 Task: Find connections with filter location Farīdpur with filter topic #Personalbrandingwith filter profile language French with filter current company Iris Software Inc. with filter school KLE College of Engineering & Technology with filter industry Medical and Diagnostic Laboratories with filter service category Tax Law with filter keywords title Taper
Action: Mouse moved to (198, 261)
Screenshot: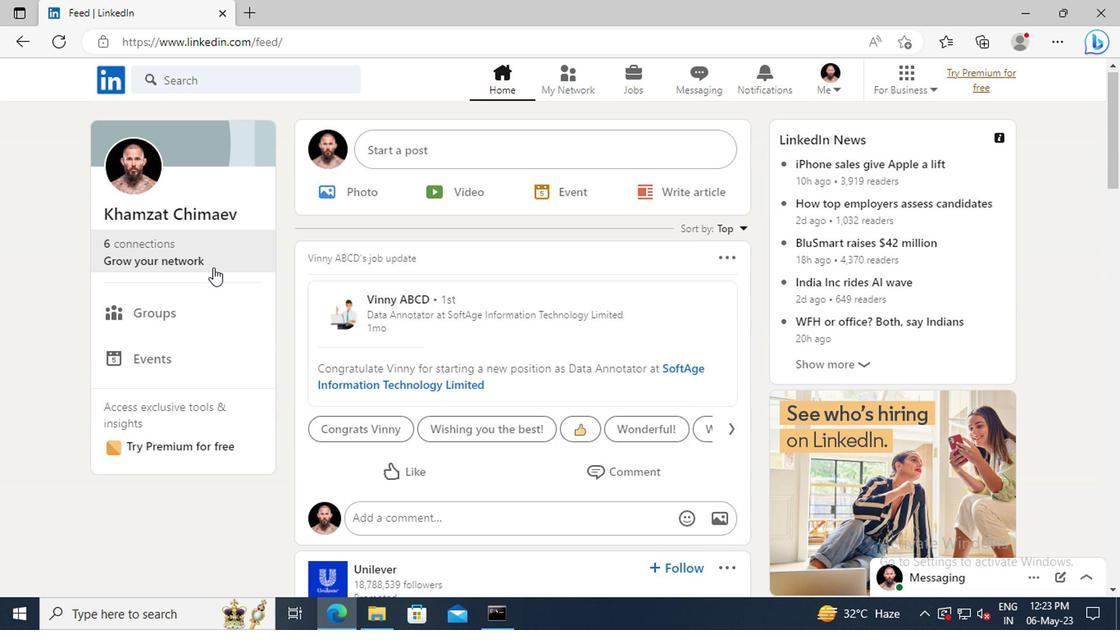 
Action: Mouse pressed left at (198, 261)
Screenshot: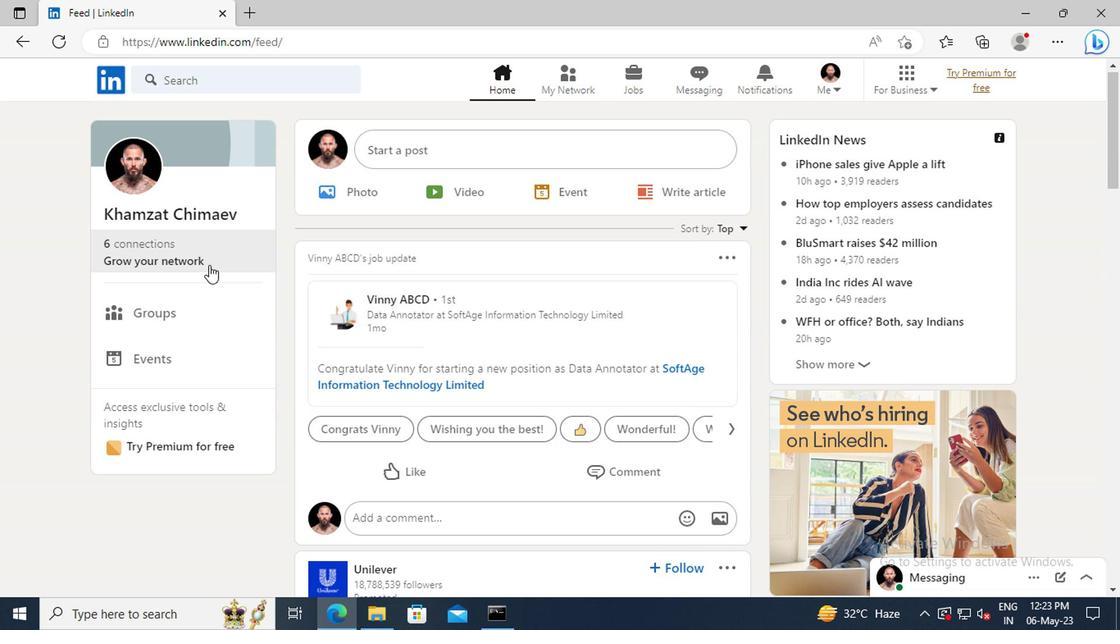 
Action: Mouse moved to (189, 177)
Screenshot: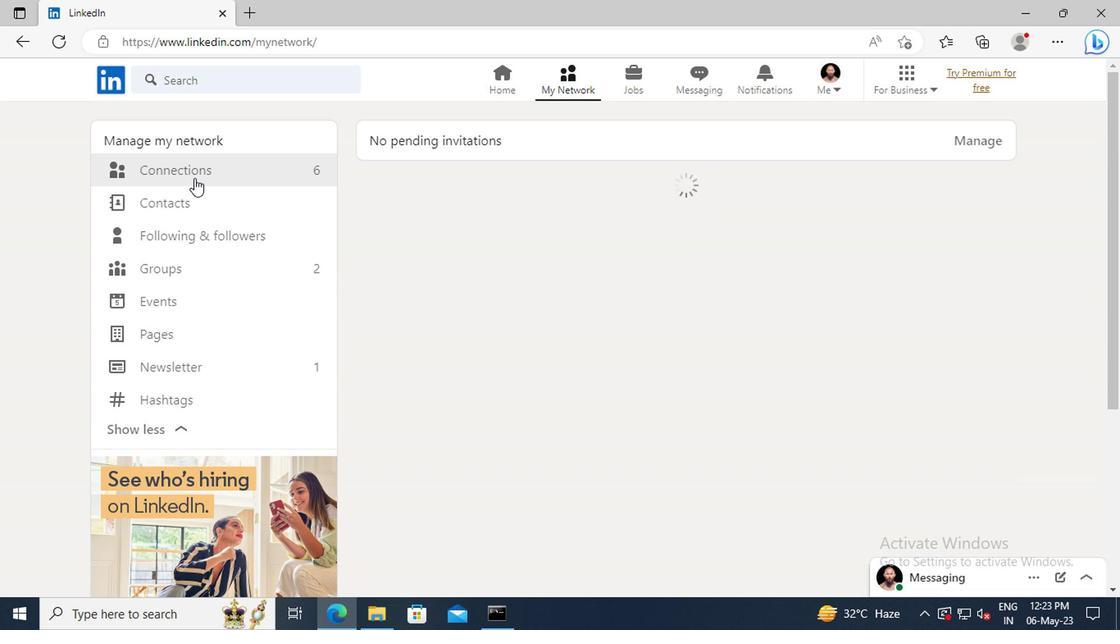 
Action: Mouse pressed left at (189, 177)
Screenshot: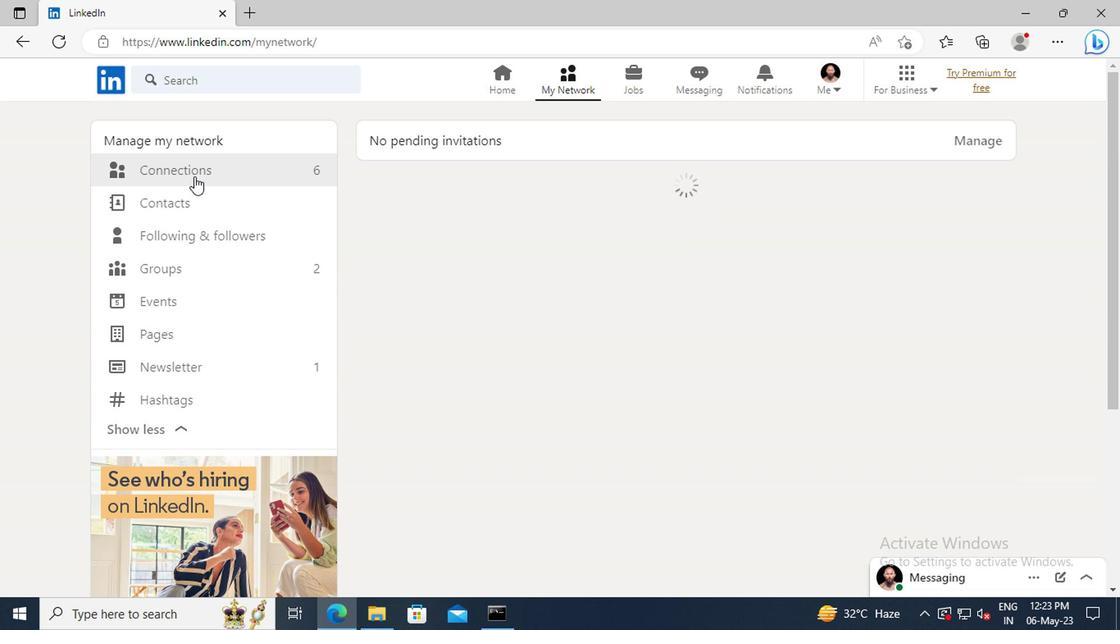 
Action: Mouse moved to (705, 177)
Screenshot: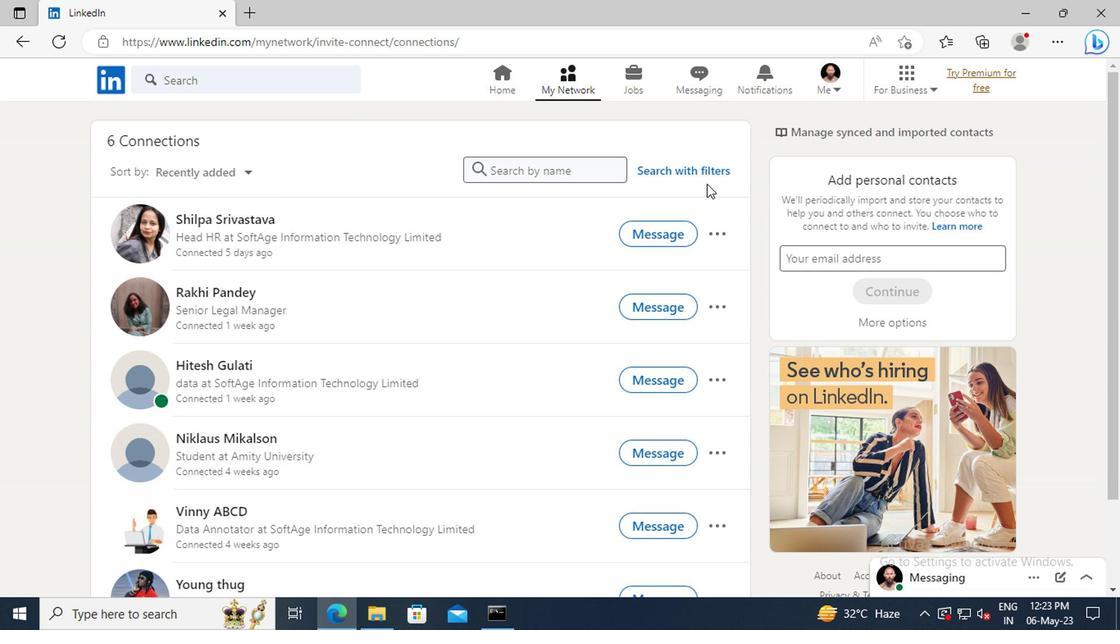 
Action: Mouse pressed left at (705, 177)
Screenshot: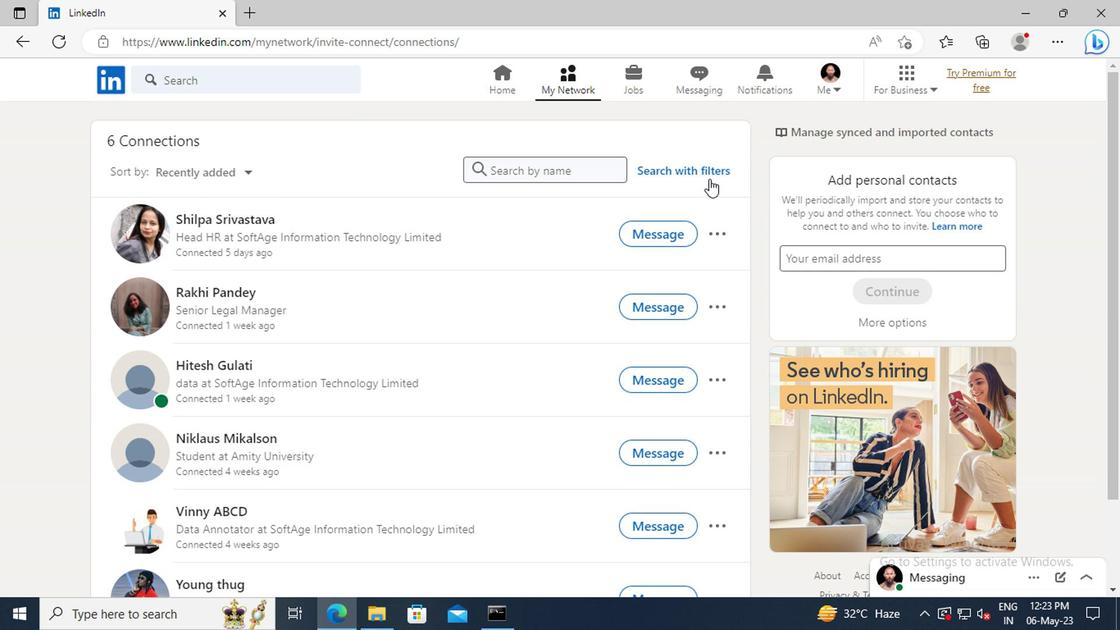 
Action: Mouse moved to (620, 129)
Screenshot: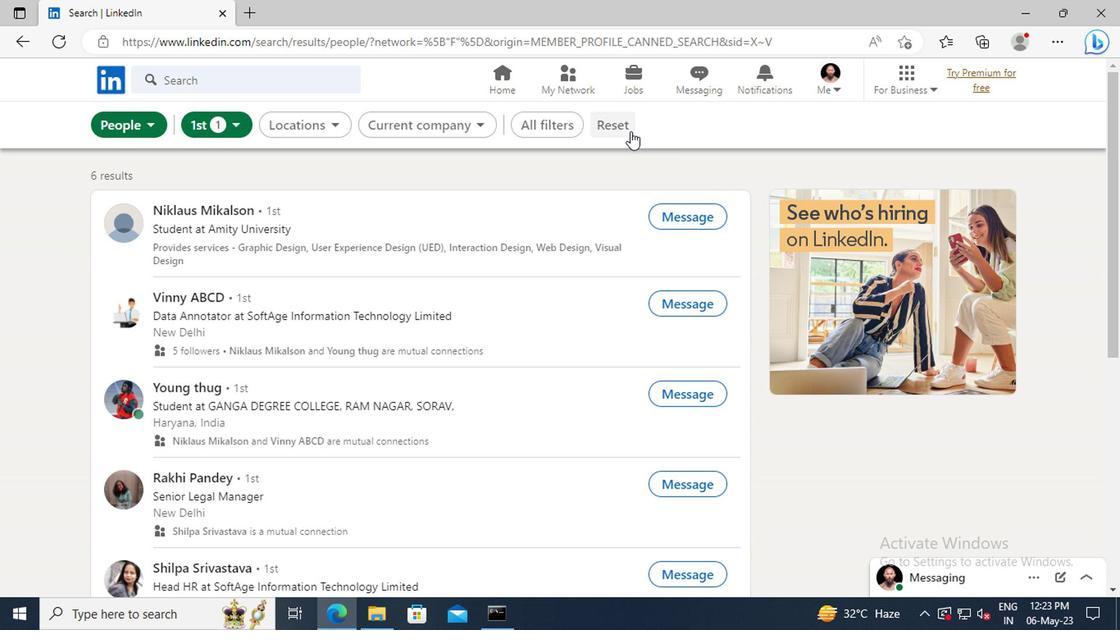 
Action: Mouse pressed left at (620, 129)
Screenshot: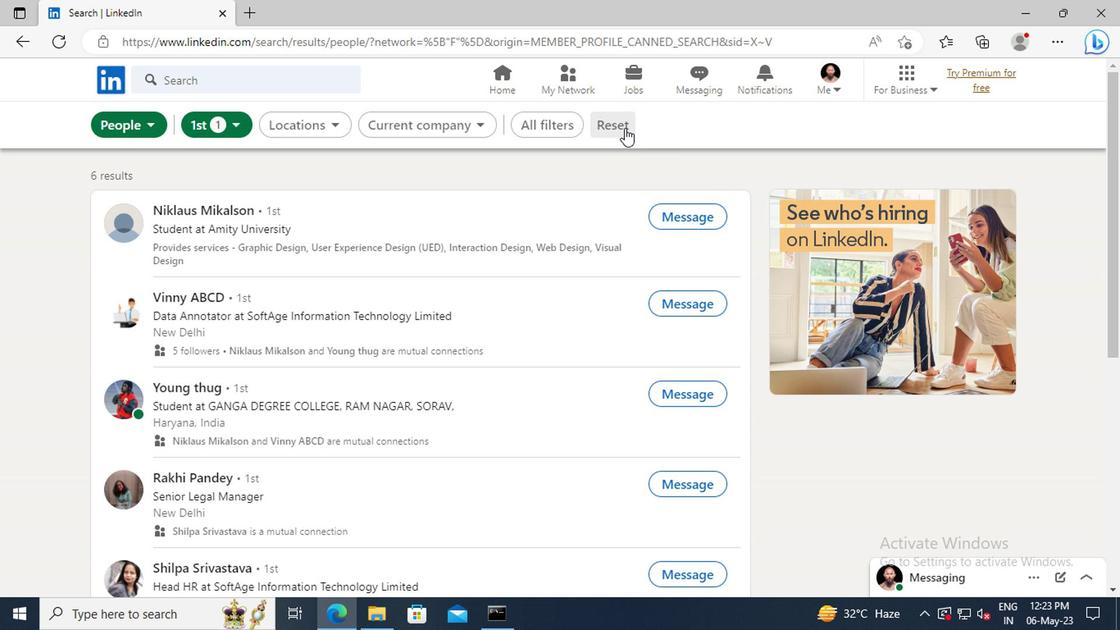
Action: Mouse moved to (589, 129)
Screenshot: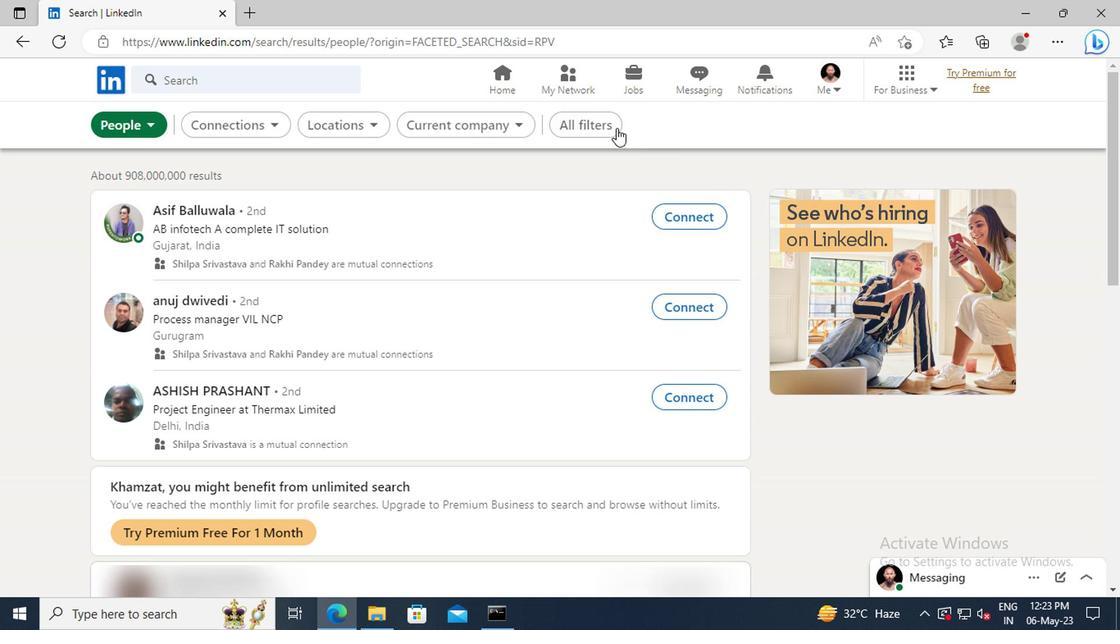 
Action: Mouse pressed left at (589, 129)
Screenshot: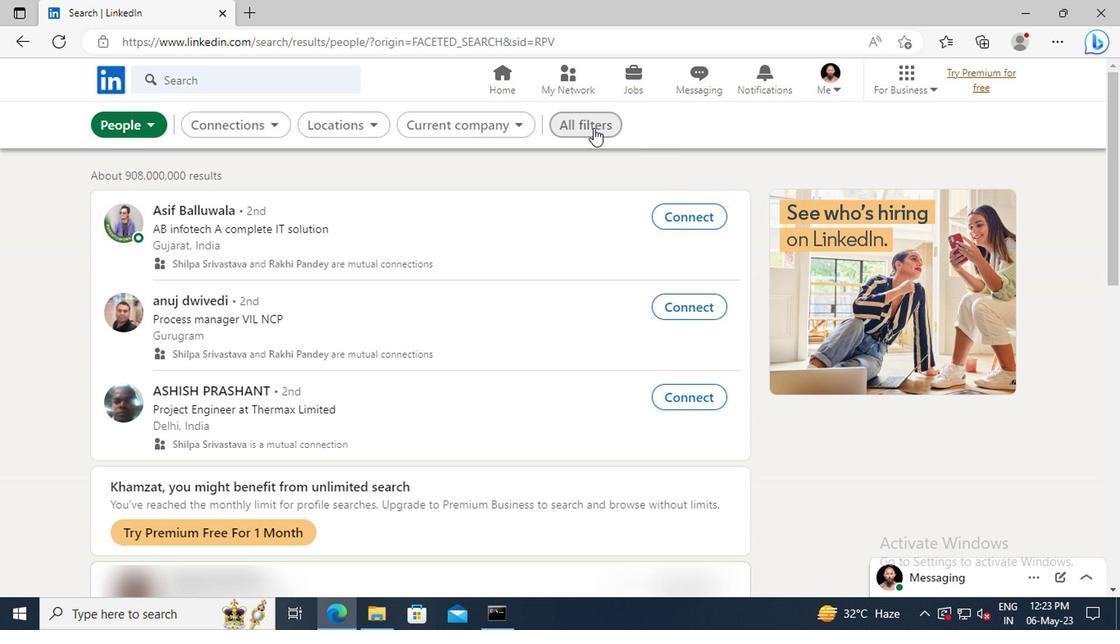 
Action: Mouse moved to (920, 320)
Screenshot: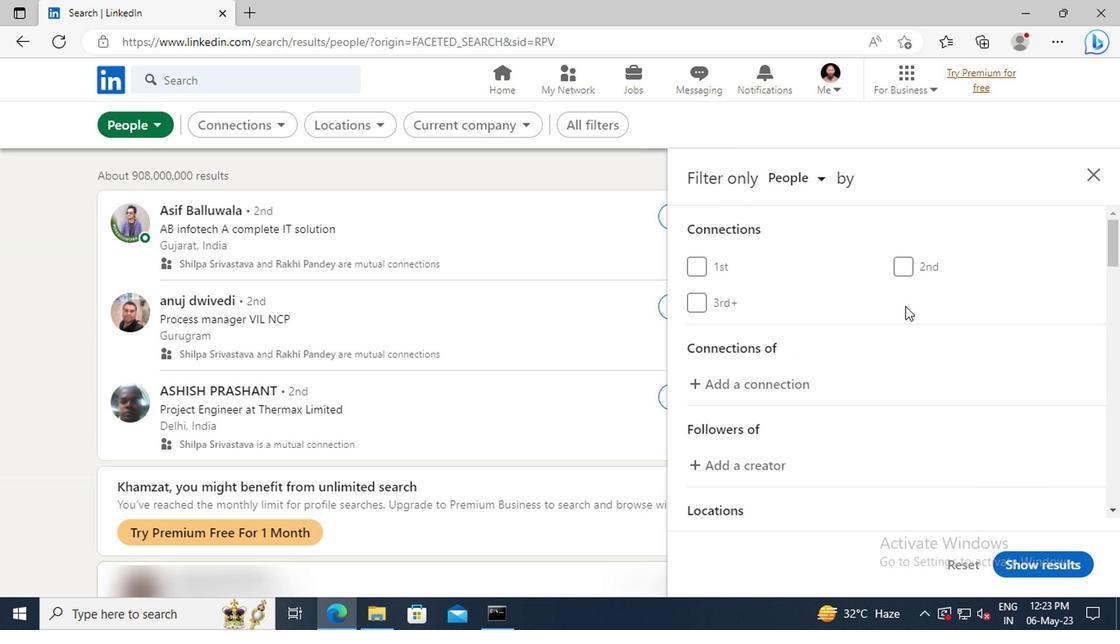 
Action: Mouse scrolled (920, 319) with delta (0, -1)
Screenshot: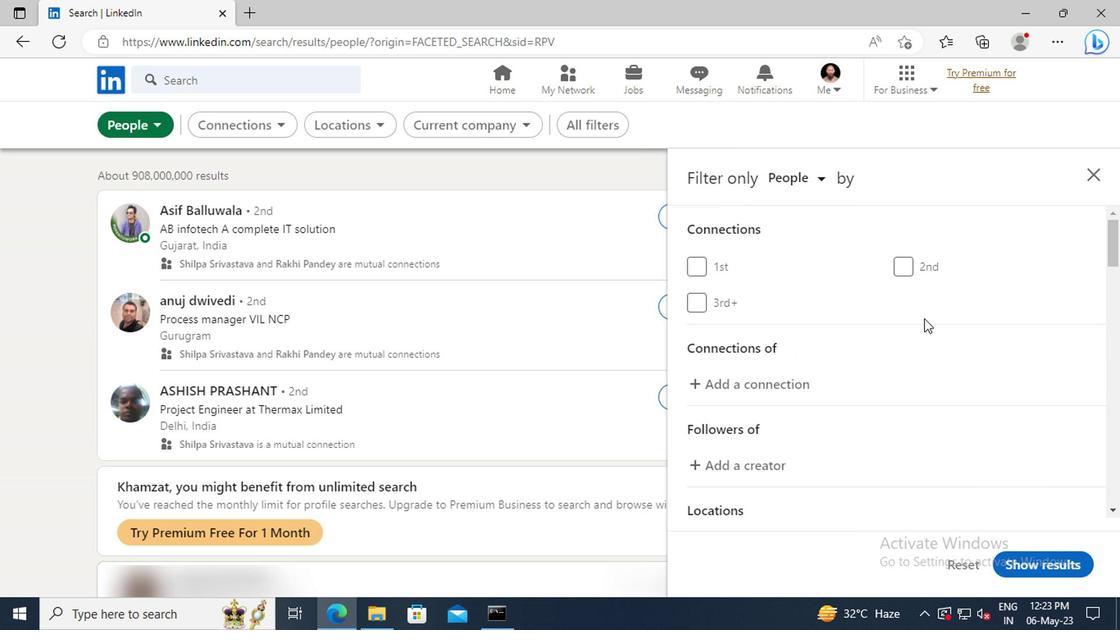 
Action: Mouse scrolled (920, 319) with delta (0, -1)
Screenshot: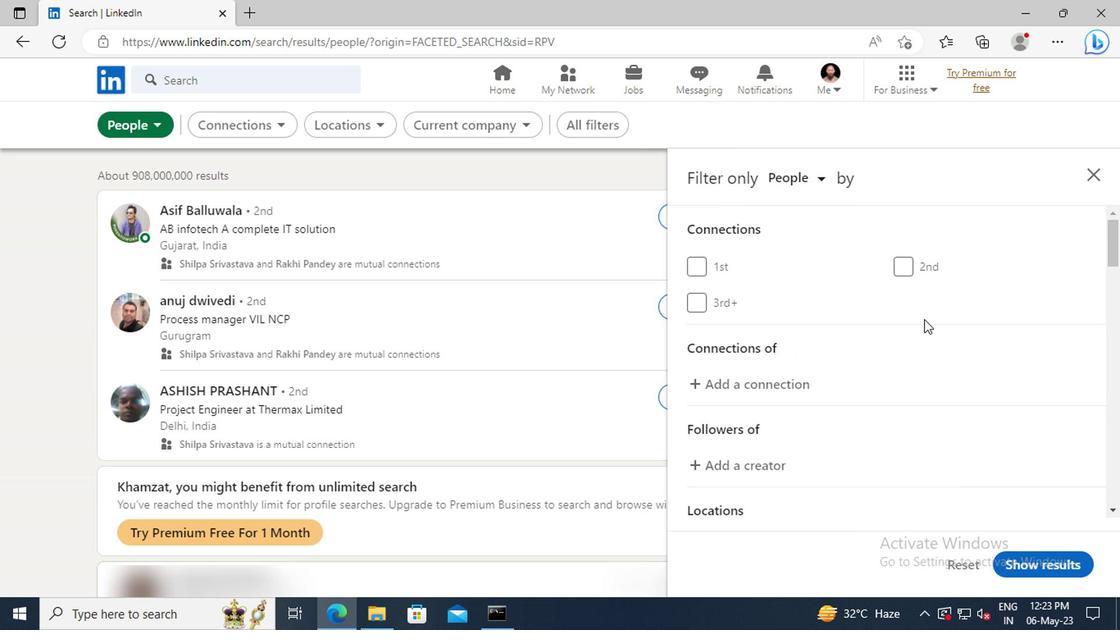 
Action: Mouse scrolled (920, 319) with delta (0, -1)
Screenshot: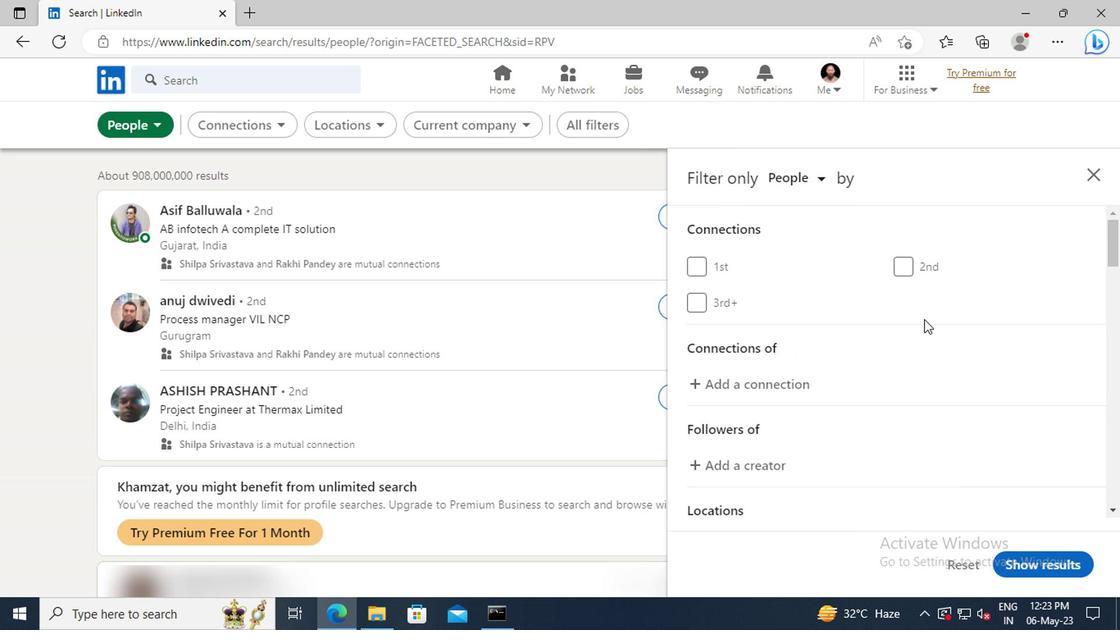 
Action: Mouse scrolled (920, 319) with delta (0, -1)
Screenshot: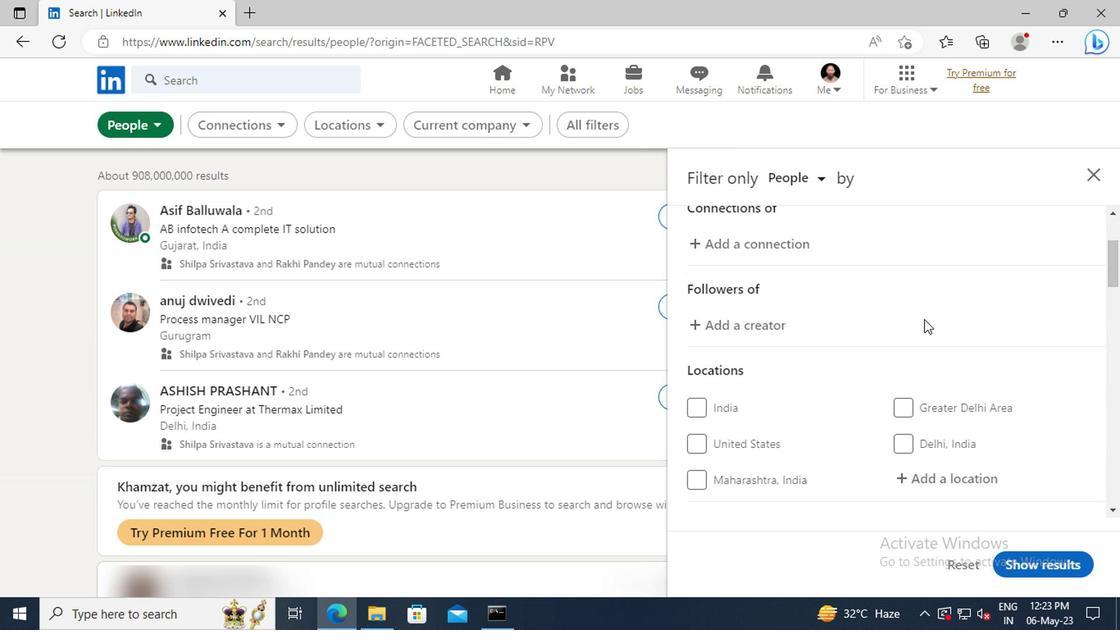 
Action: Mouse scrolled (920, 319) with delta (0, -1)
Screenshot: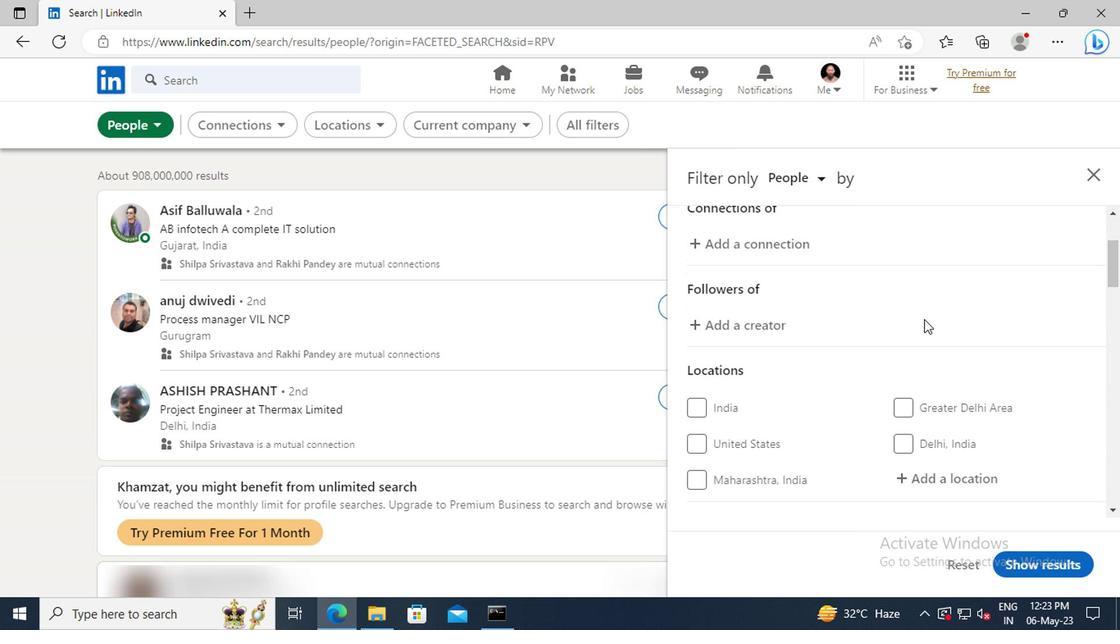 
Action: Mouse scrolled (920, 319) with delta (0, -1)
Screenshot: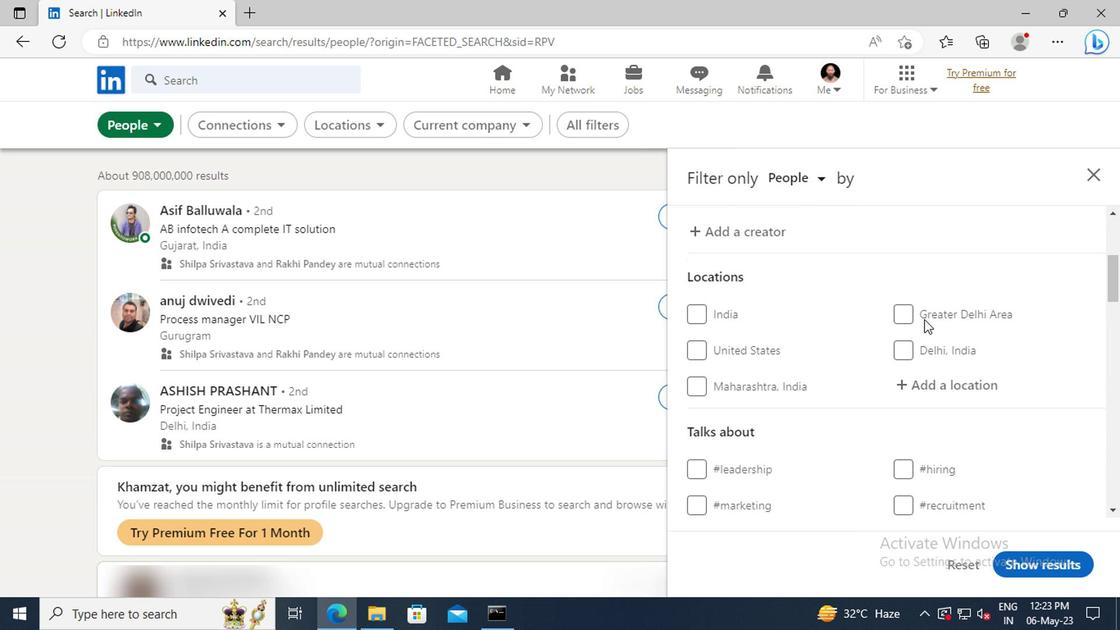
Action: Mouse moved to (919, 337)
Screenshot: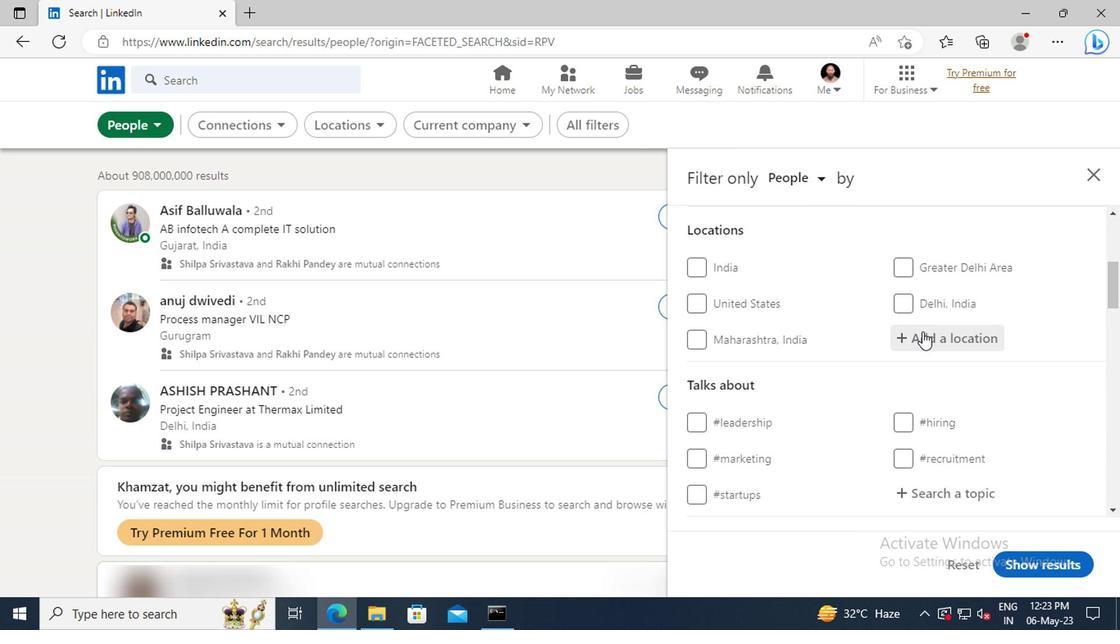 
Action: Mouse pressed left at (919, 337)
Screenshot: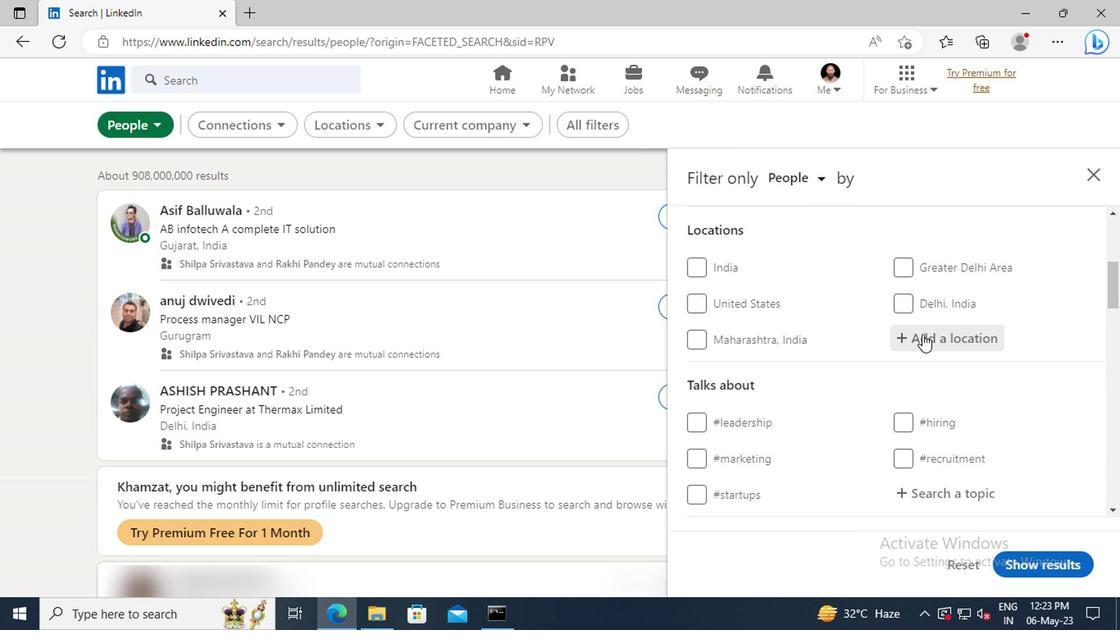 
Action: Key pressed <Key.shift>FARIDPUR
Screenshot: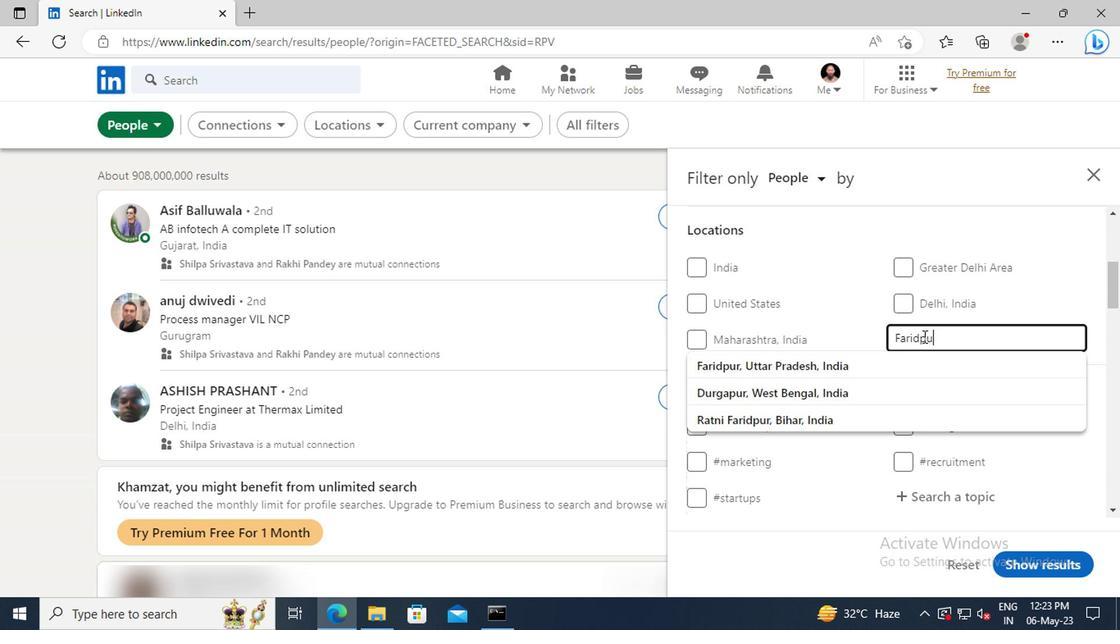 
Action: Mouse moved to (922, 359)
Screenshot: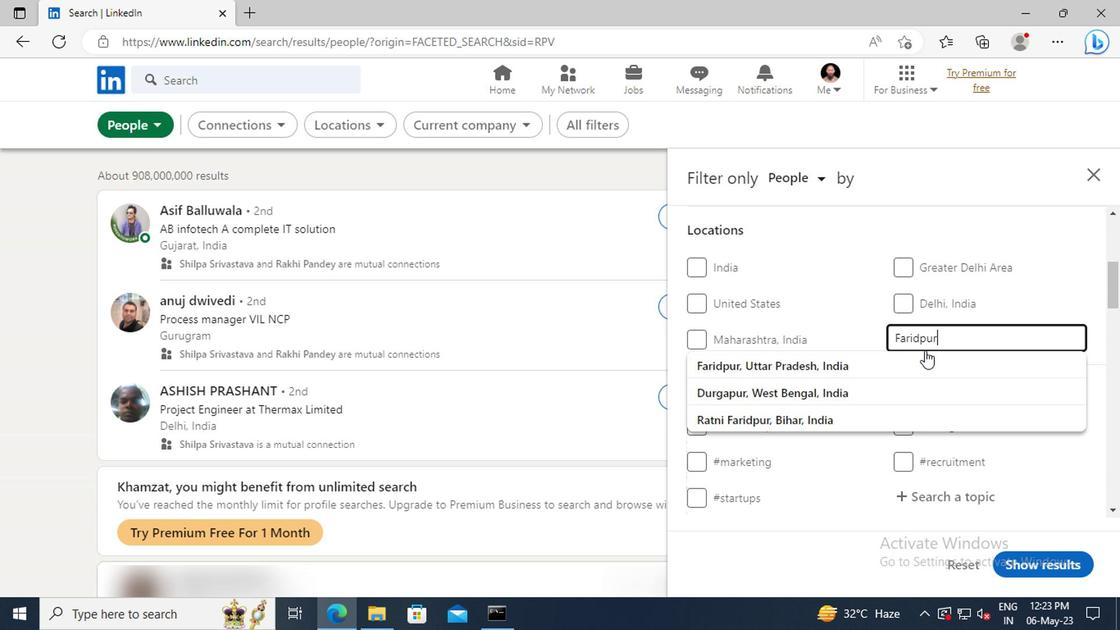 
Action: Mouse pressed left at (922, 359)
Screenshot: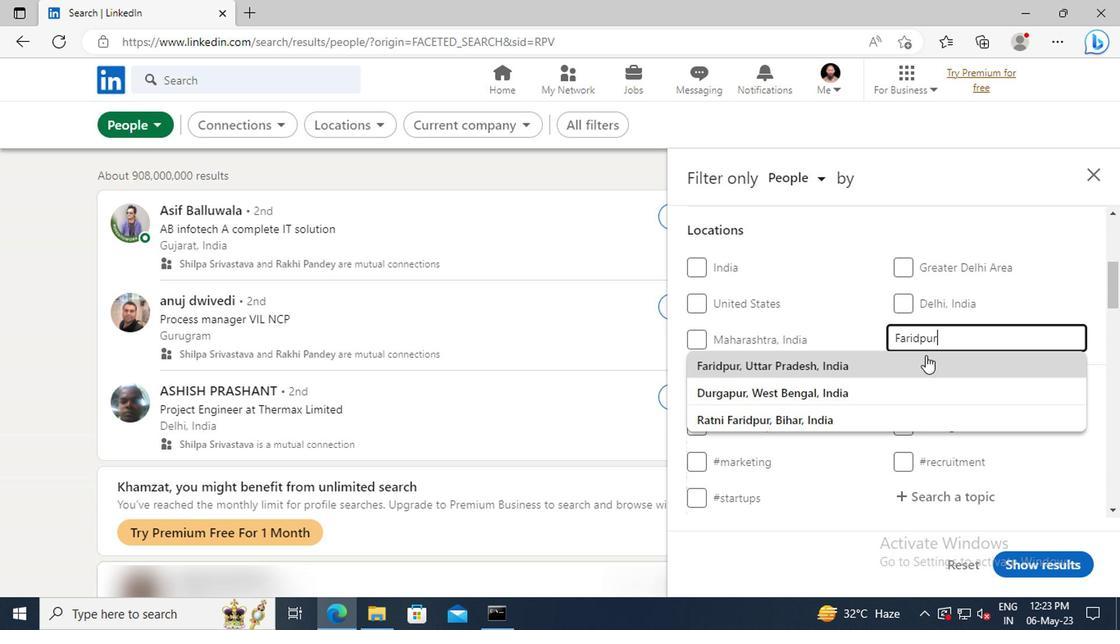 
Action: Mouse scrolled (922, 358) with delta (0, 0)
Screenshot: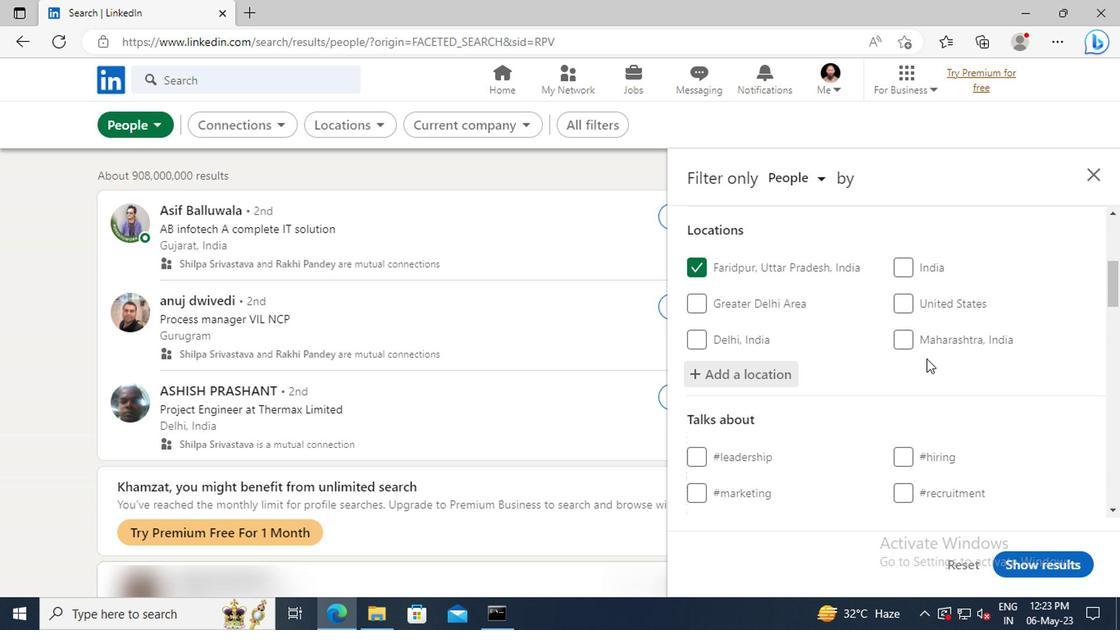 
Action: Mouse scrolled (922, 358) with delta (0, 0)
Screenshot: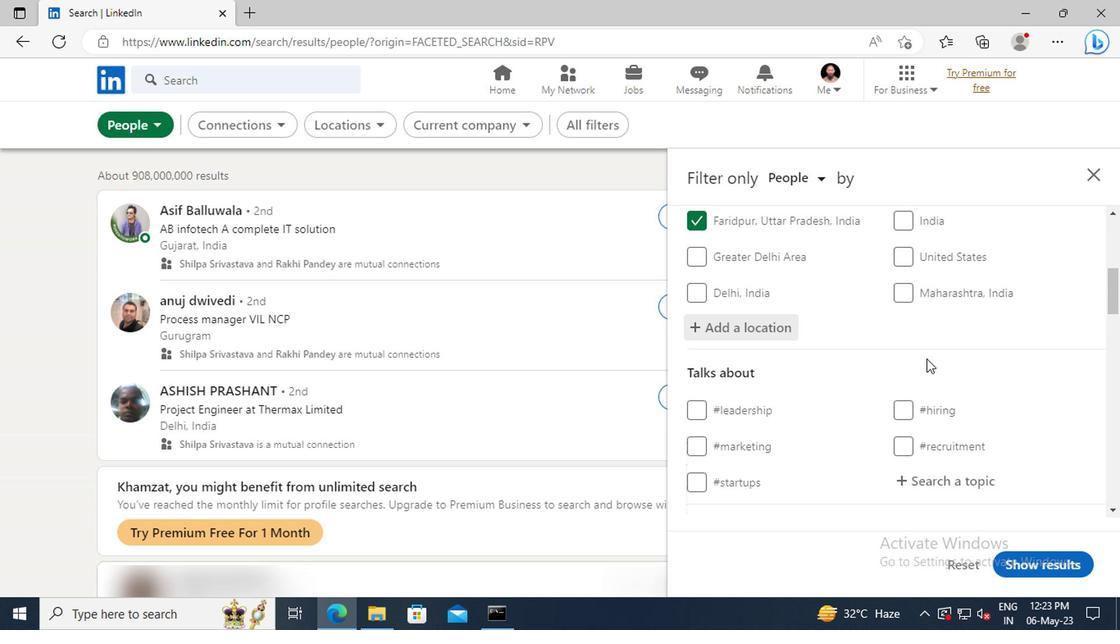 
Action: Mouse scrolled (922, 358) with delta (0, 0)
Screenshot: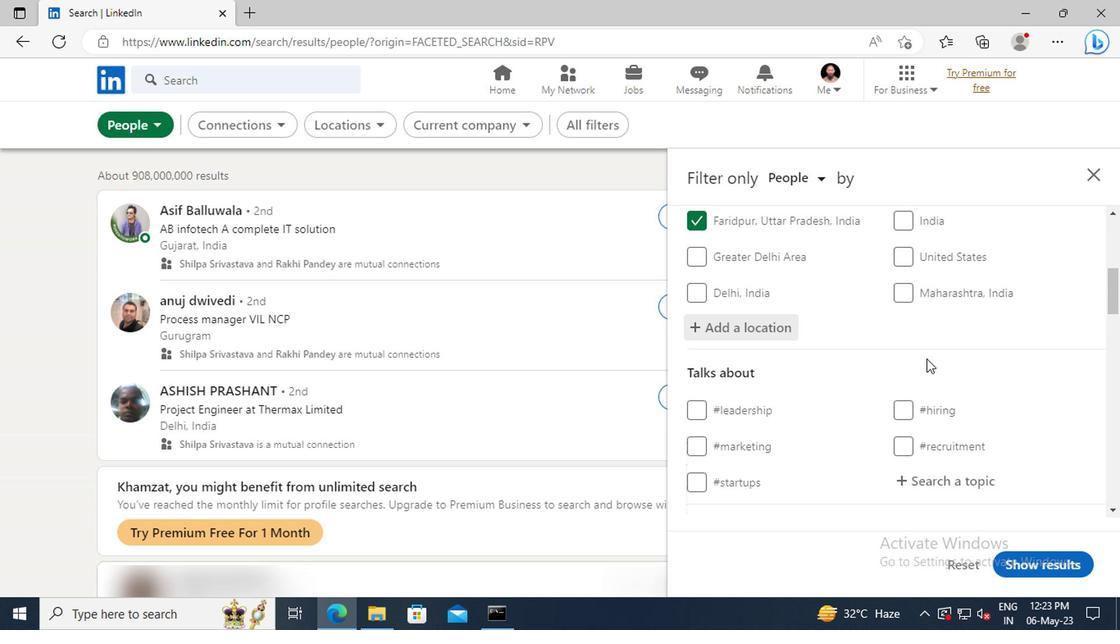 
Action: Mouse moved to (924, 387)
Screenshot: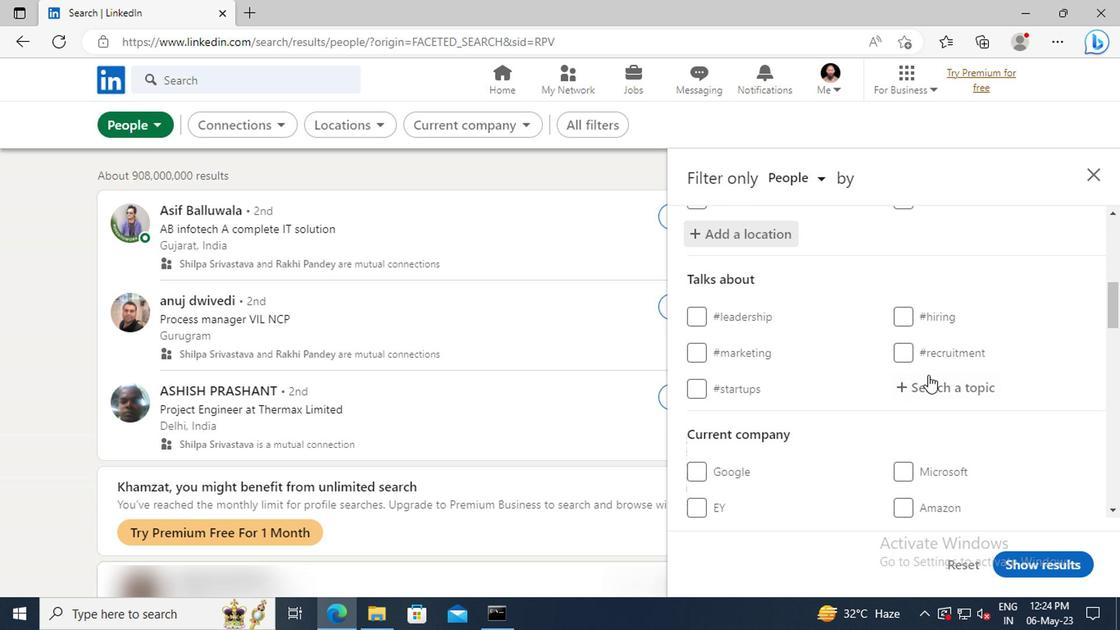 
Action: Mouse pressed left at (924, 387)
Screenshot: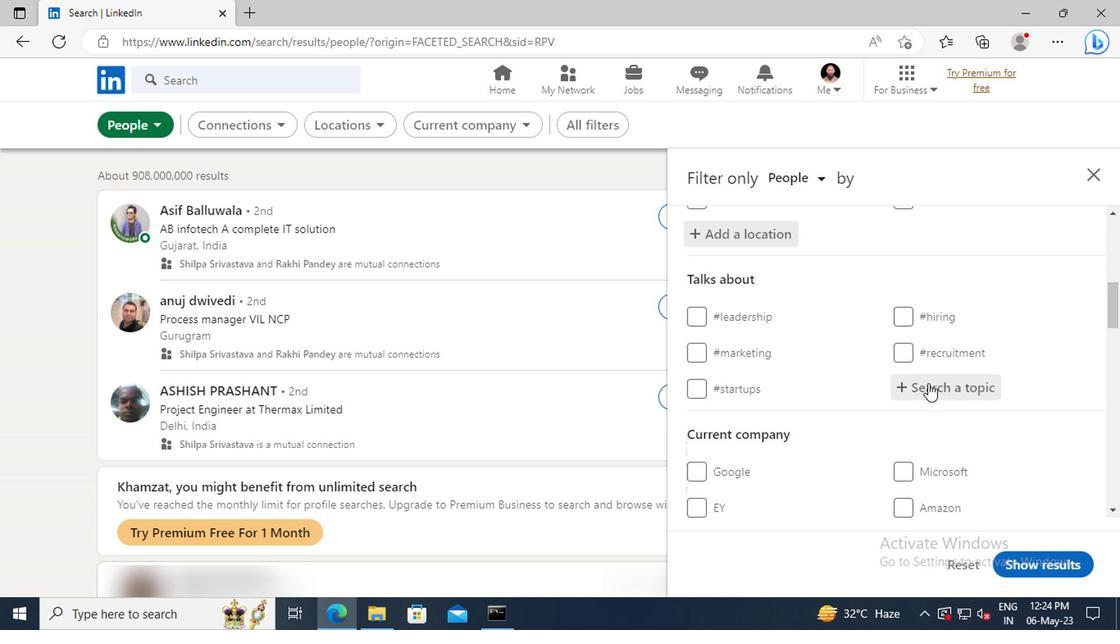 
Action: Key pressed <Key.shift>PERSONALB
Screenshot: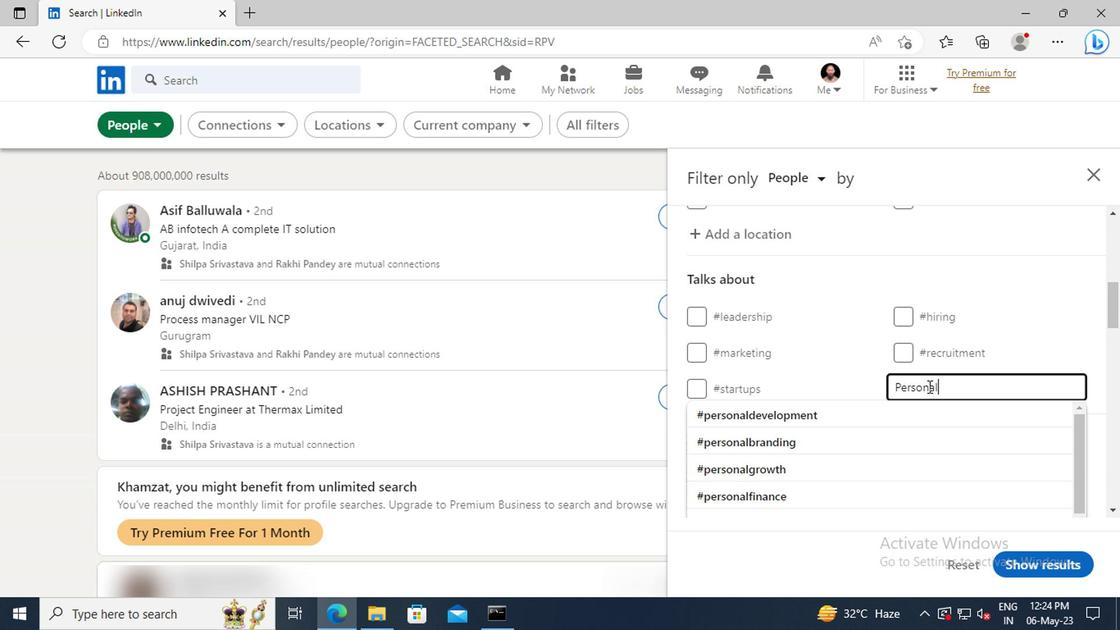 
Action: Mouse moved to (927, 410)
Screenshot: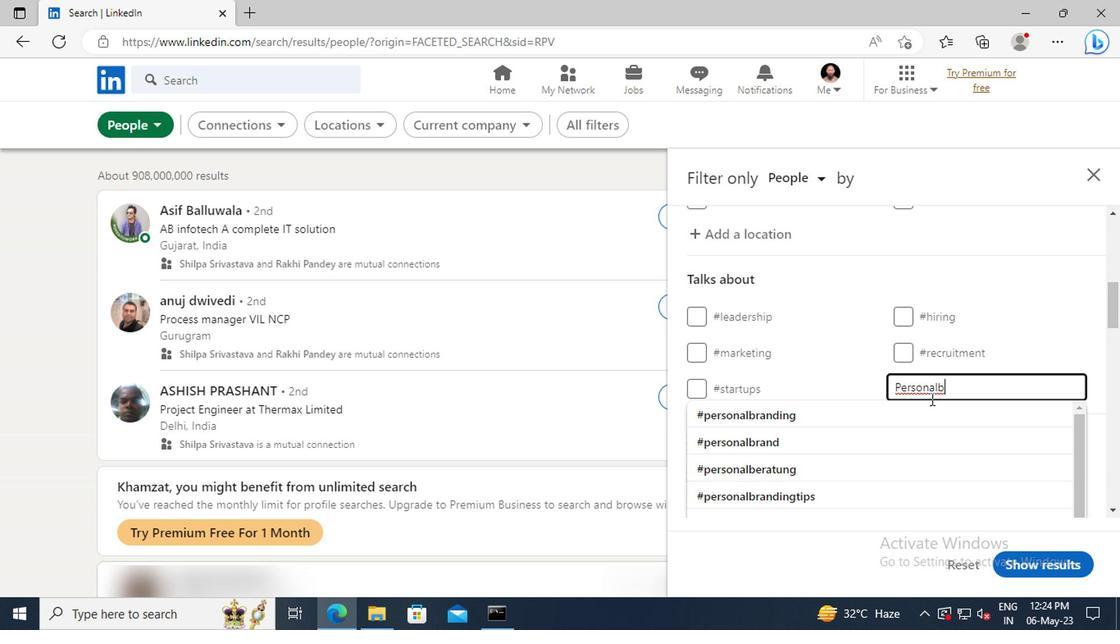 
Action: Mouse pressed left at (927, 410)
Screenshot: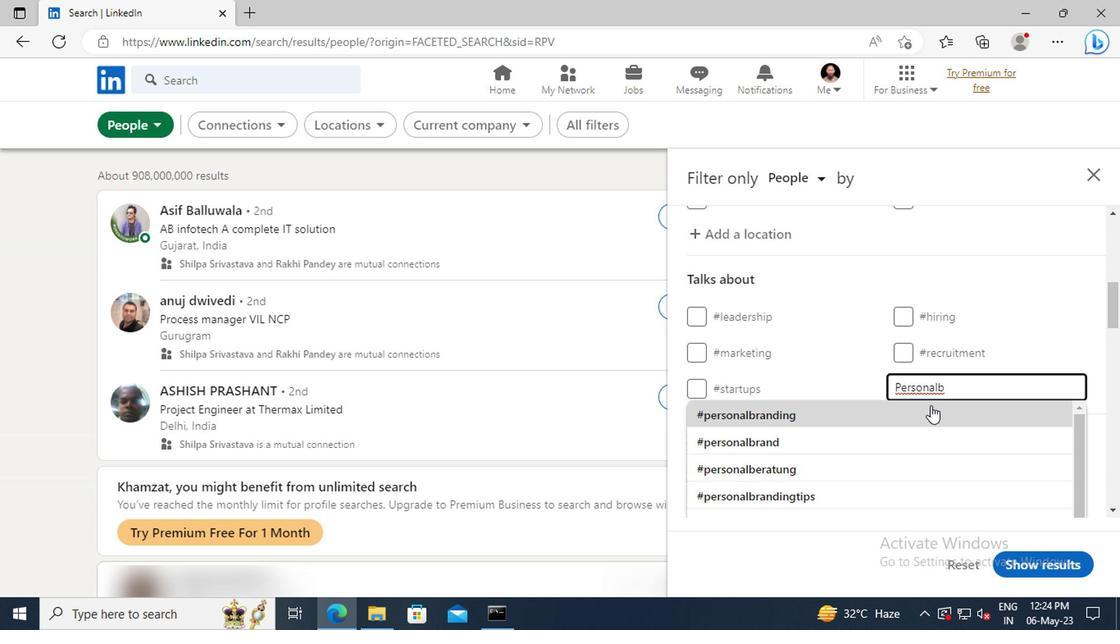 
Action: Mouse scrolled (927, 409) with delta (0, 0)
Screenshot: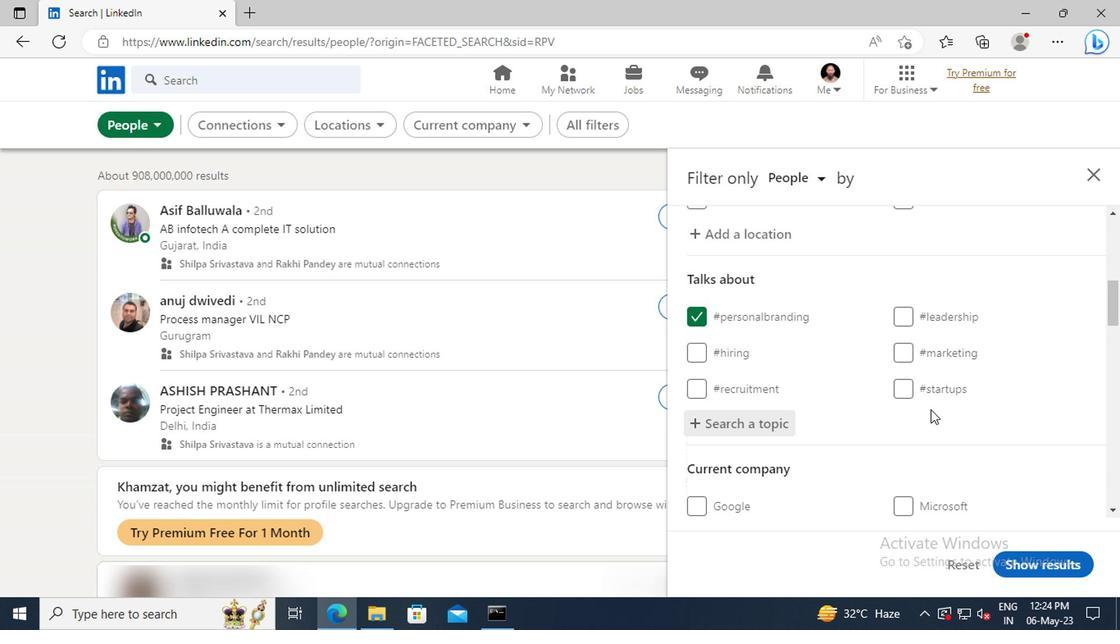 
Action: Mouse scrolled (927, 409) with delta (0, 0)
Screenshot: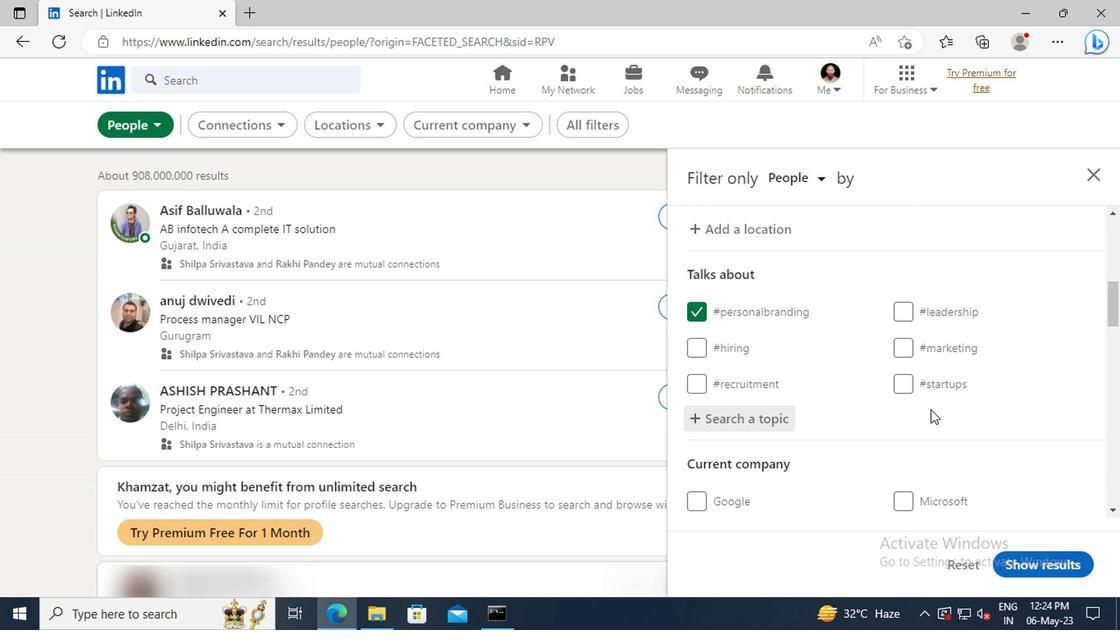 
Action: Mouse scrolled (927, 409) with delta (0, 0)
Screenshot: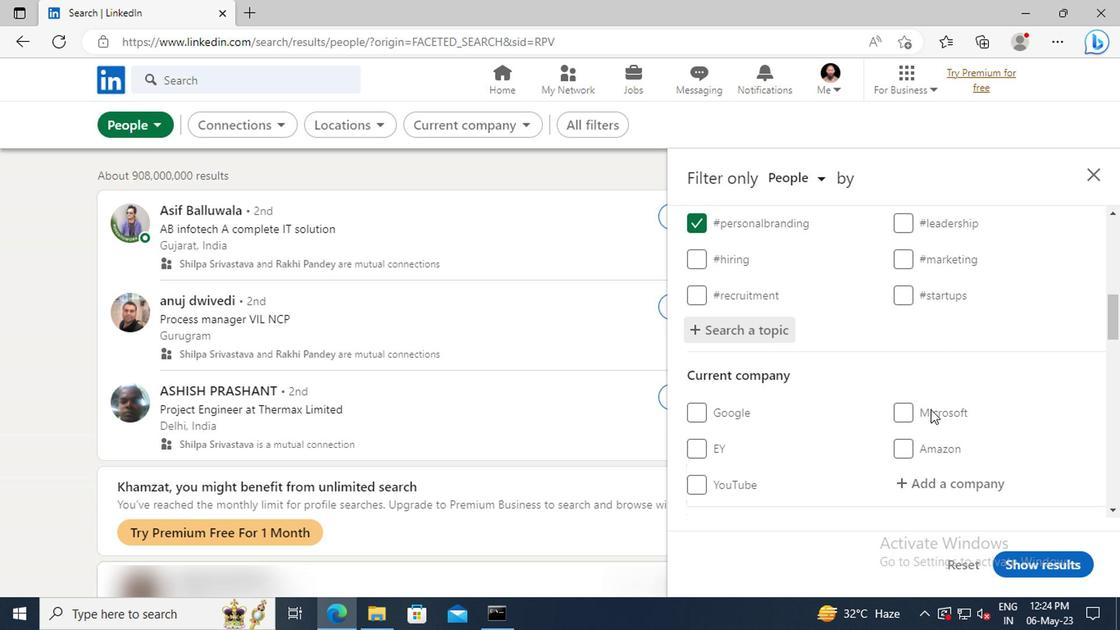 
Action: Mouse scrolled (927, 409) with delta (0, 0)
Screenshot: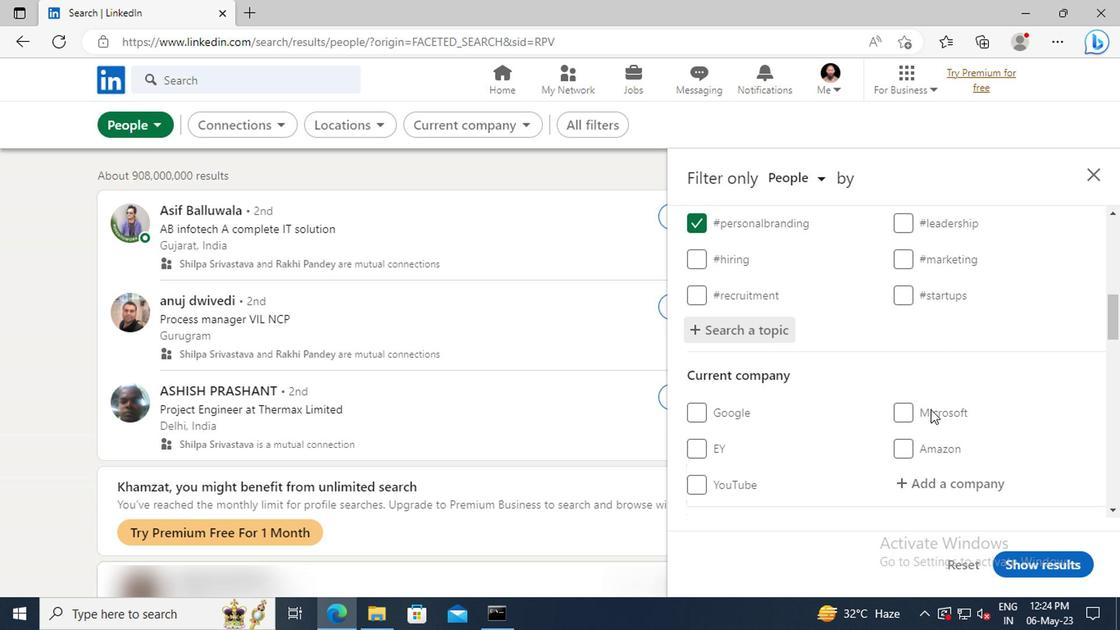 
Action: Mouse scrolled (927, 409) with delta (0, 0)
Screenshot: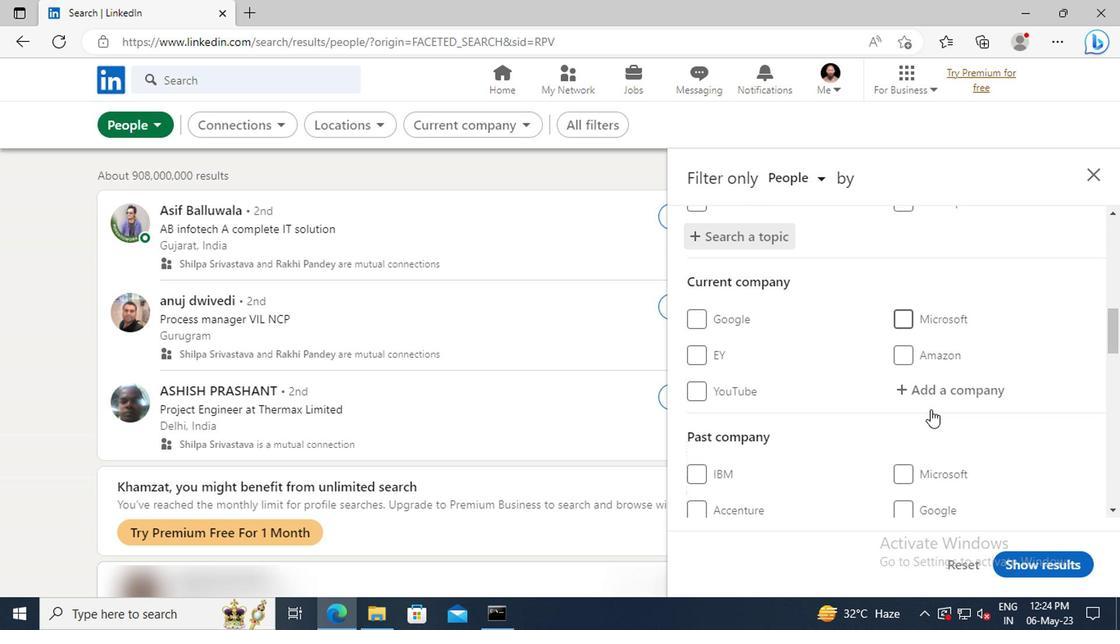 
Action: Mouse scrolled (927, 409) with delta (0, 0)
Screenshot: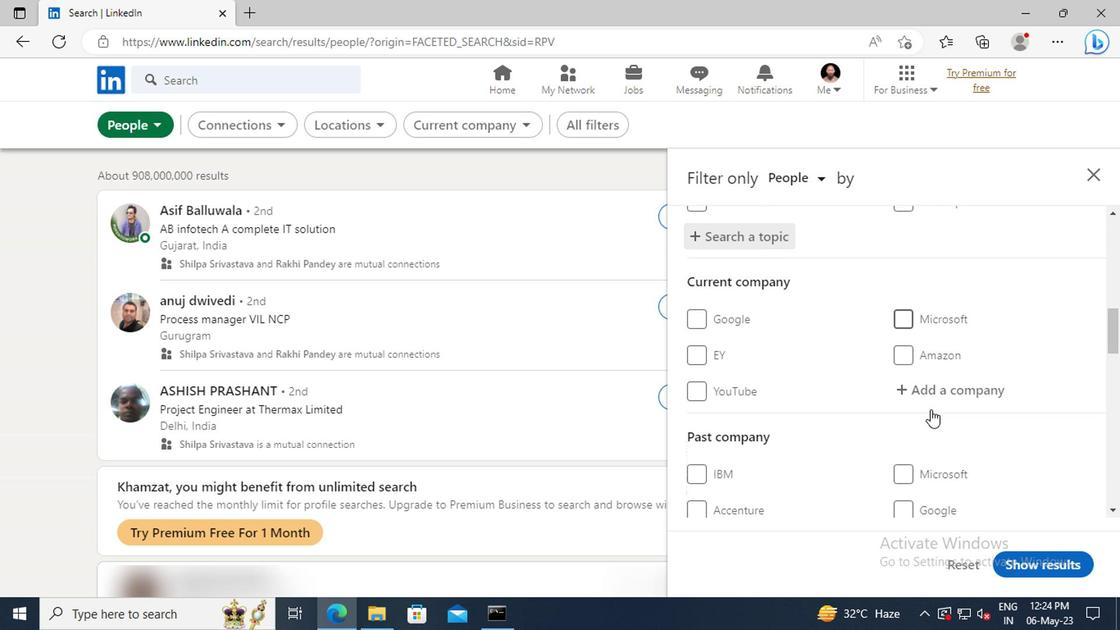 
Action: Mouse scrolled (927, 409) with delta (0, 0)
Screenshot: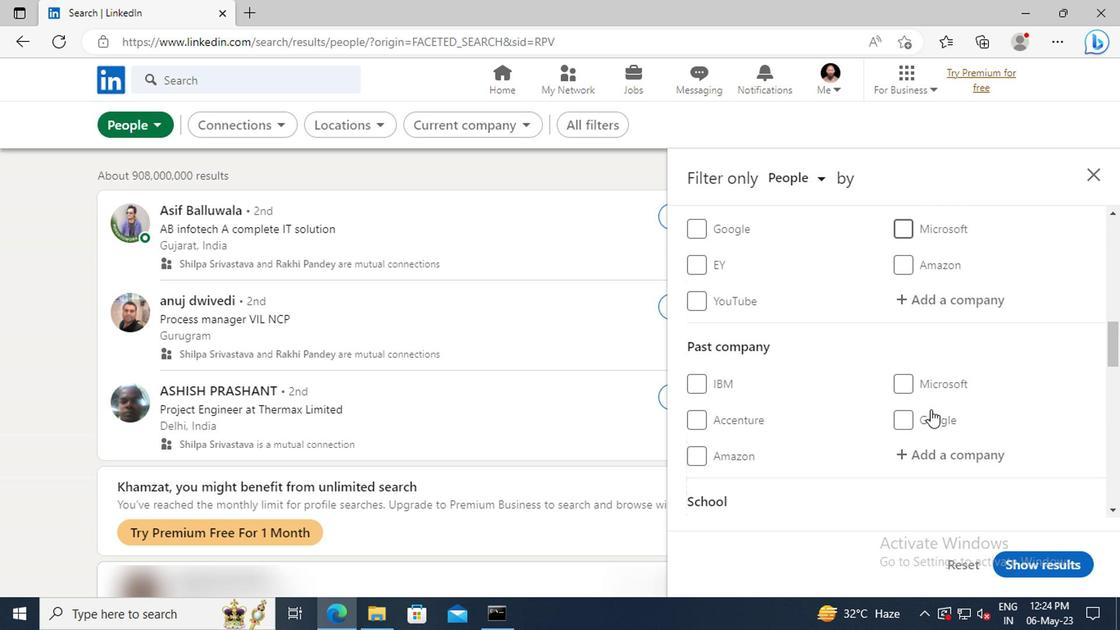 
Action: Mouse scrolled (927, 409) with delta (0, 0)
Screenshot: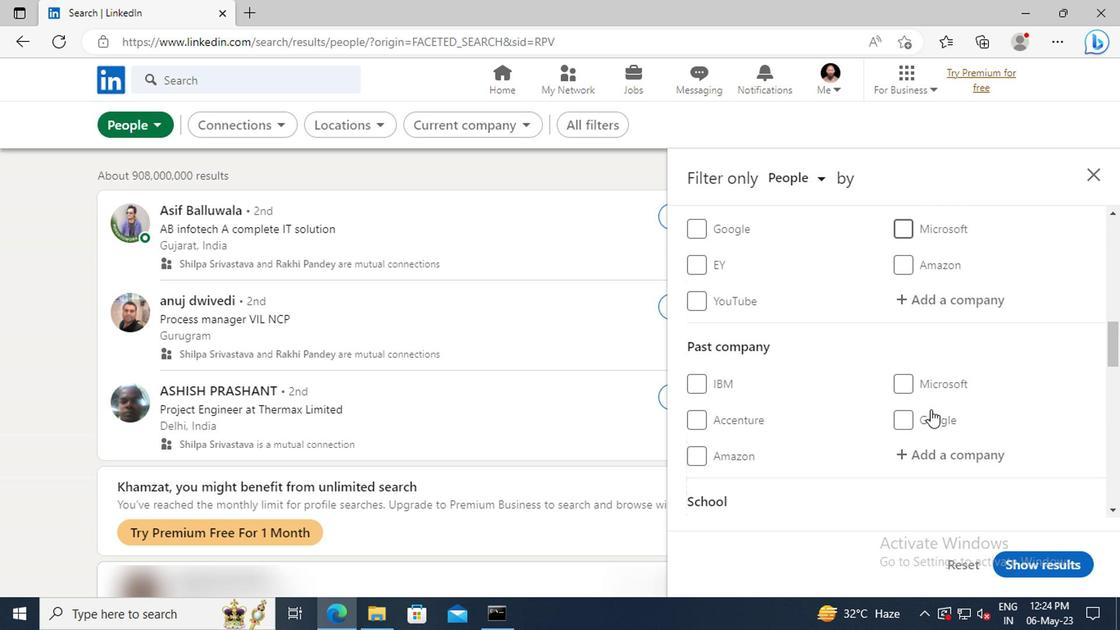
Action: Mouse moved to (927, 401)
Screenshot: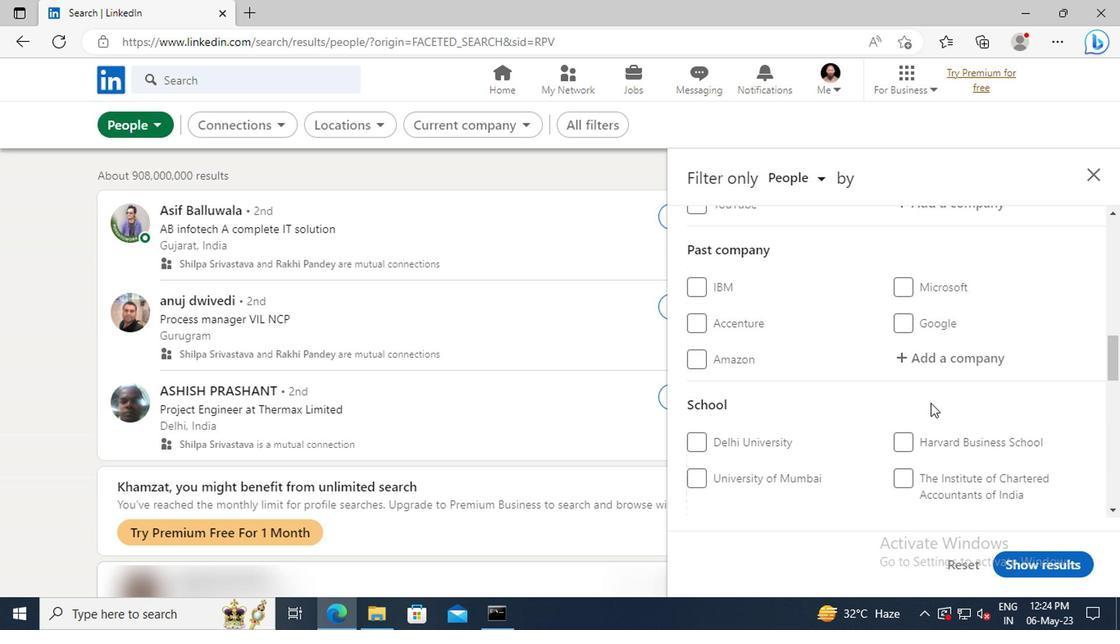 
Action: Mouse scrolled (927, 400) with delta (0, -1)
Screenshot: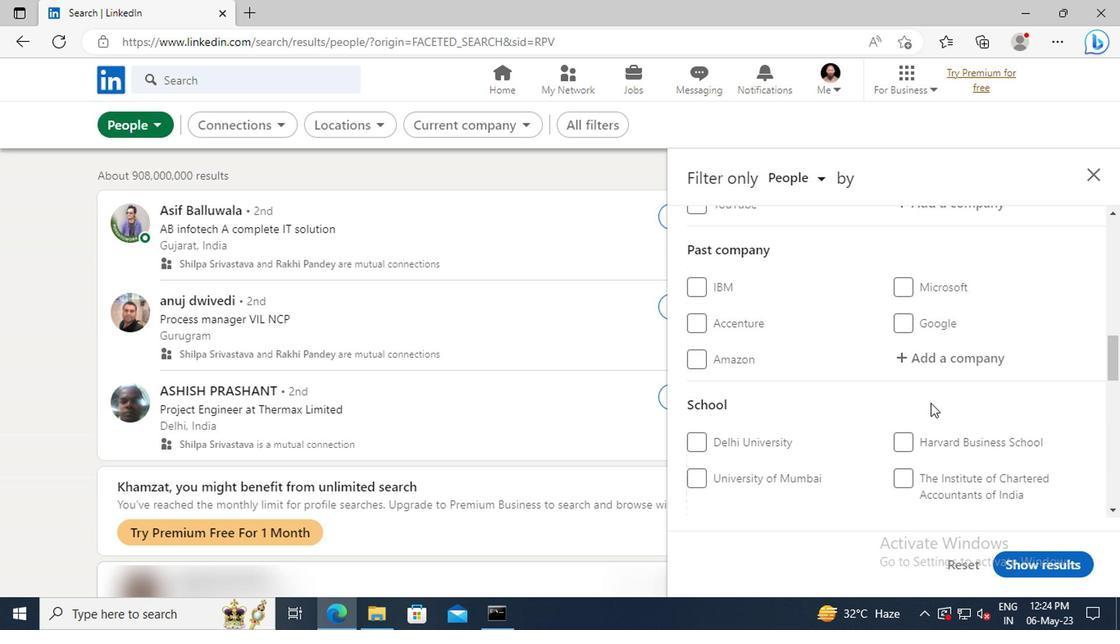 
Action: Mouse moved to (927, 398)
Screenshot: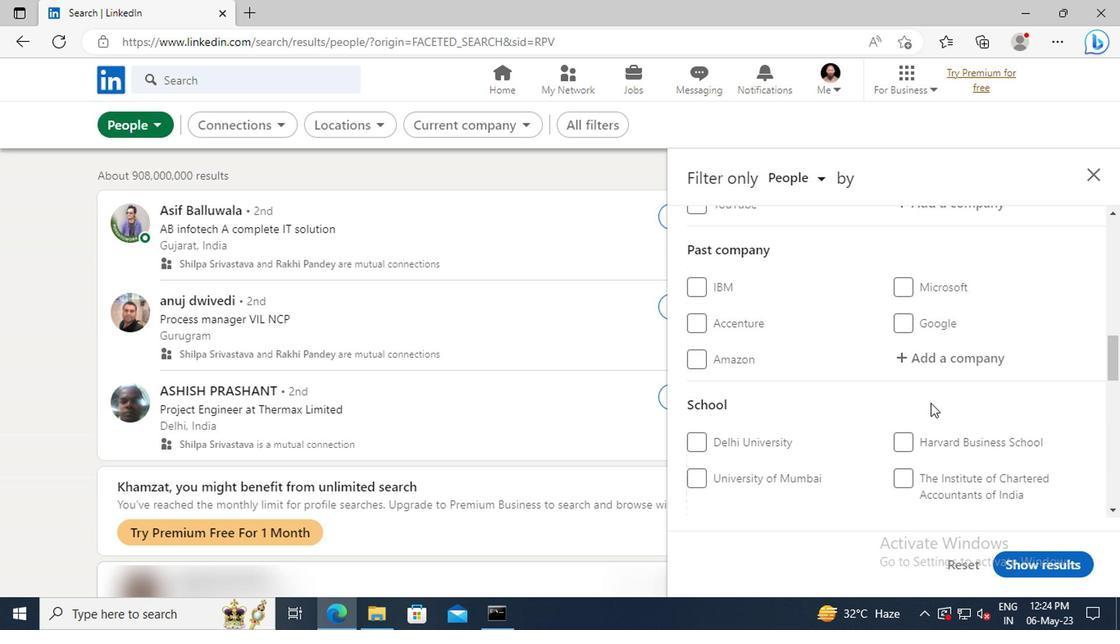 
Action: Mouse scrolled (927, 397) with delta (0, 0)
Screenshot: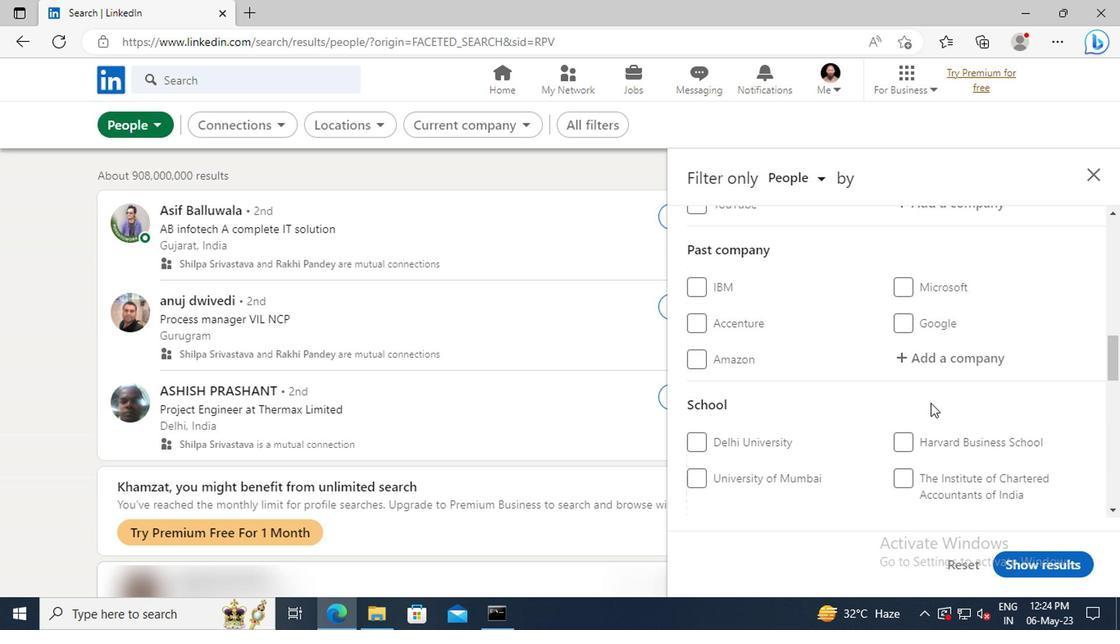 
Action: Mouse moved to (919, 371)
Screenshot: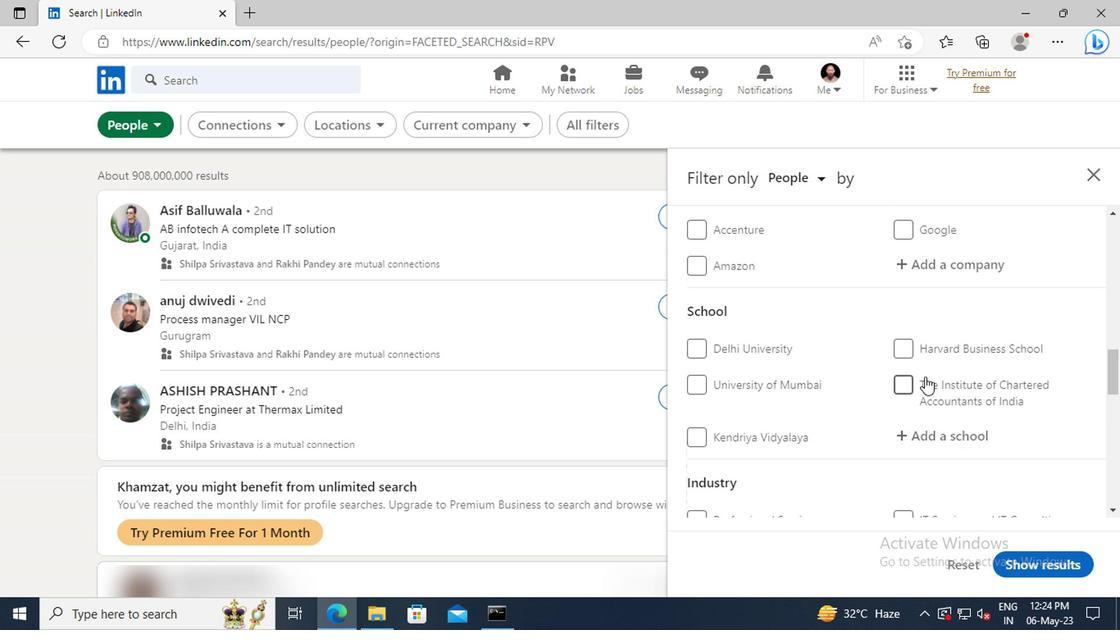 
Action: Mouse scrolled (919, 369) with delta (0, -1)
Screenshot: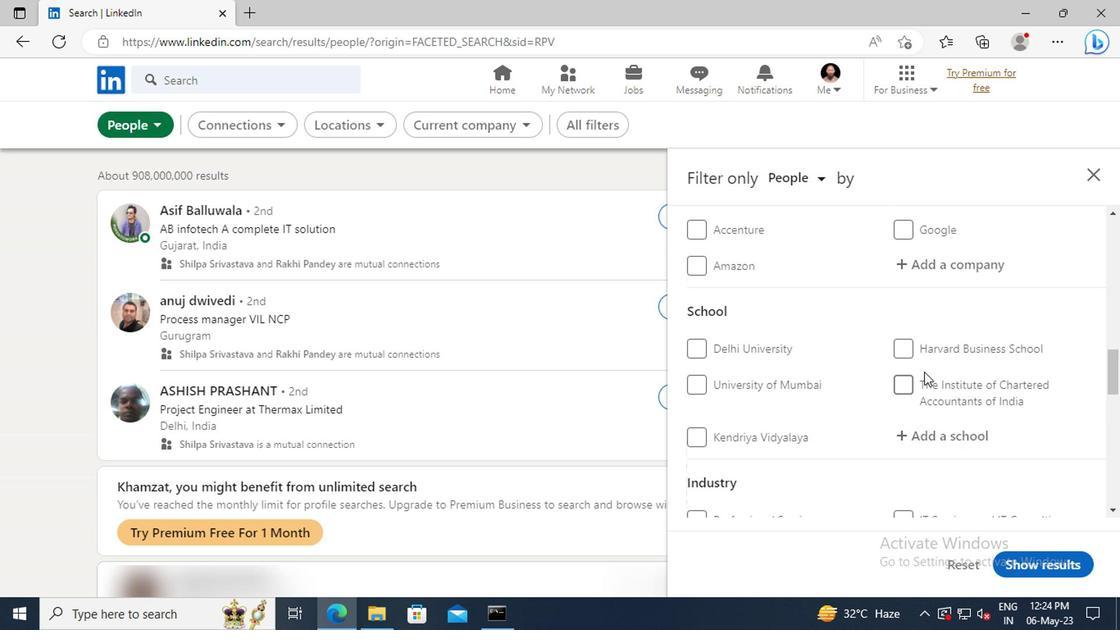 
Action: Mouse scrolled (919, 369) with delta (0, -1)
Screenshot: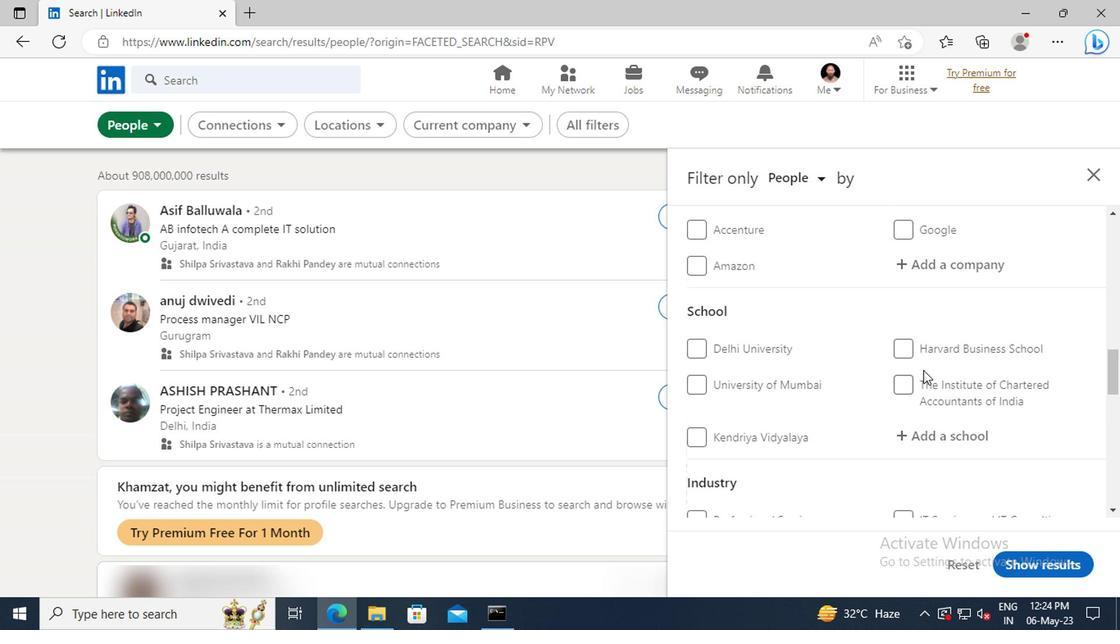 
Action: Mouse moved to (918, 369)
Screenshot: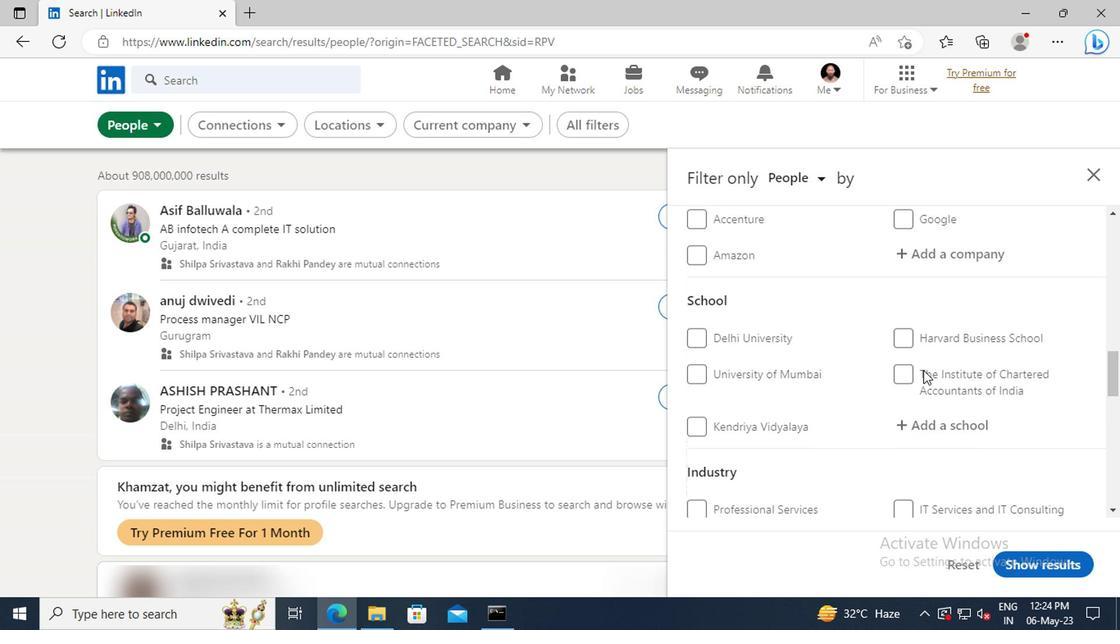 
Action: Mouse scrolled (918, 368) with delta (0, 0)
Screenshot: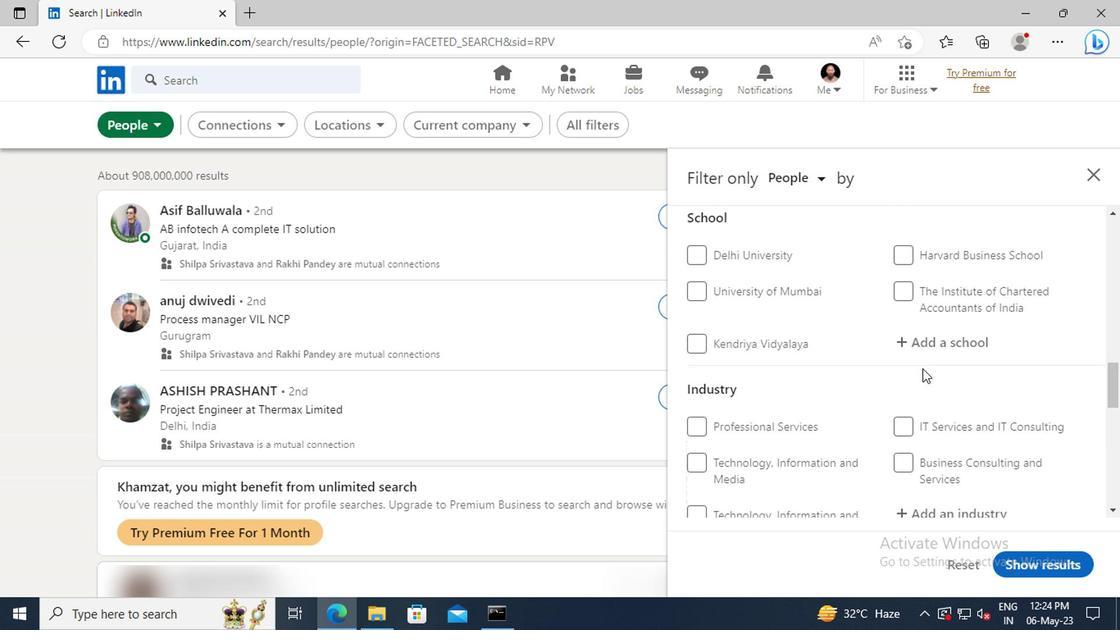 
Action: Mouse scrolled (918, 368) with delta (0, 0)
Screenshot: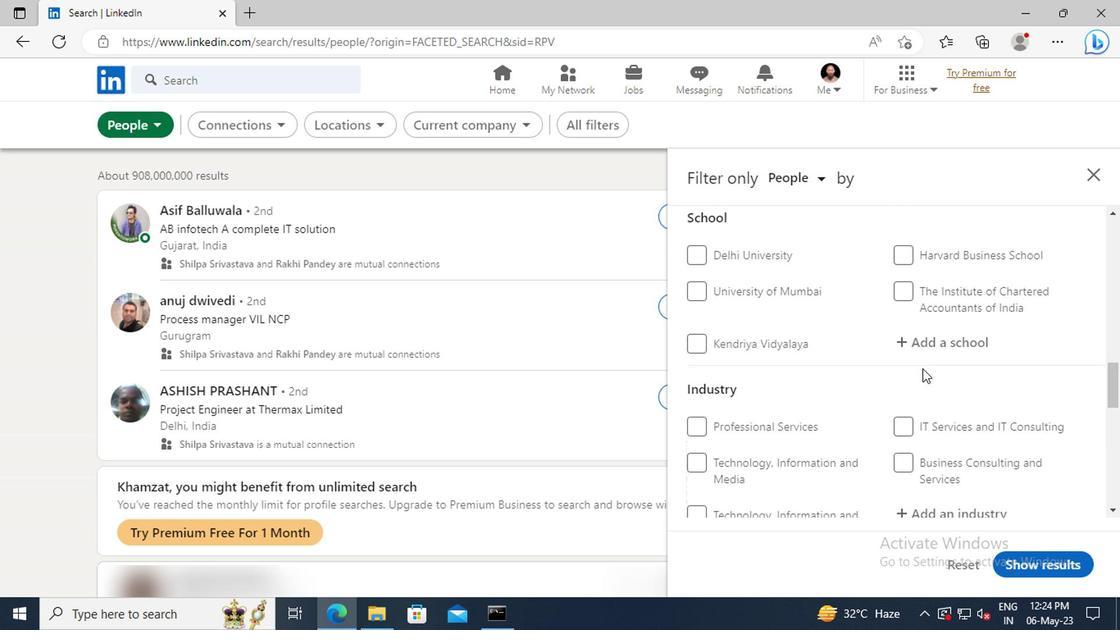
Action: Mouse scrolled (918, 368) with delta (0, 0)
Screenshot: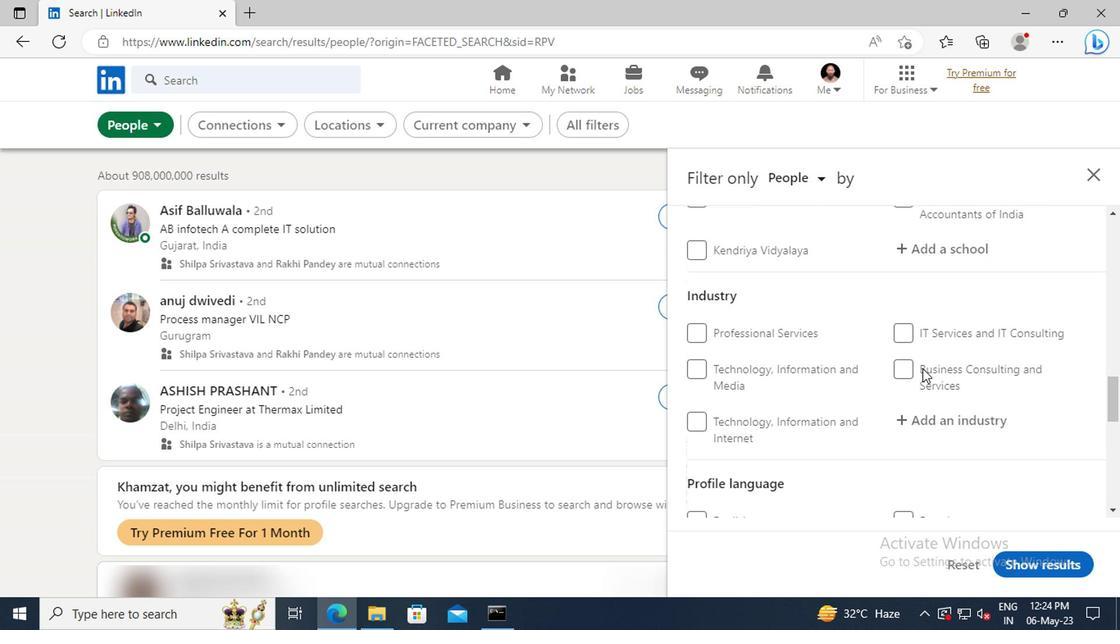 
Action: Mouse scrolled (918, 368) with delta (0, 0)
Screenshot: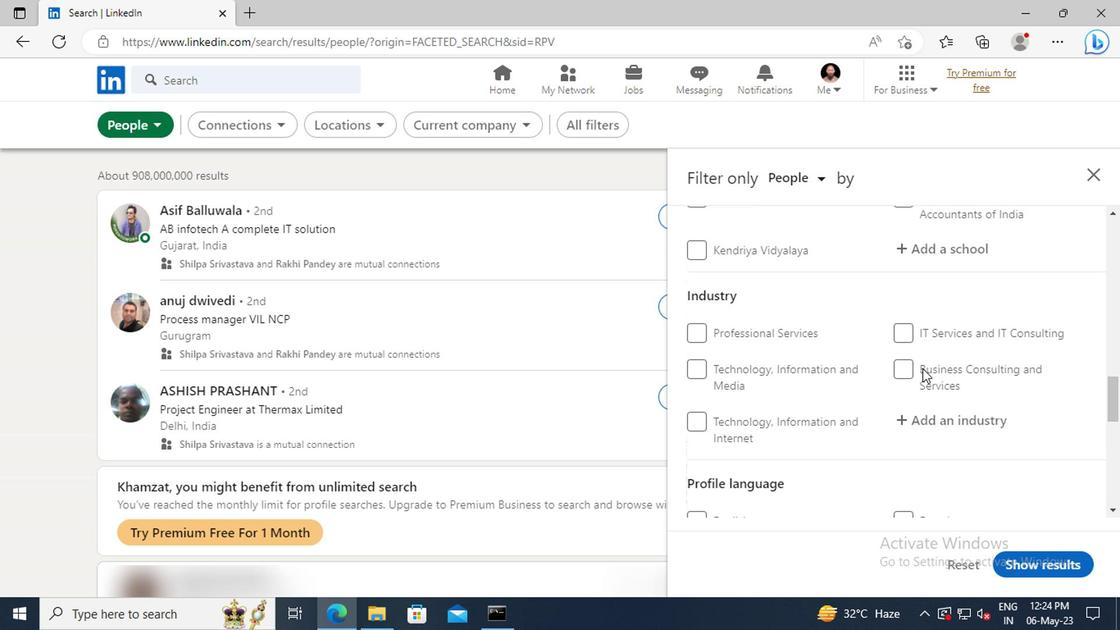 
Action: Mouse moved to (903, 427)
Screenshot: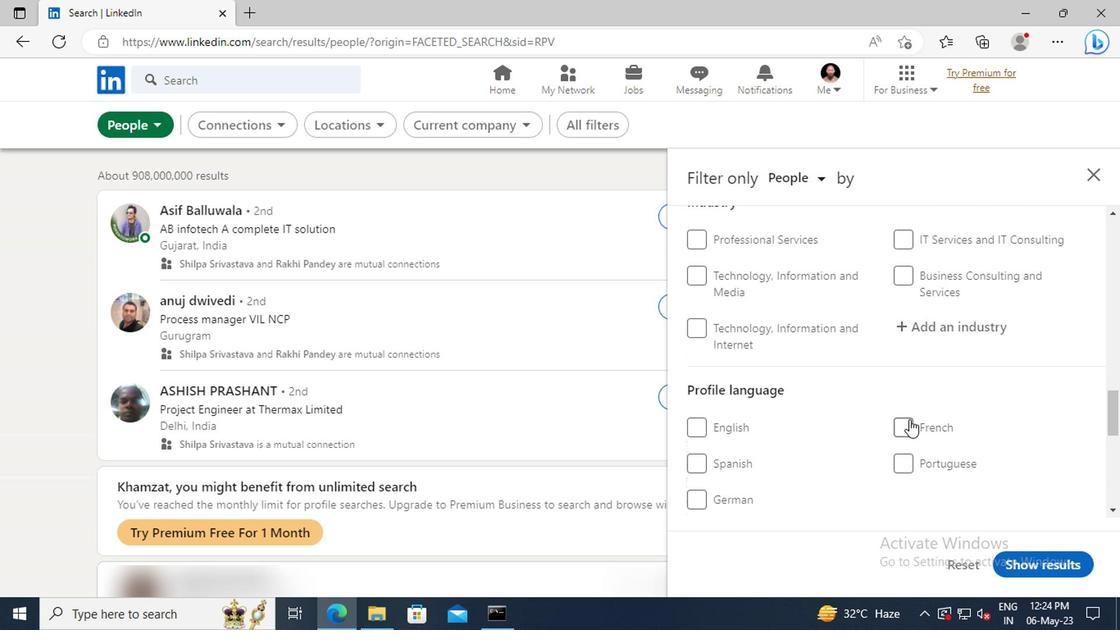 
Action: Mouse pressed left at (903, 427)
Screenshot: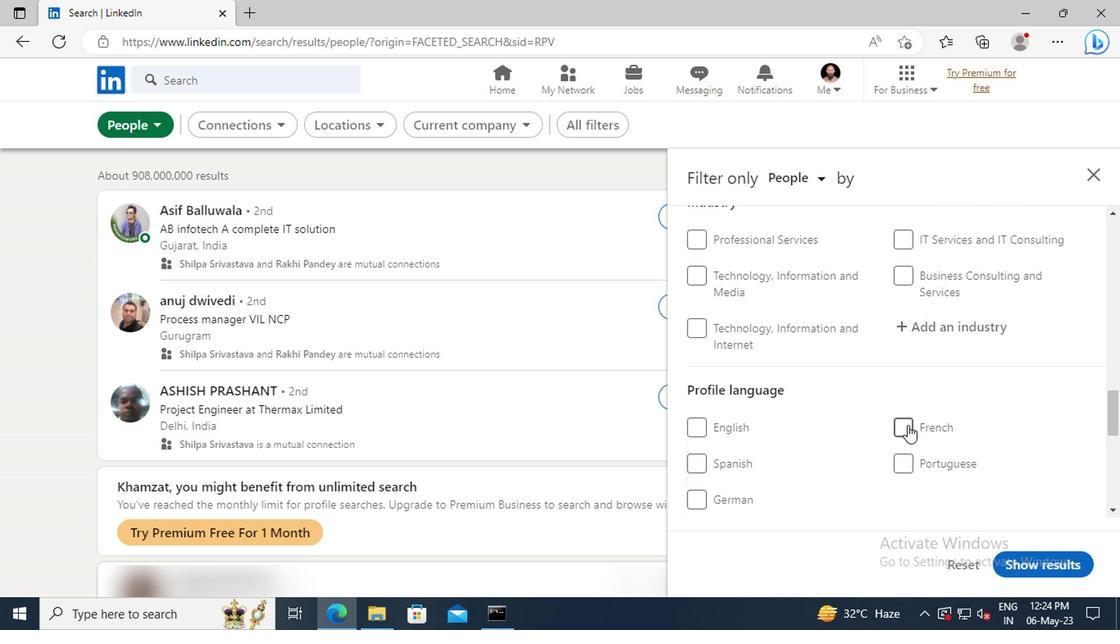 
Action: Mouse moved to (913, 389)
Screenshot: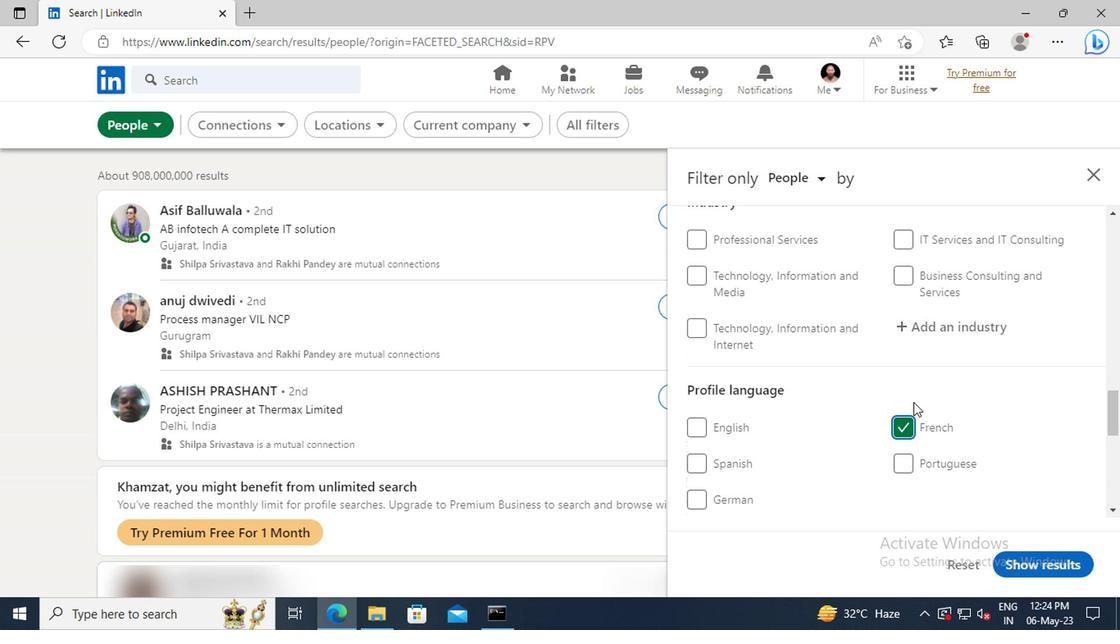 
Action: Mouse scrolled (913, 390) with delta (0, 0)
Screenshot: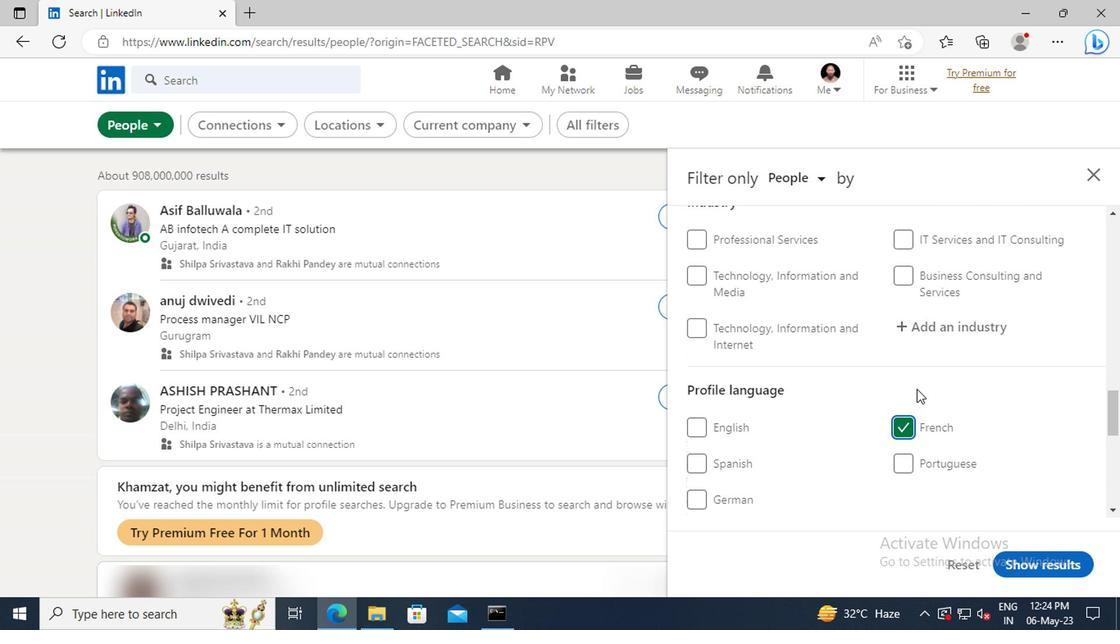 
Action: Mouse scrolled (913, 390) with delta (0, 0)
Screenshot: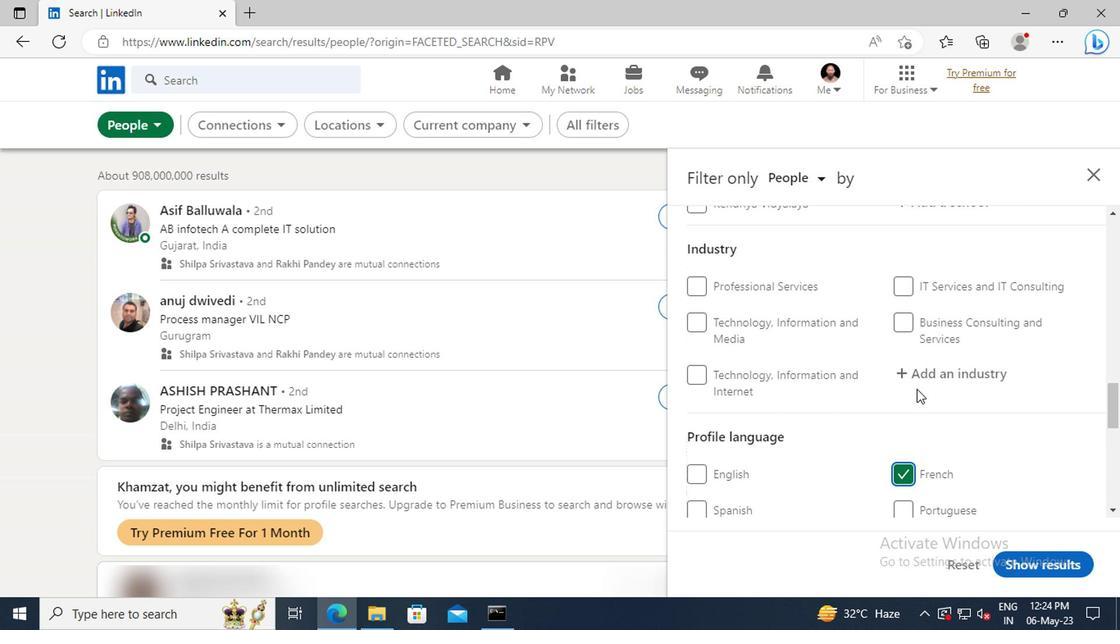 
Action: Mouse scrolled (913, 390) with delta (0, 0)
Screenshot: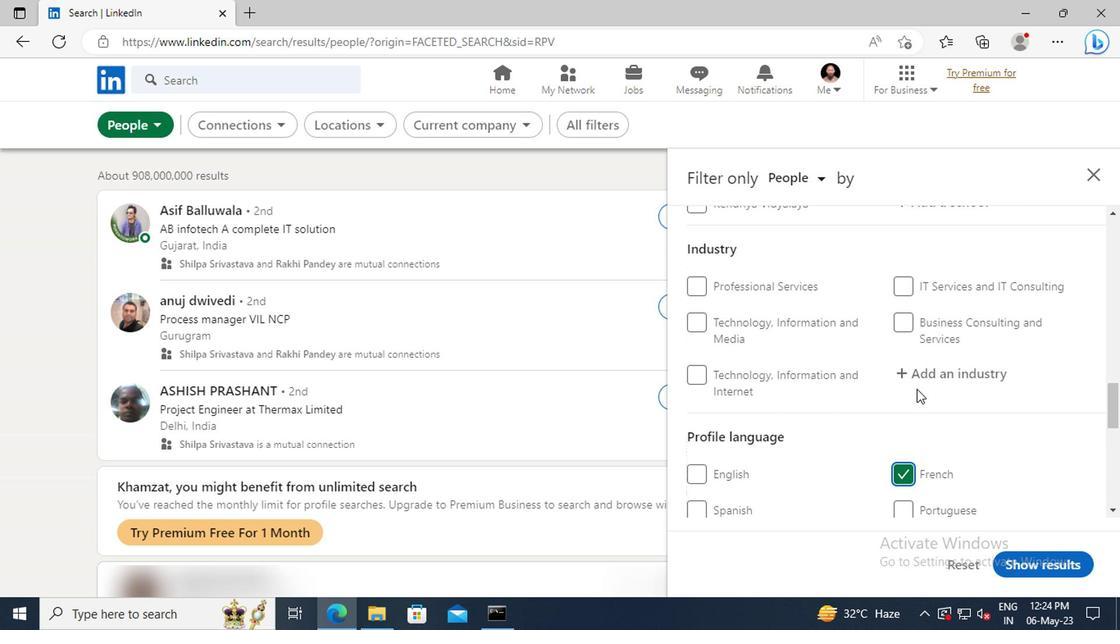 
Action: Mouse scrolled (913, 390) with delta (0, 0)
Screenshot: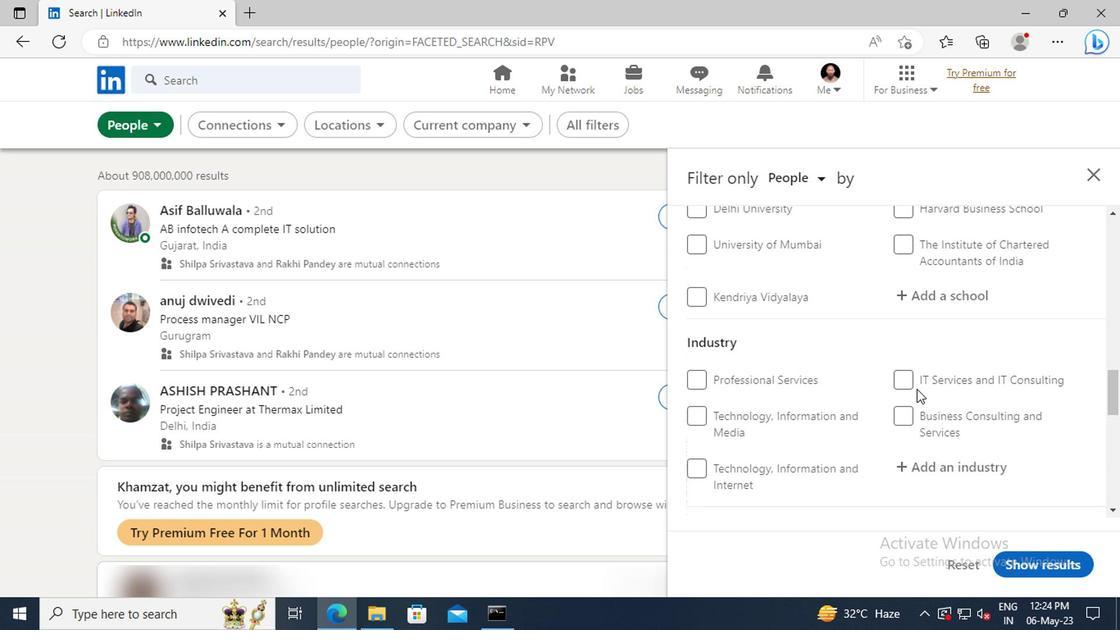 
Action: Mouse scrolled (913, 390) with delta (0, 0)
Screenshot: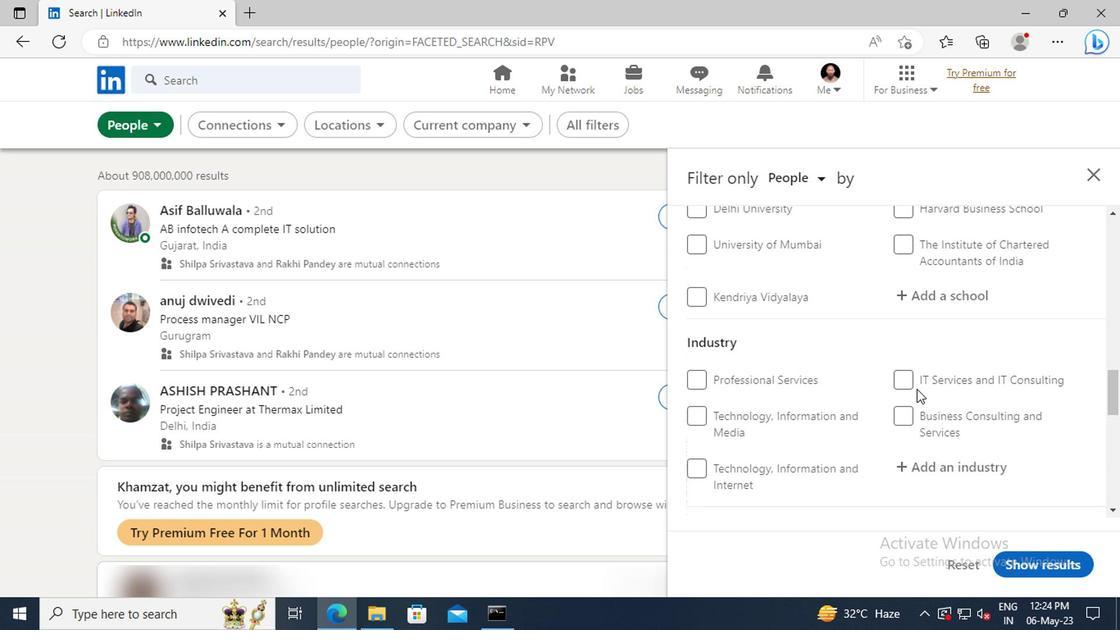 
Action: Mouse scrolled (913, 390) with delta (0, 0)
Screenshot: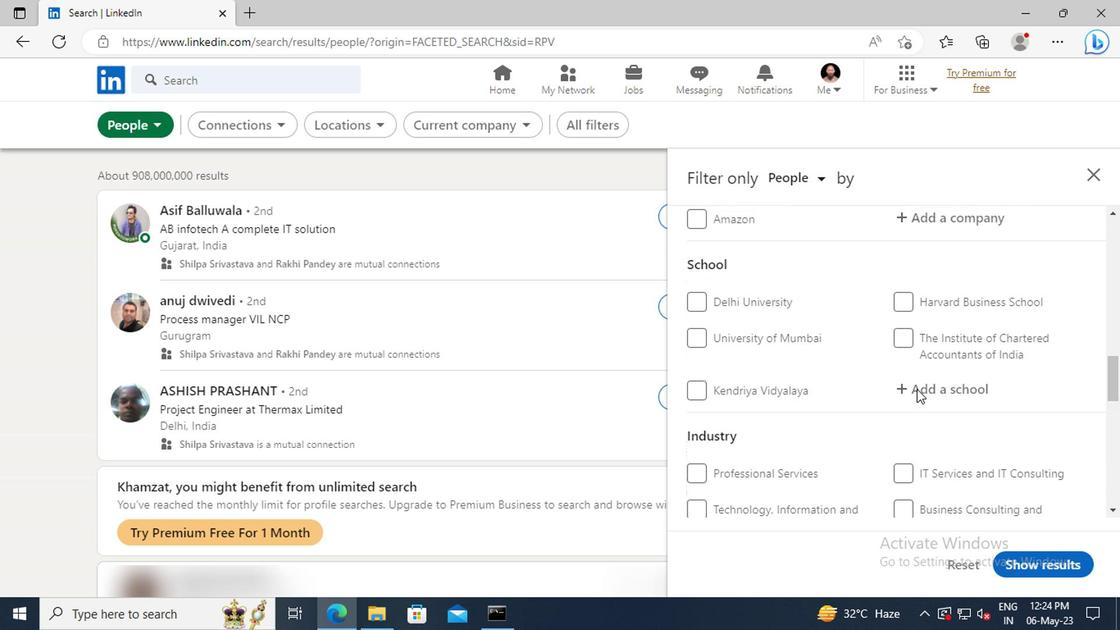 
Action: Mouse scrolled (913, 390) with delta (0, 0)
Screenshot: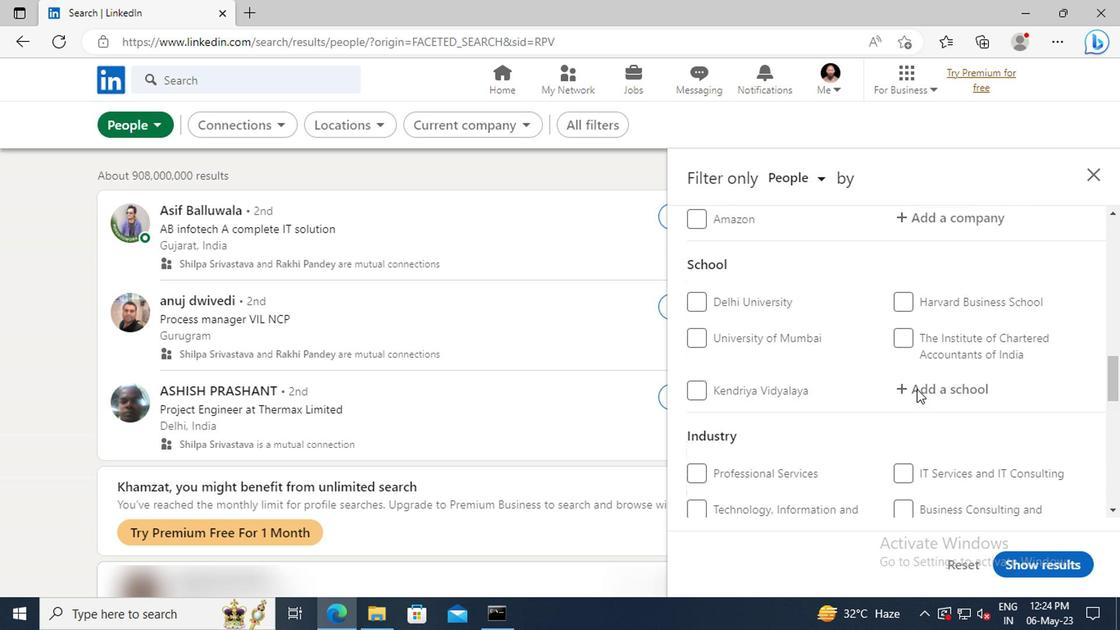 
Action: Mouse scrolled (913, 390) with delta (0, 0)
Screenshot: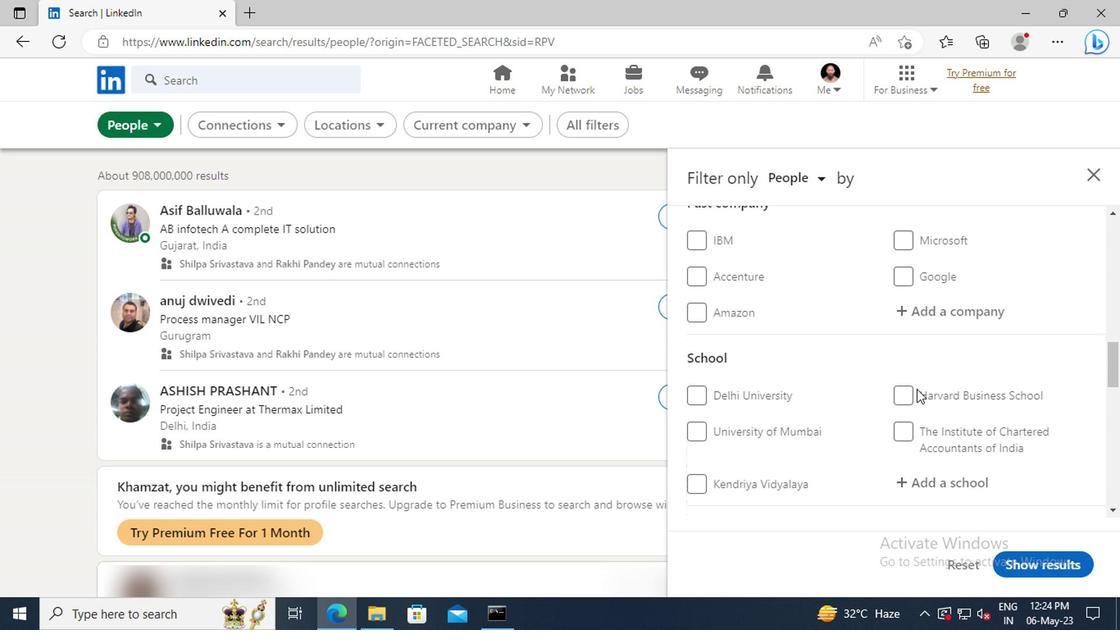 
Action: Mouse scrolled (913, 390) with delta (0, 0)
Screenshot: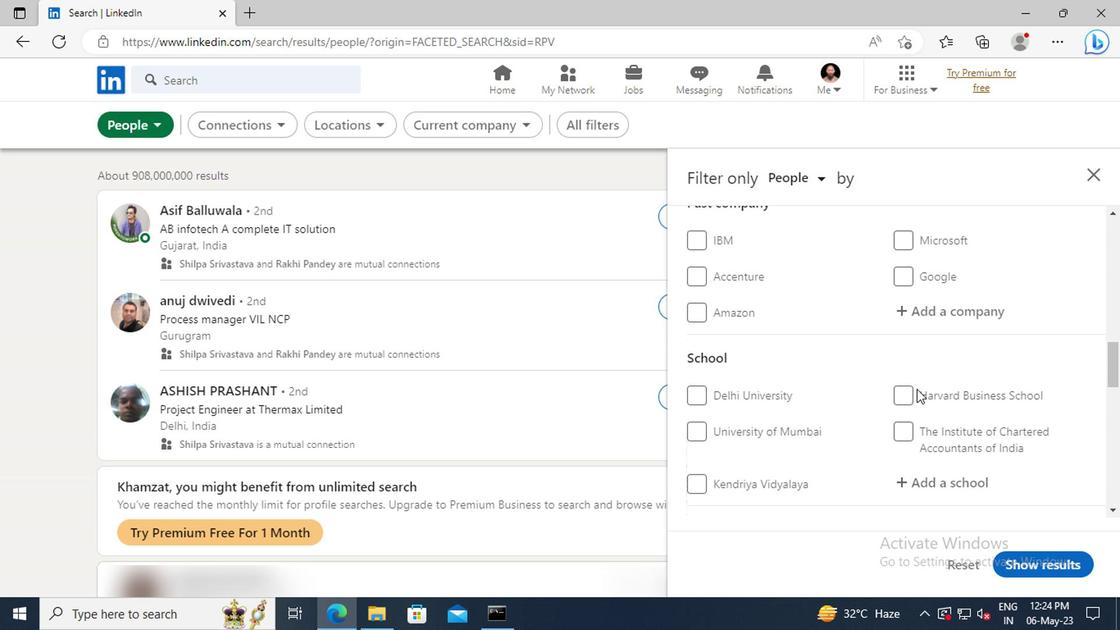
Action: Mouse scrolled (913, 390) with delta (0, 0)
Screenshot: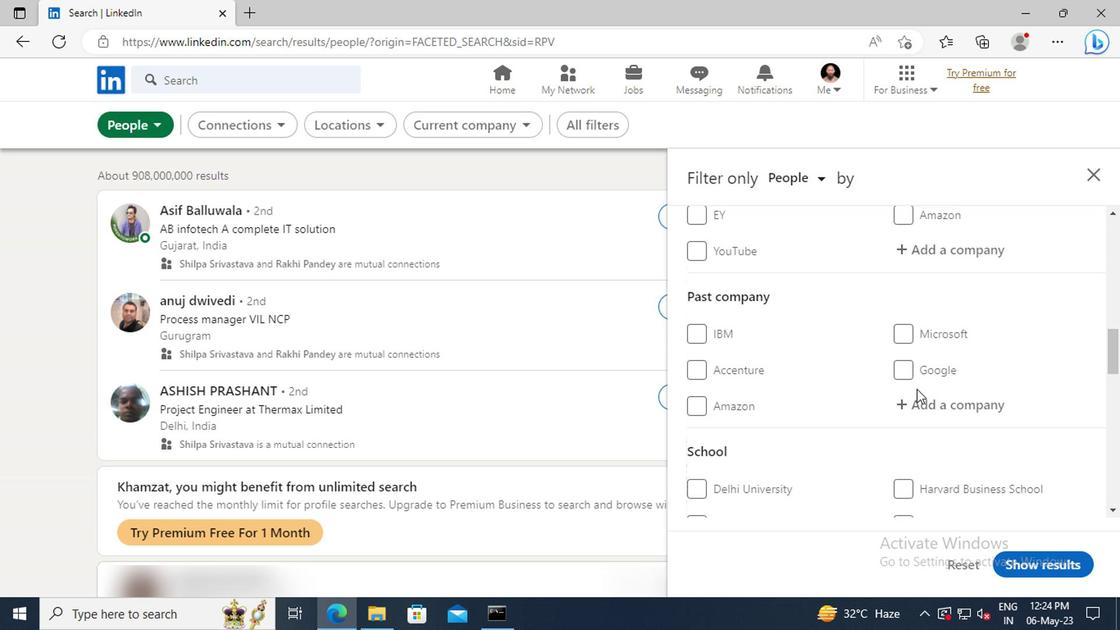 
Action: Mouse scrolled (913, 390) with delta (0, 0)
Screenshot: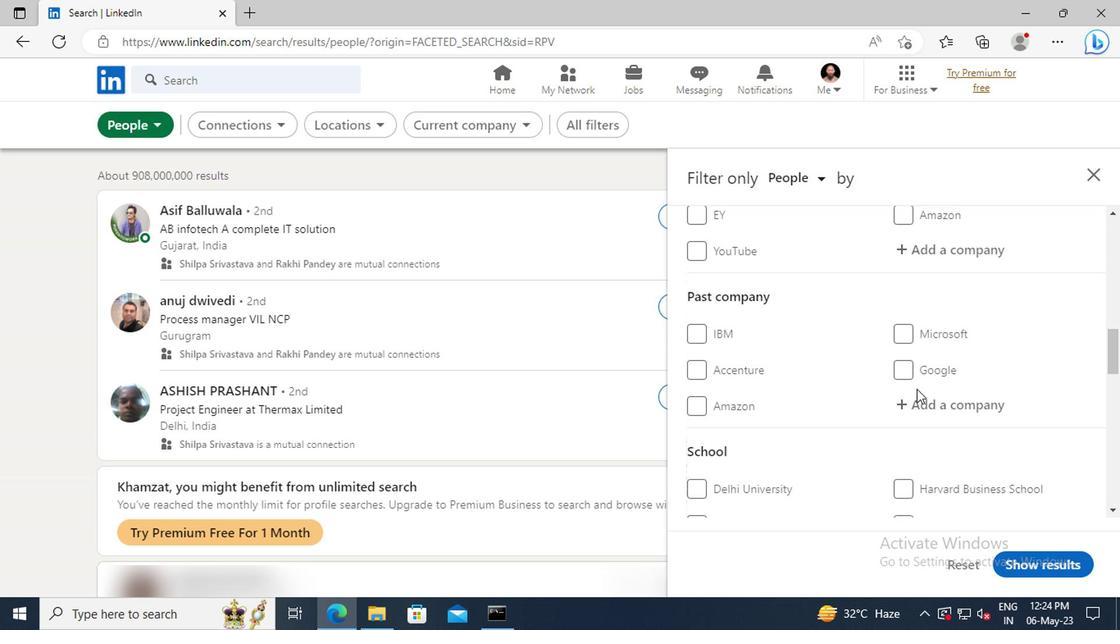 
Action: Mouse moved to (905, 346)
Screenshot: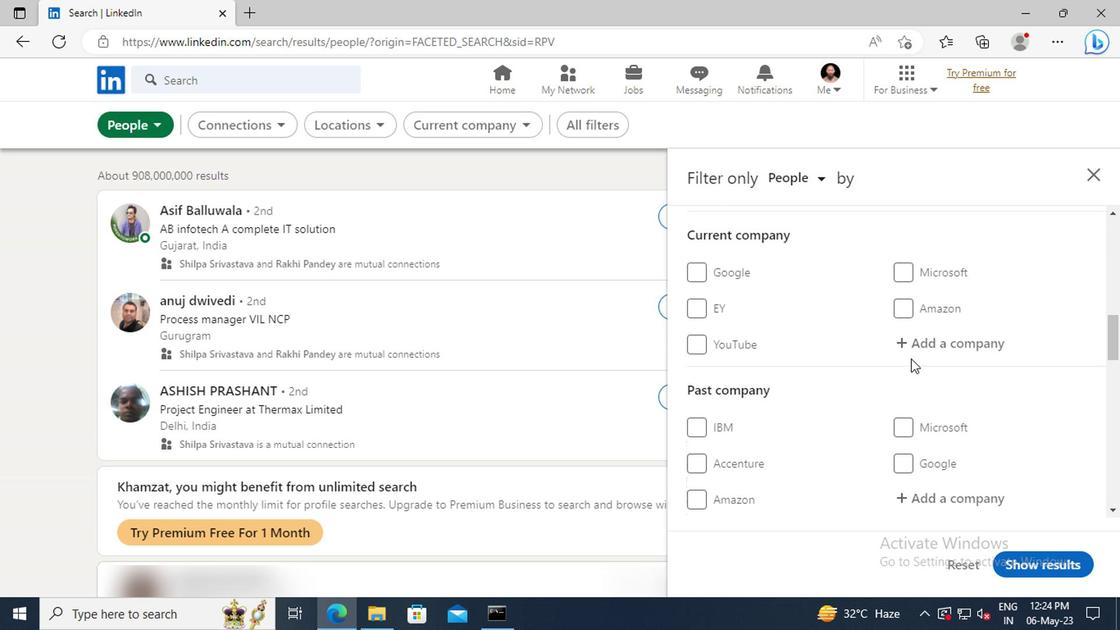 
Action: Mouse pressed left at (905, 346)
Screenshot: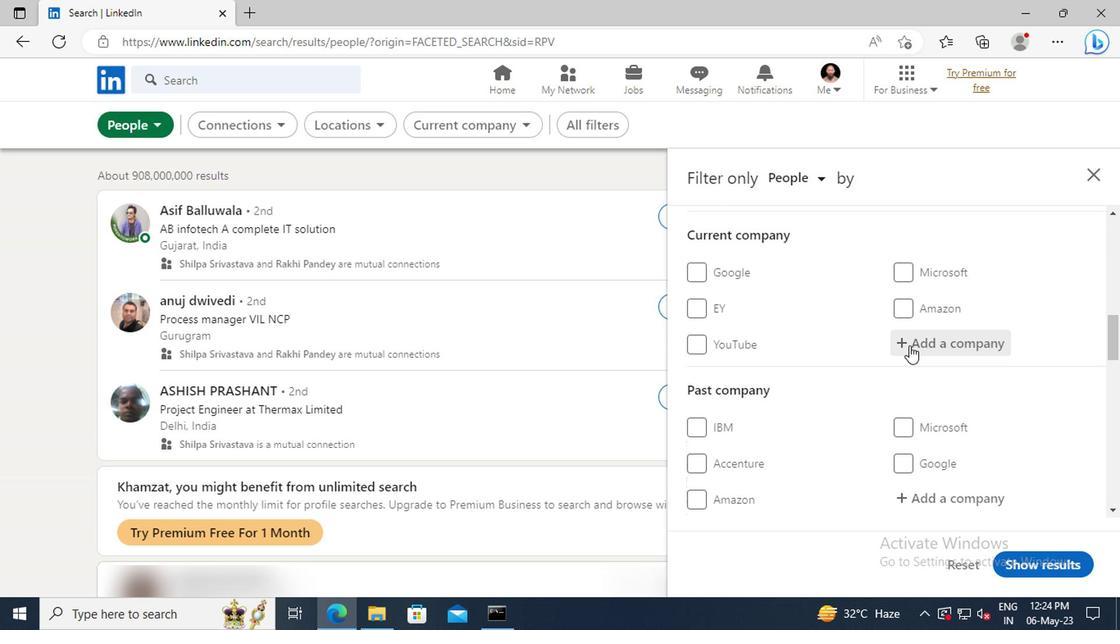 
Action: Key pressed <Key.shift>IRIS<Key.space><Key.shift>SOF
Screenshot: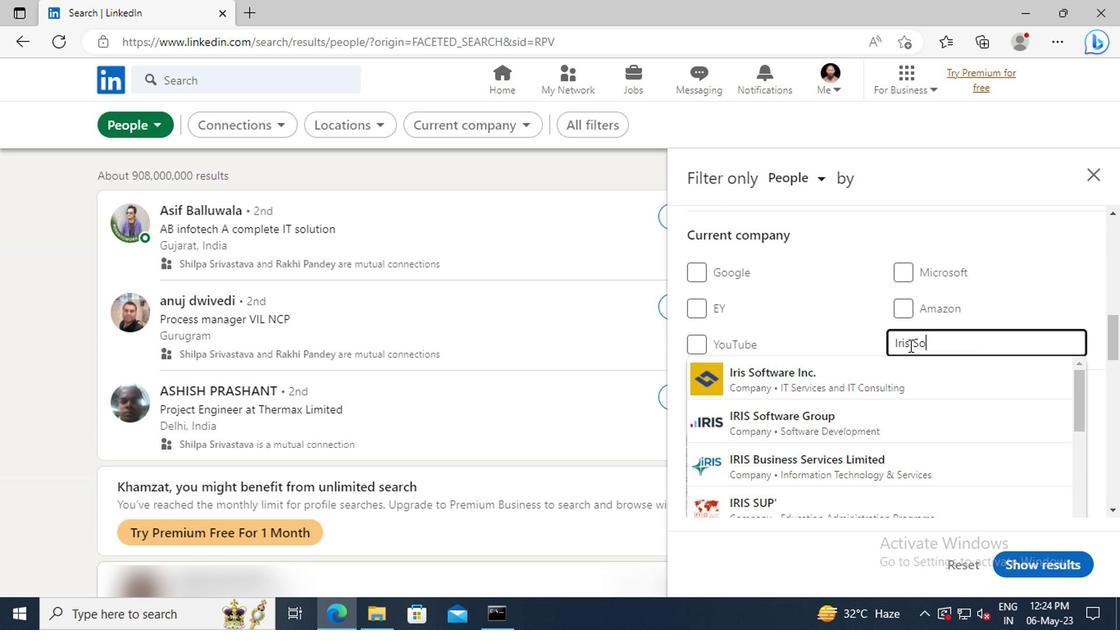 
Action: Mouse moved to (909, 371)
Screenshot: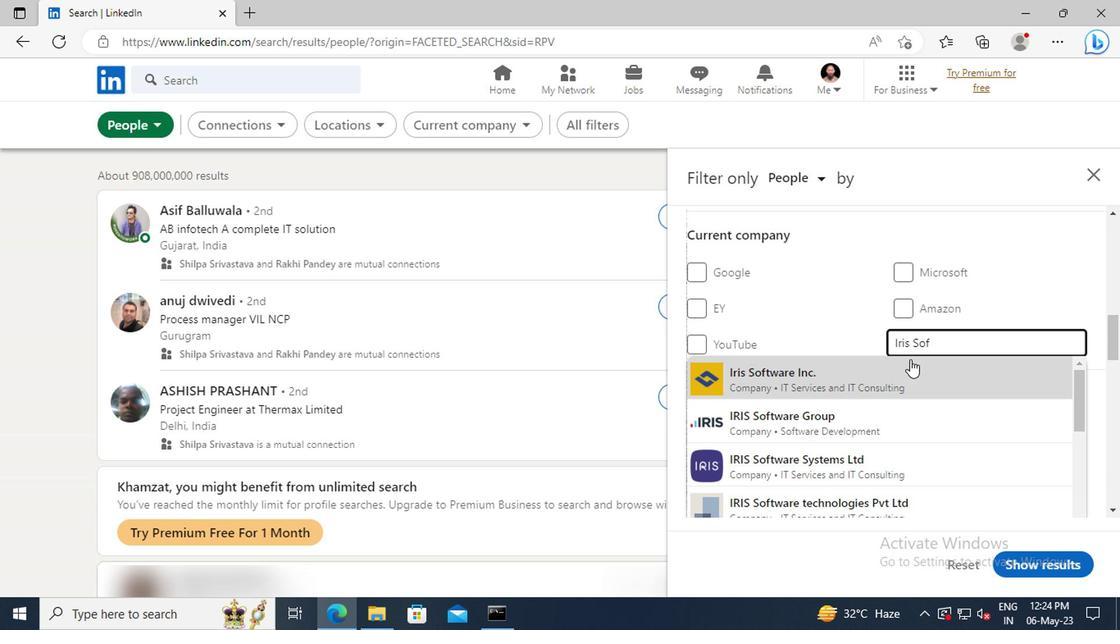 
Action: Mouse pressed left at (909, 371)
Screenshot: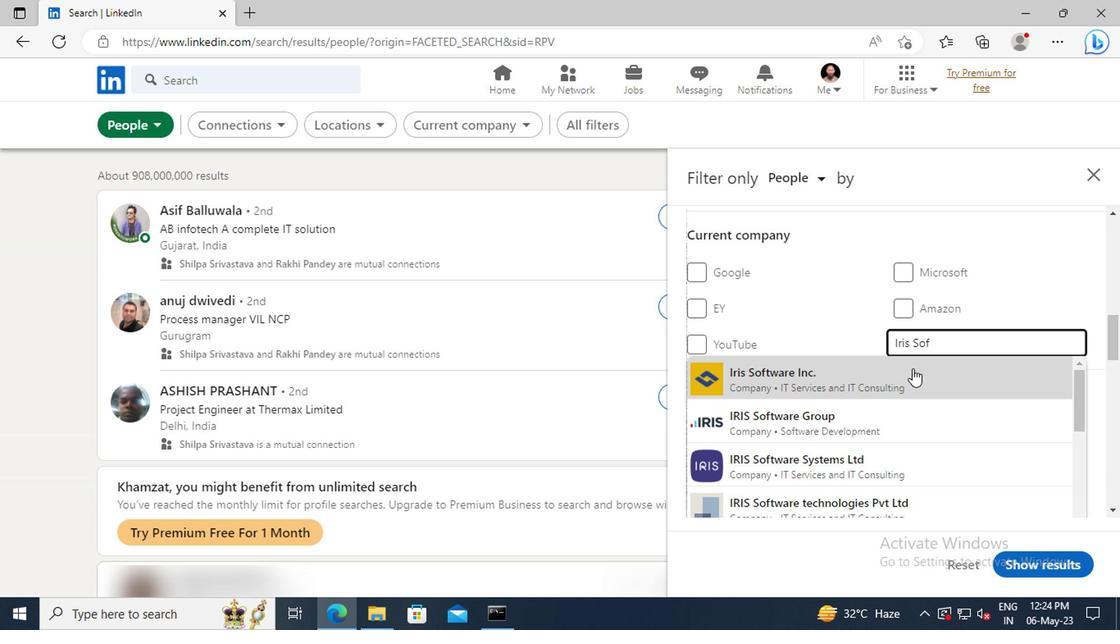 
Action: Mouse scrolled (909, 369) with delta (0, -1)
Screenshot: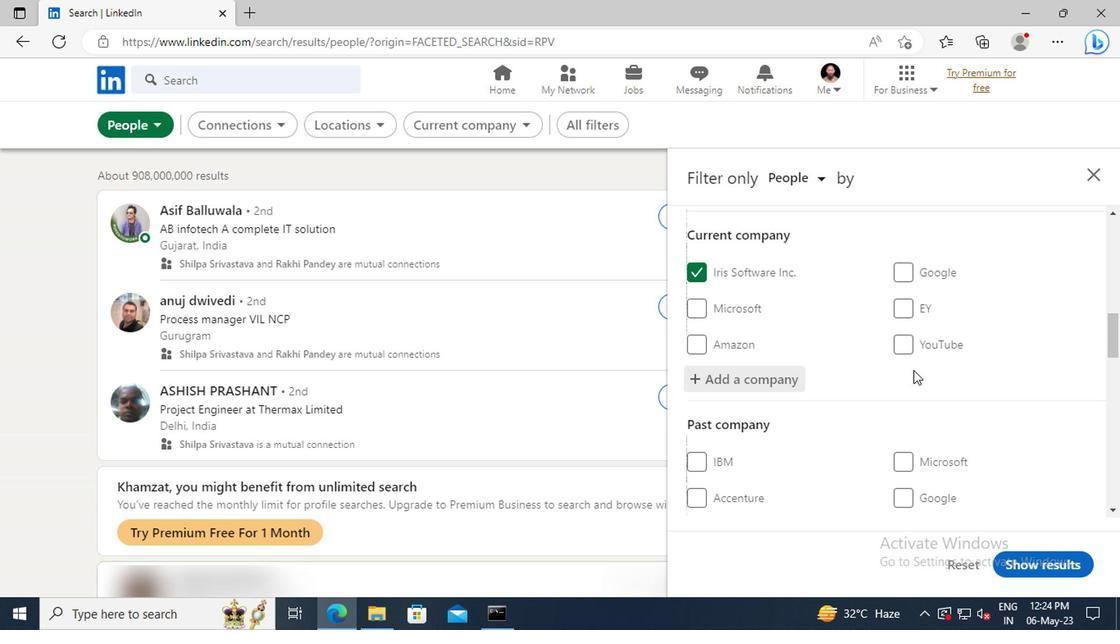
Action: Mouse moved to (910, 359)
Screenshot: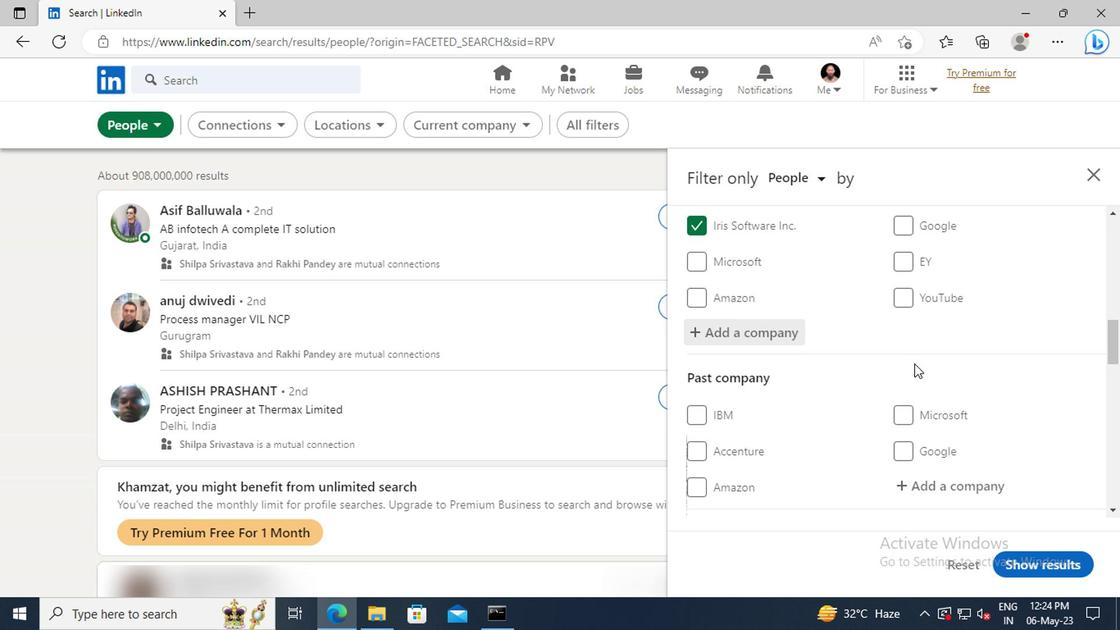 
Action: Mouse scrolled (910, 359) with delta (0, 0)
Screenshot: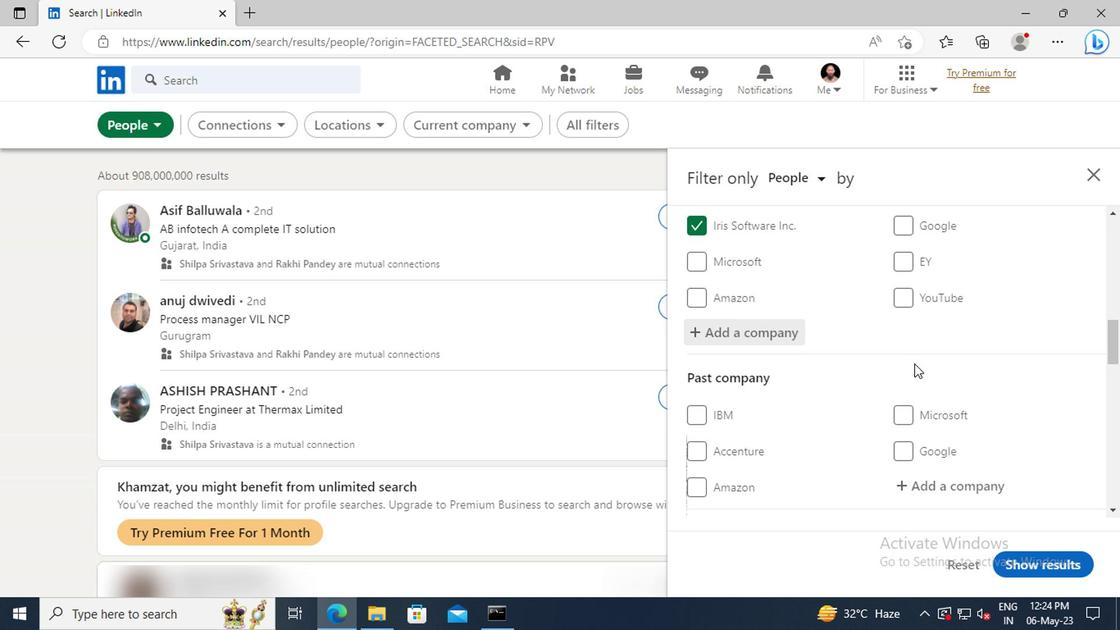 
Action: Mouse moved to (909, 359)
Screenshot: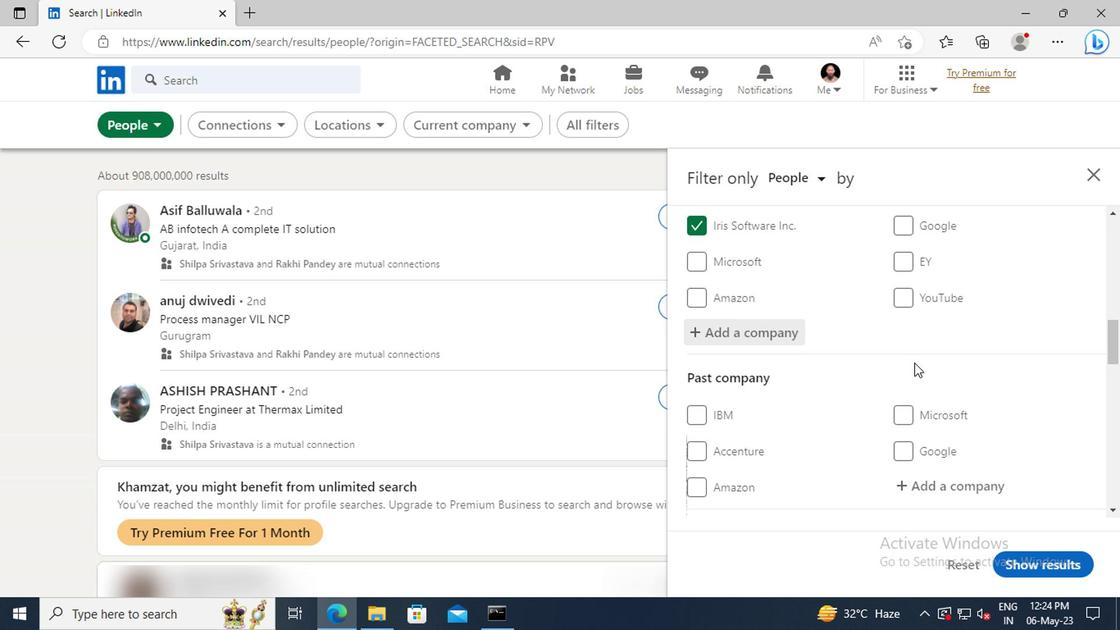 
Action: Mouse scrolled (909, 358) with delta (0, 0)
Screenshot: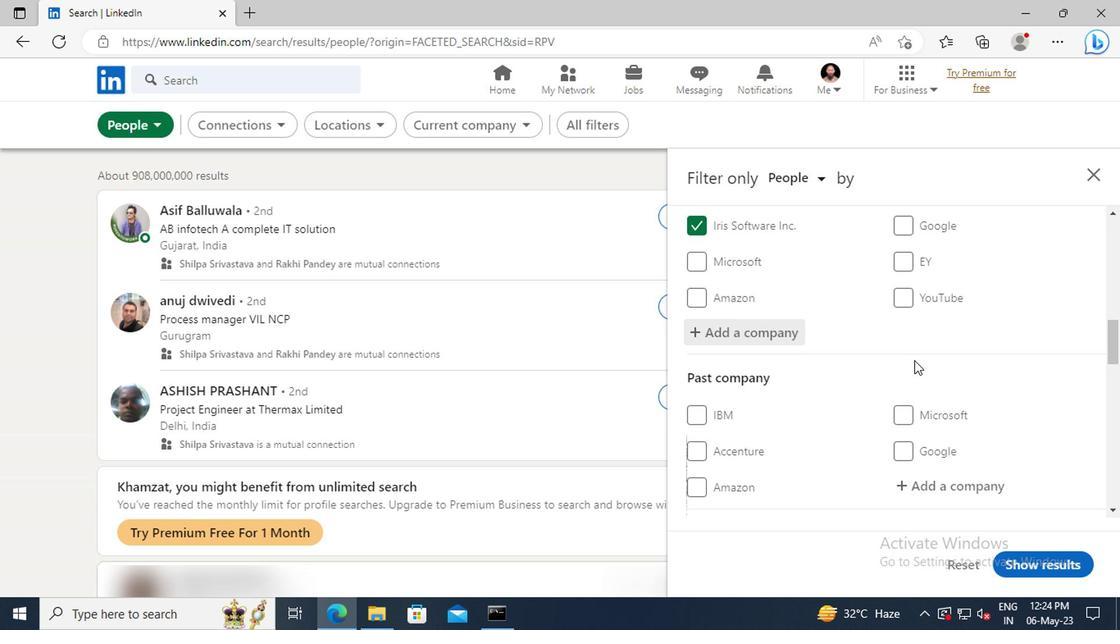 
Action: Mouse moved to (903, 344)
Screenshot: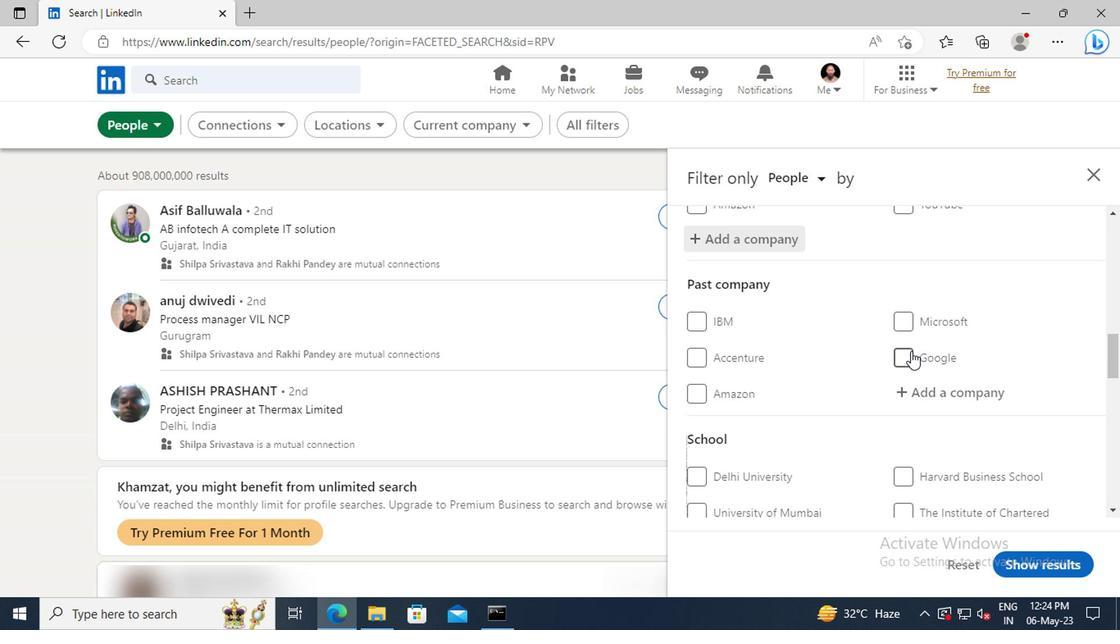 
Action: Mouse scrolled (903, 343) with delta (0, -1)
Screenshot: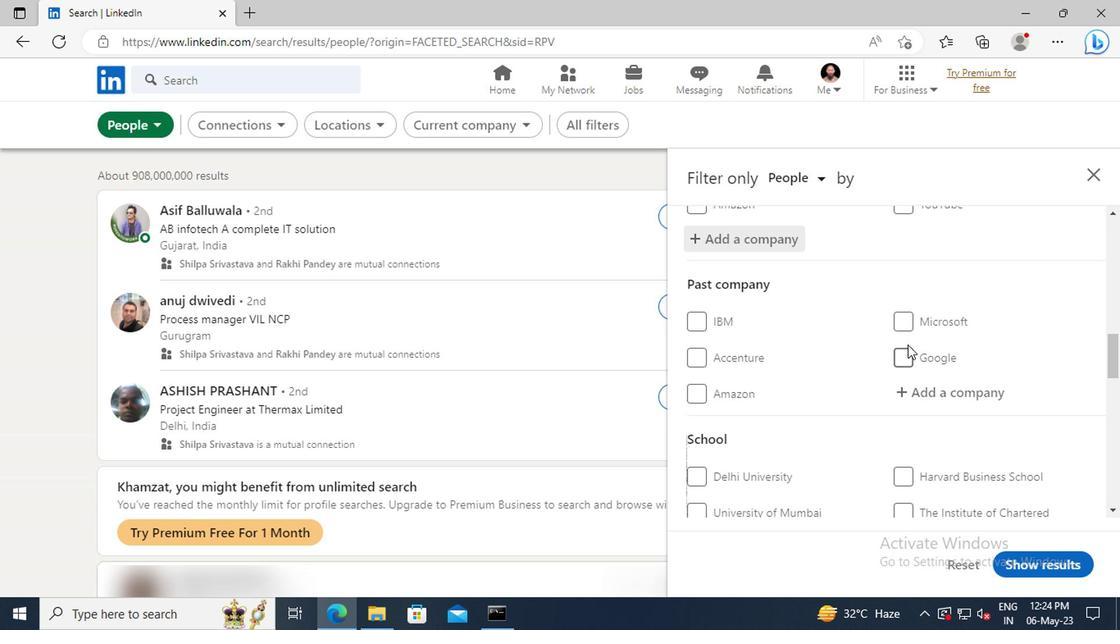 
Action: Mouse scrolled (903, 343) with delta (0, -1)
Screenshot: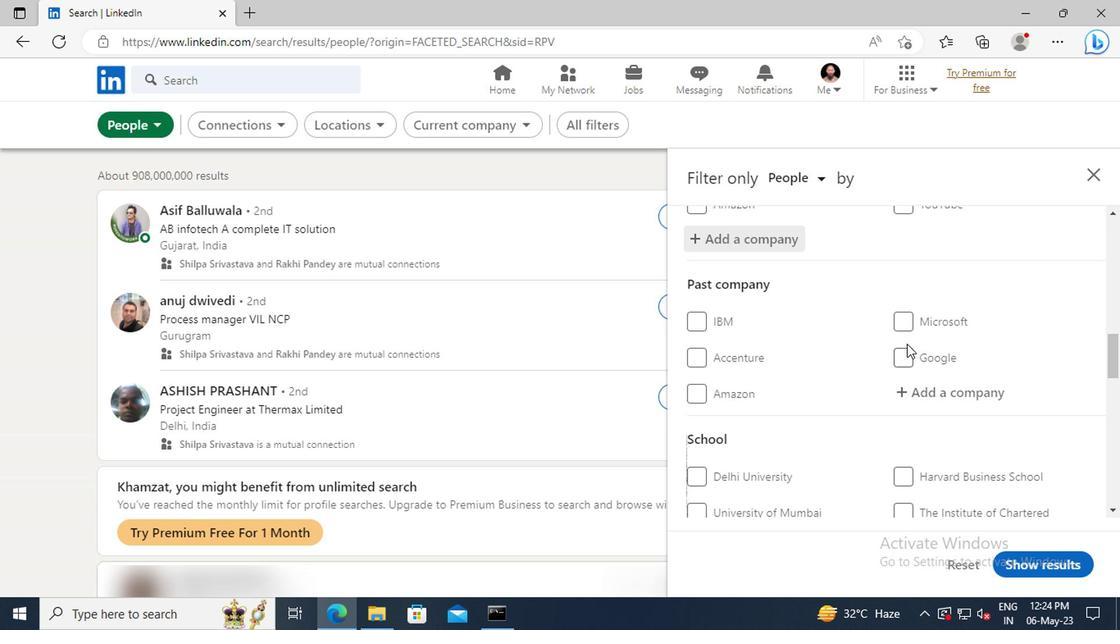 
Action: Mouse scrolled (903, 343) with delta (0, -1)
Screenshot: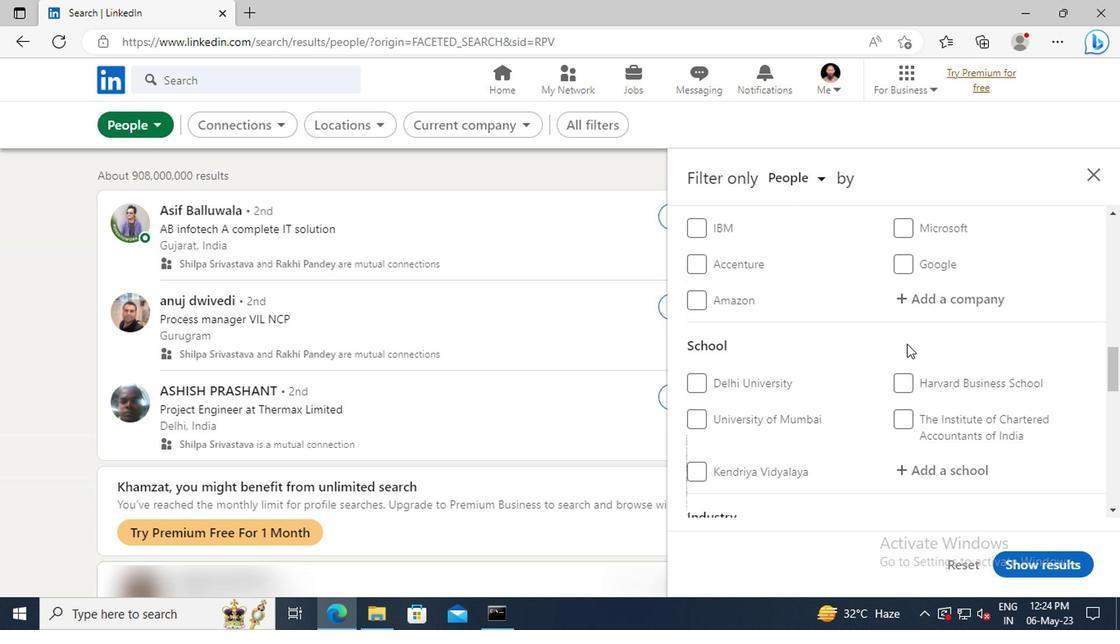 
Action: Mouse scrolled (903, 343) with delta (0, -1)
Screenshot: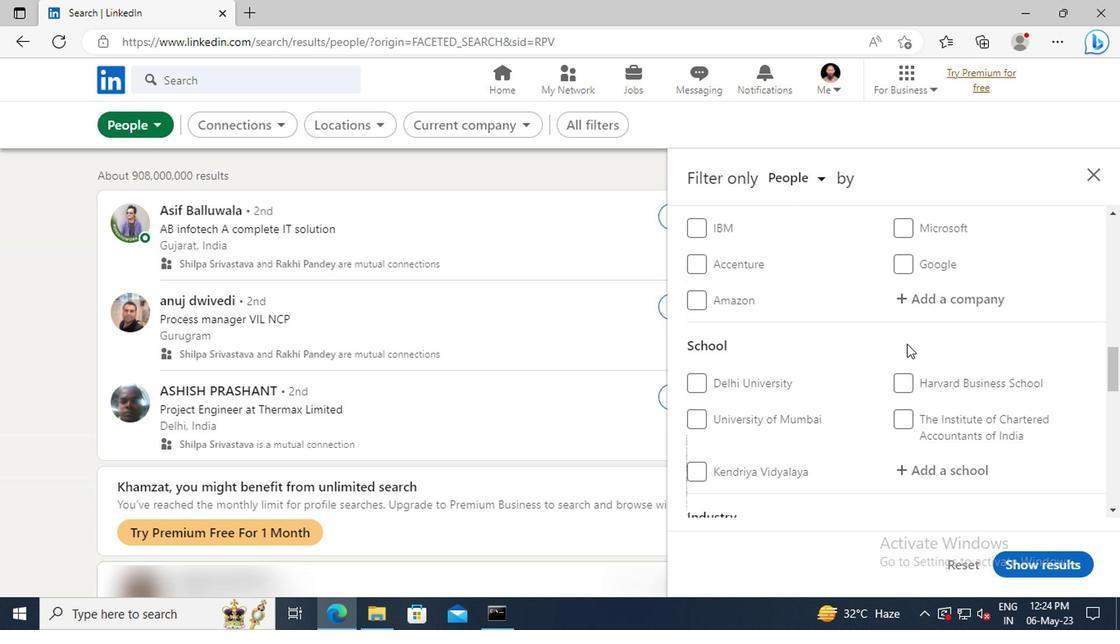 
Action: Mouse moved to (909, 372)
Screenshot: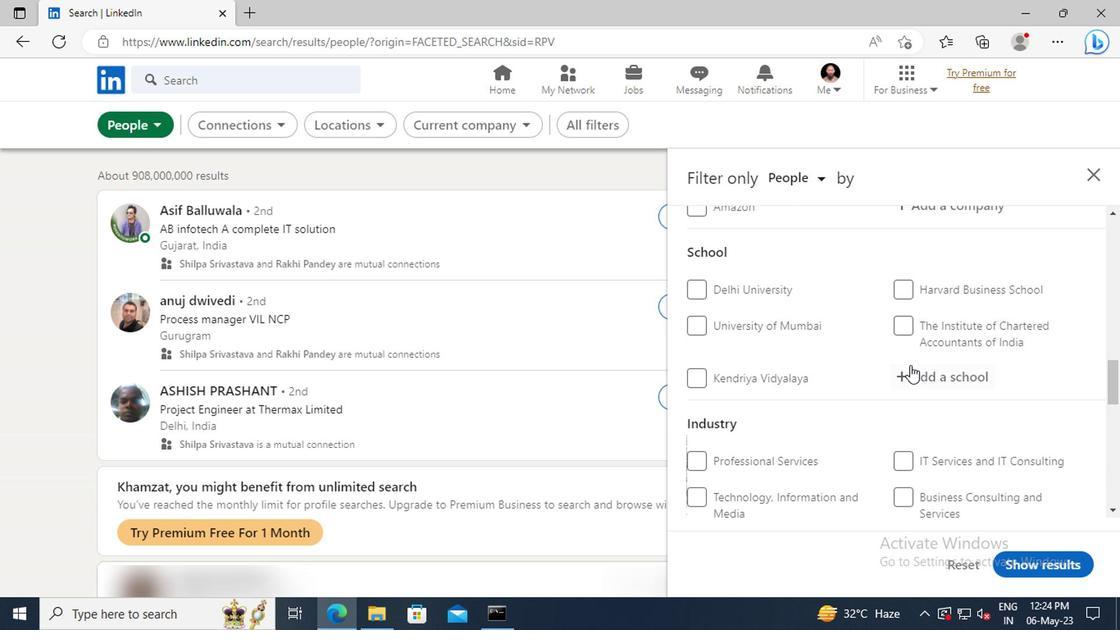 
Action: Mouse pressed left at (909, 372)
Screenshot: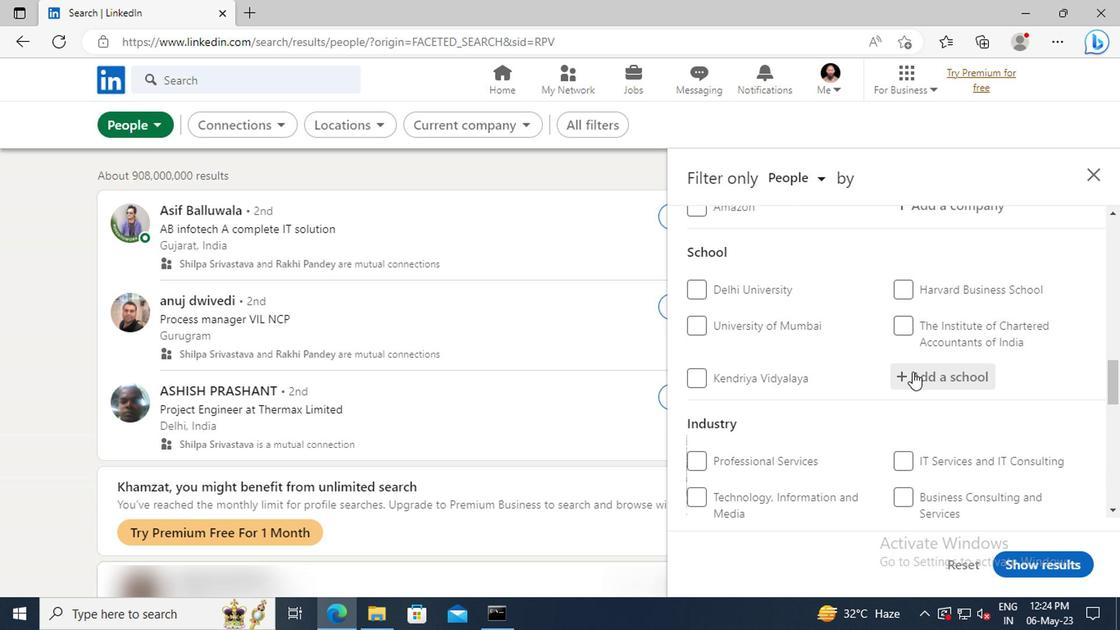 
Action: Mouse moved to (909, 375)
Screenshot: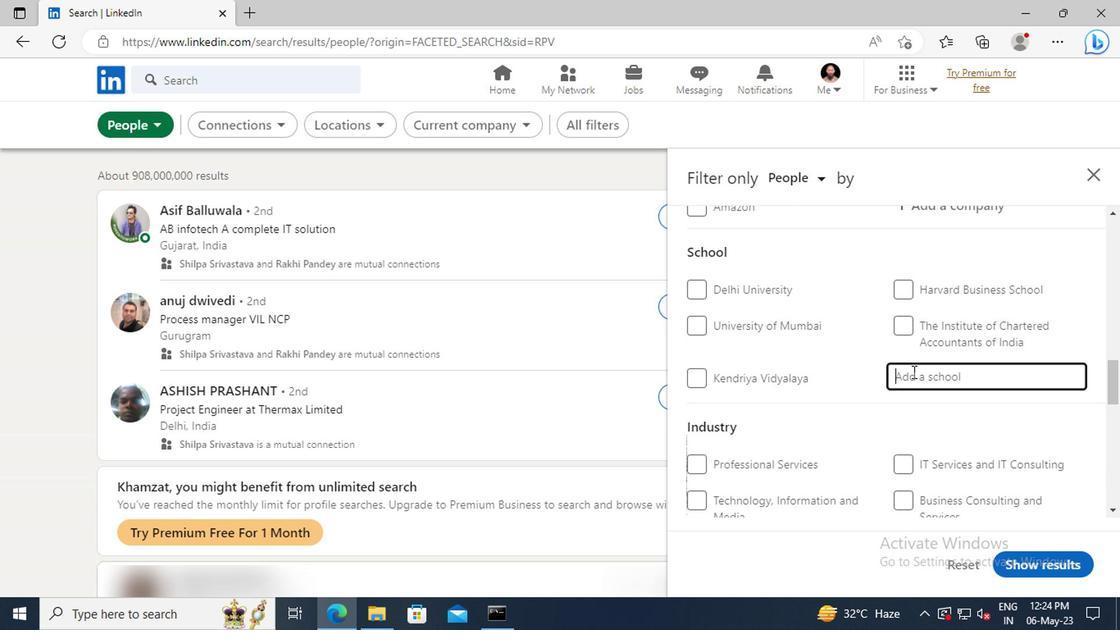 
Action: Key pressed <Key.shift>KLE<Key.space><Key.shift>COLLEGE<Key.space>OF<Key.space><Key.shift>EN
Screenshot: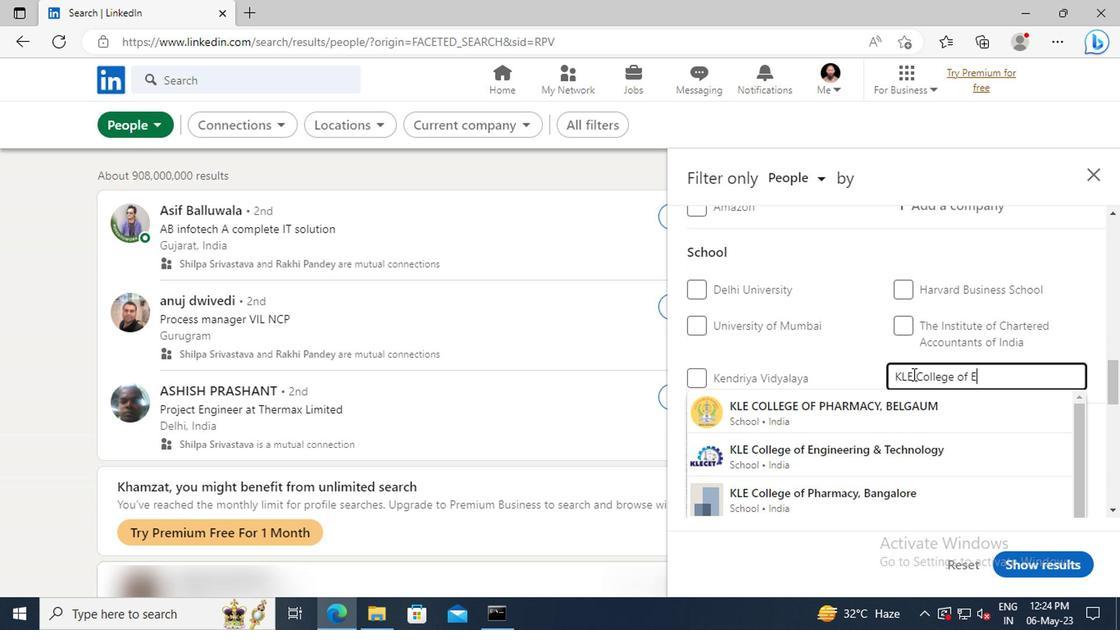 
Action: Mouse moved to (905, 400)
Screenshot: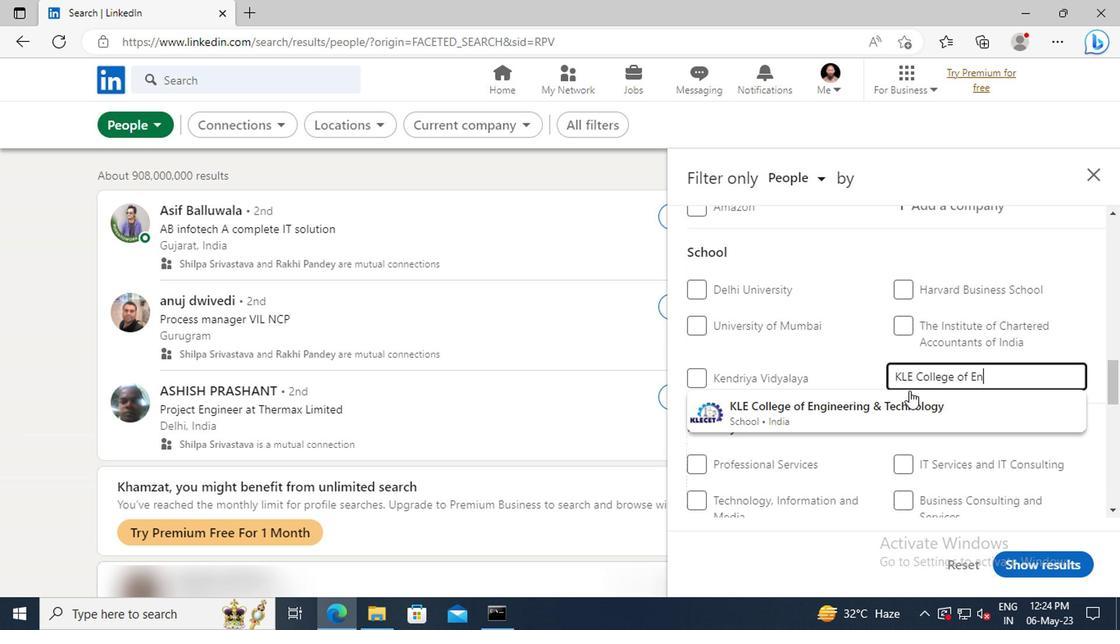
Action: Mouse pressed left at (905, 400)
Screenshot: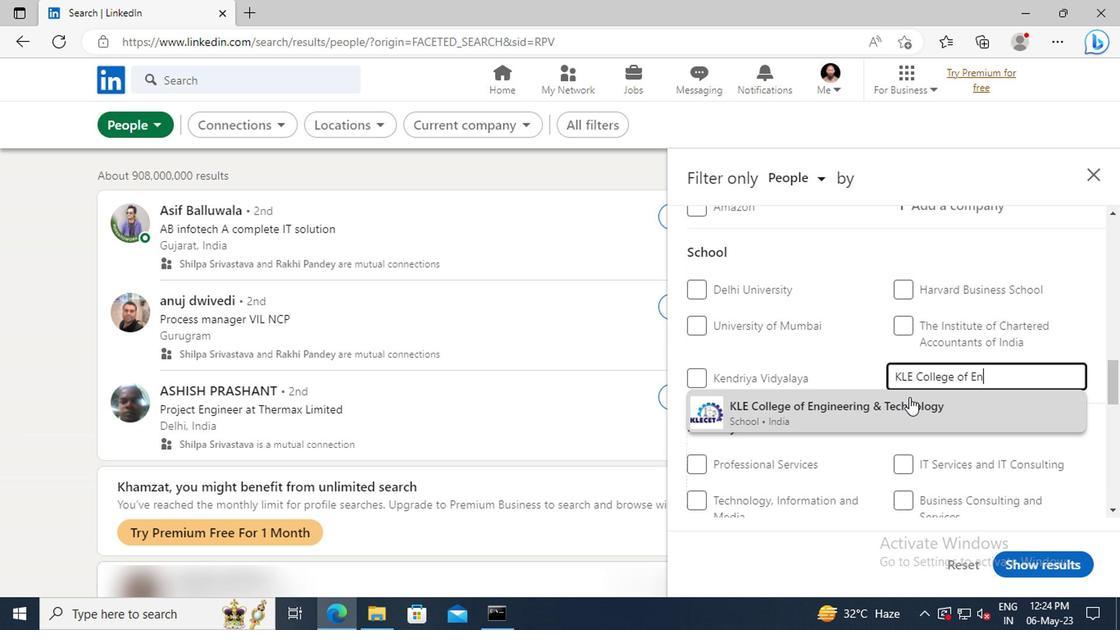 
Action: Mouse scrolled (905, 399) with delta (0, 0)
Screenshot: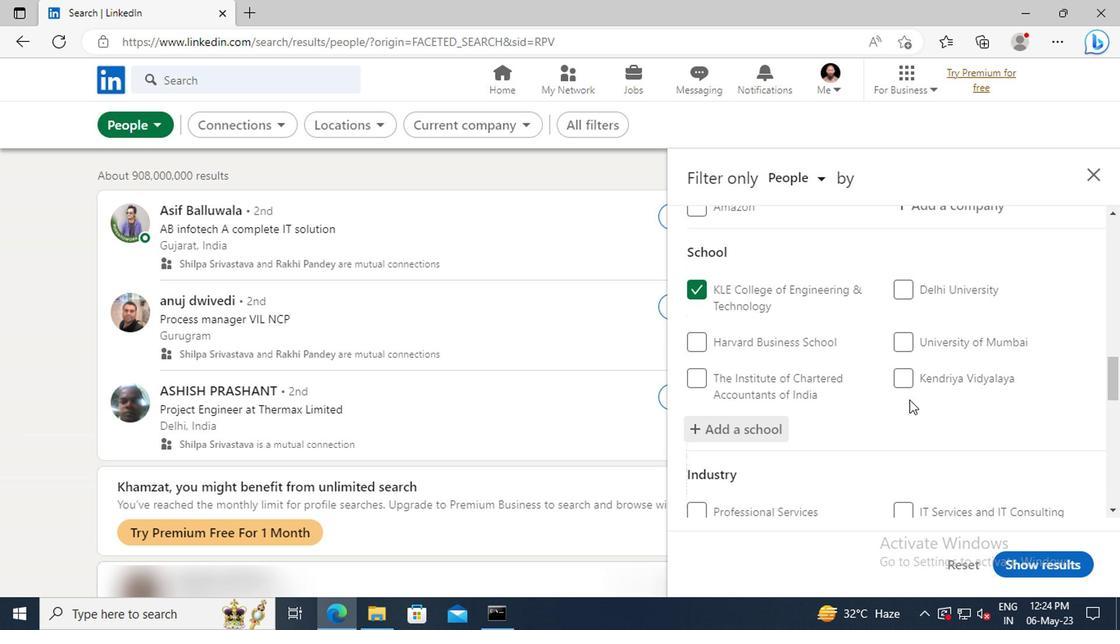
Action: Mouse scrolled (905, 399) with delta (0, 0)
Screenshot: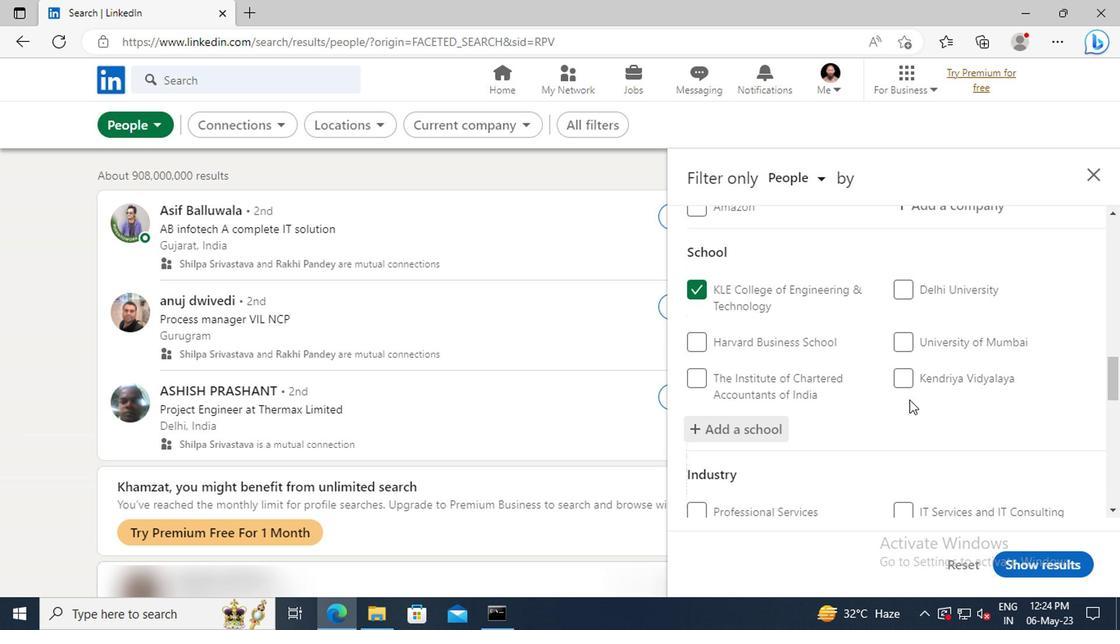 
Action: Mouse moved to (907, 393)
Screenshot: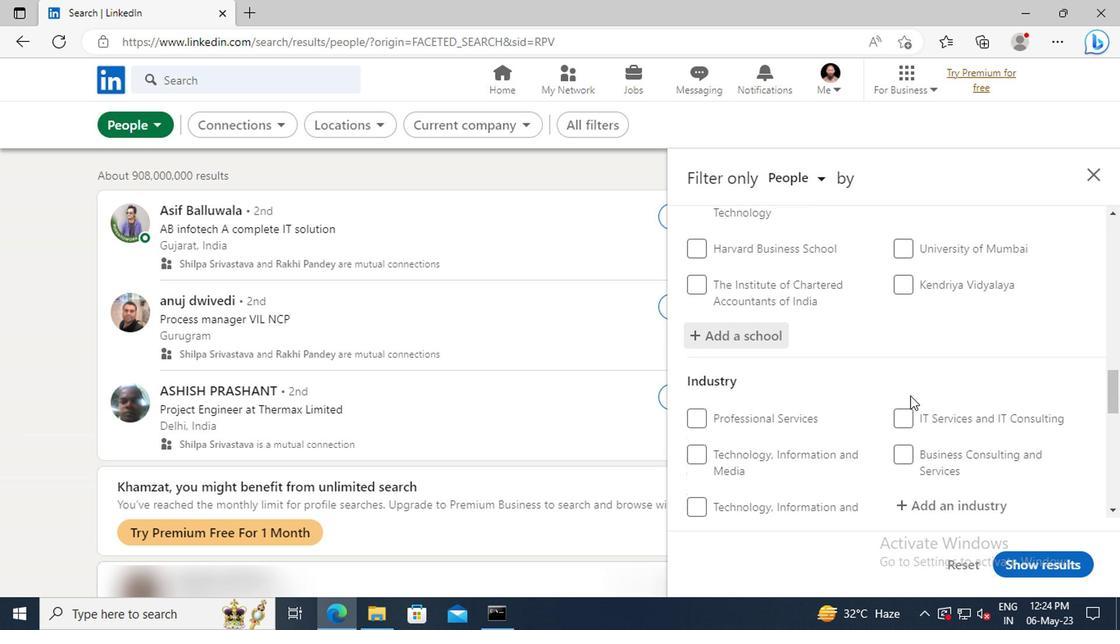 
Action: Mouse scrolled (907, 393) with delta (0, 0)
Screenshot: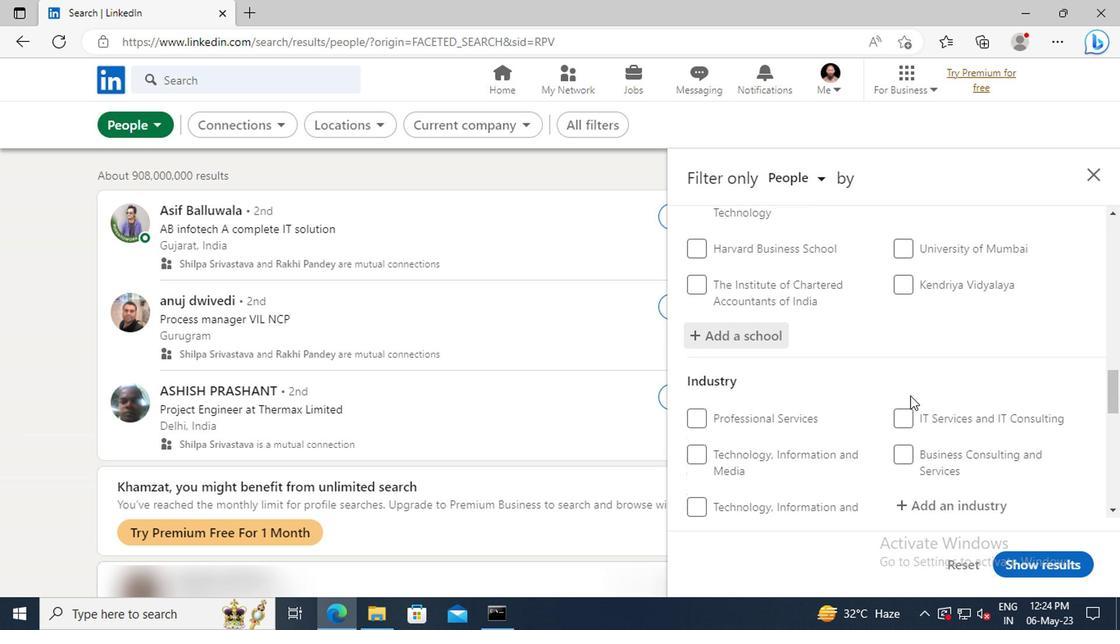 
Action: Mouse moved to (901, 365)
Screenshot: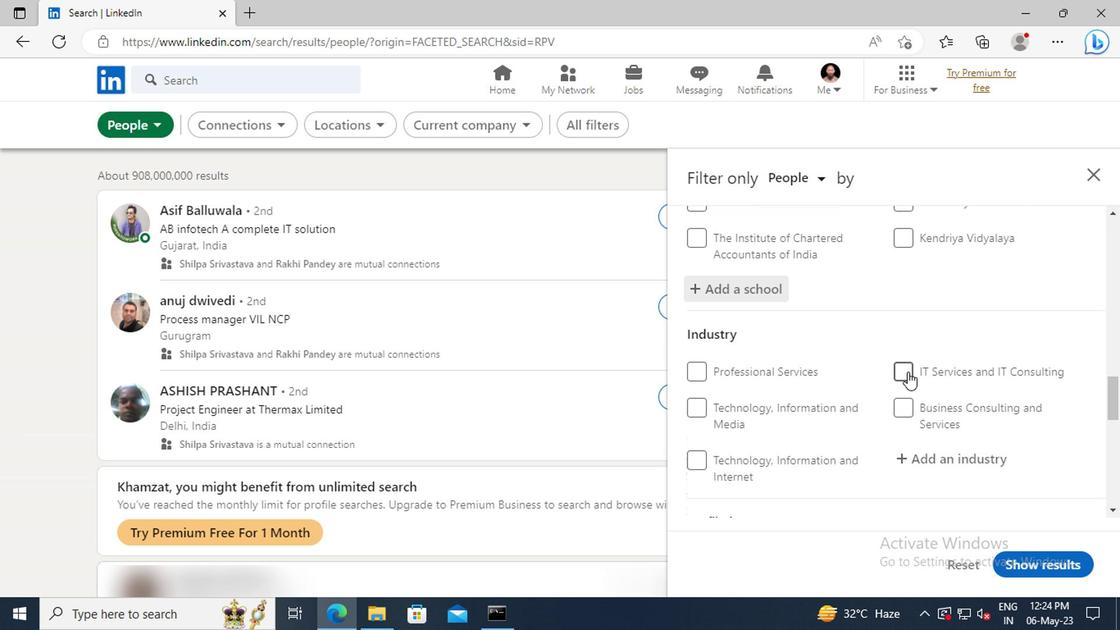 
Action: Mouse scrolled (901, 364) with delta (0, -1)
Screenshot: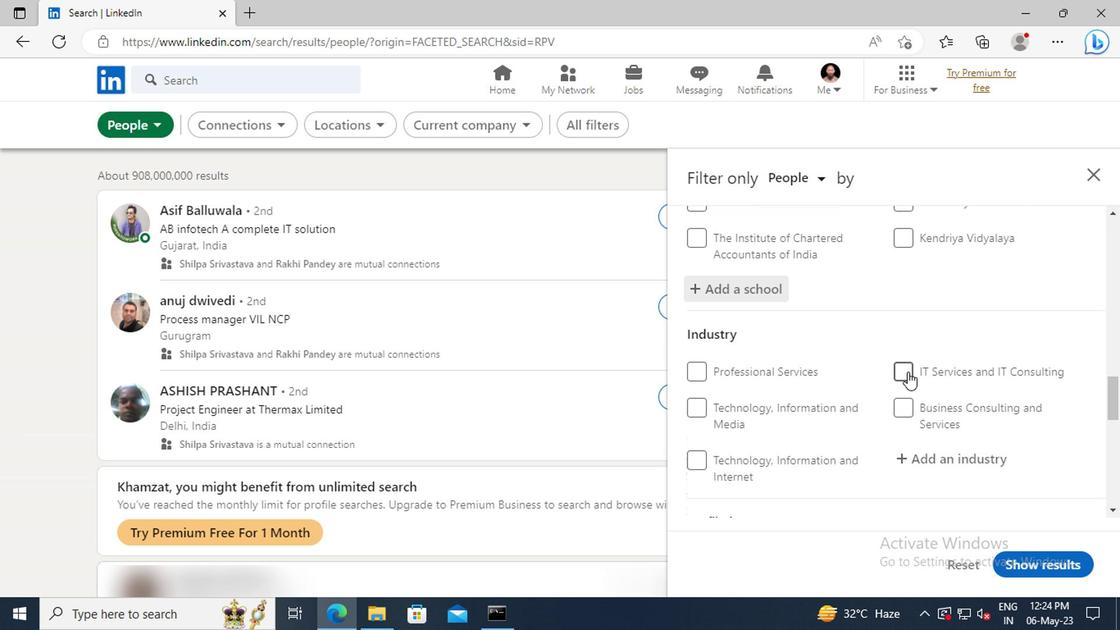 
Action: Mouse moved to (899, 359)
Screenshot: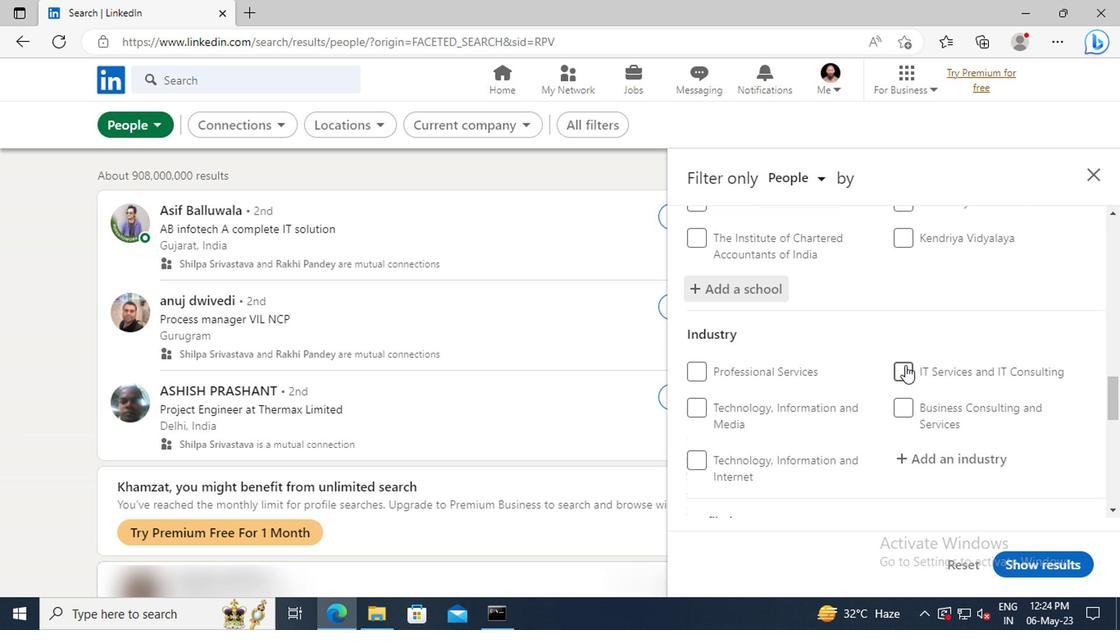 
Action: Mouse scrolled (899, 358) with delta (0, 0)
Screenshot: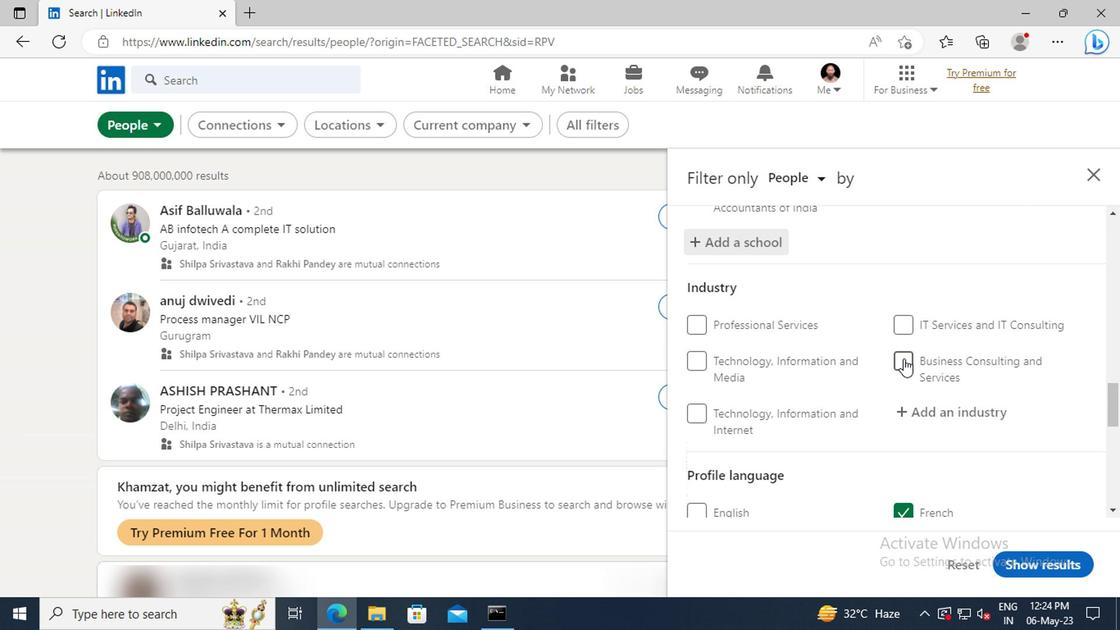 
Action: Mouse moved to (911, 366)
Screenshot: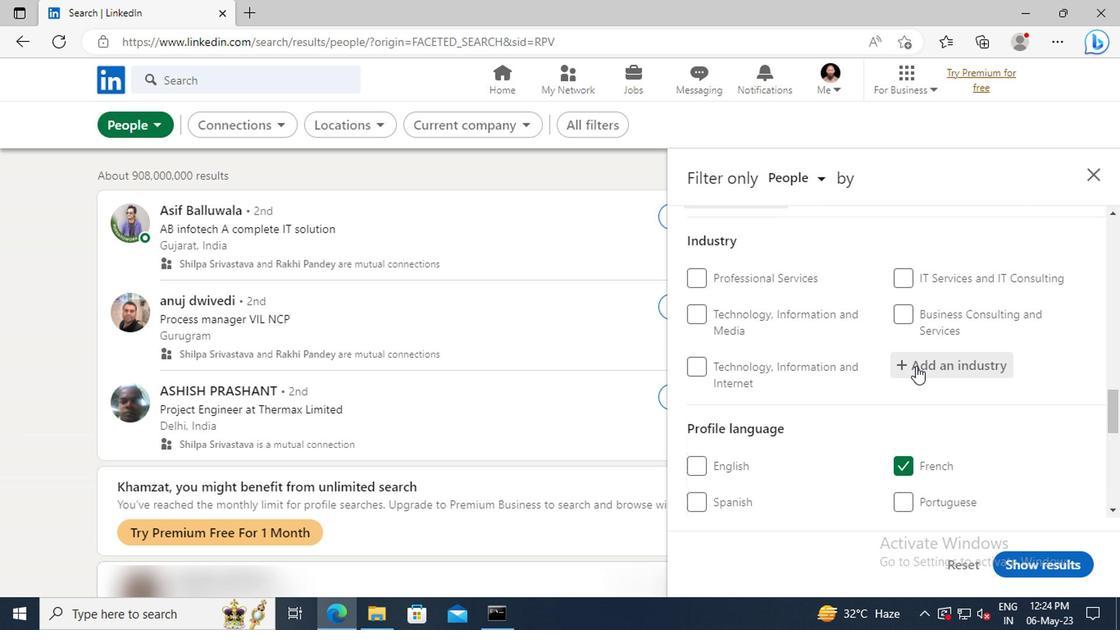 
Action: Mouse pressed left at (911, 366)
Screenshot: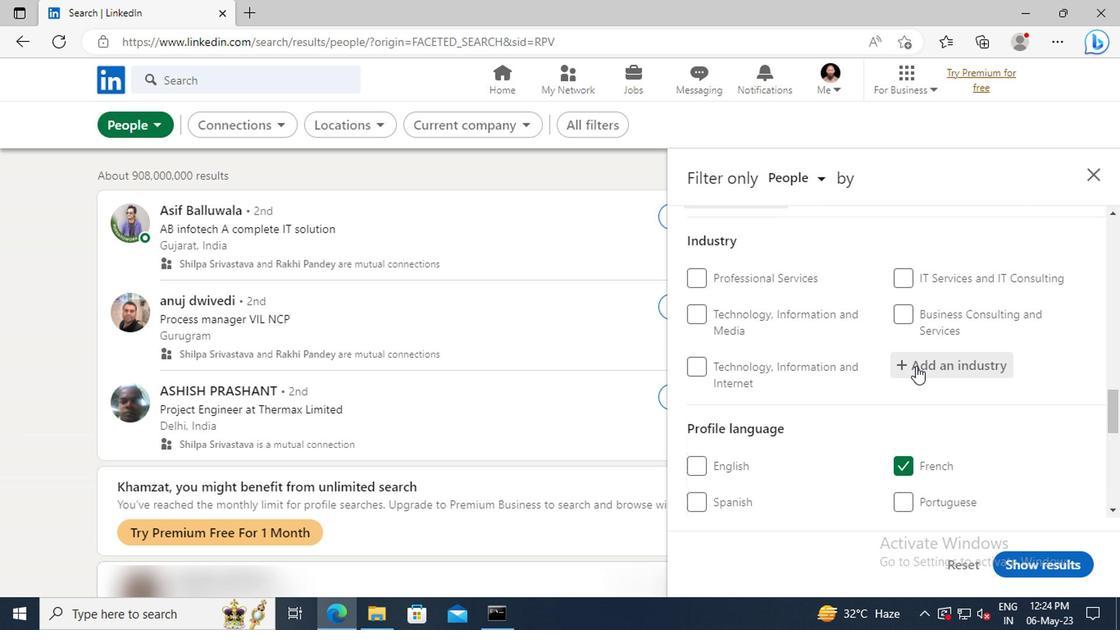 
Action: Mouse moved to (911, 366)
Screenshot: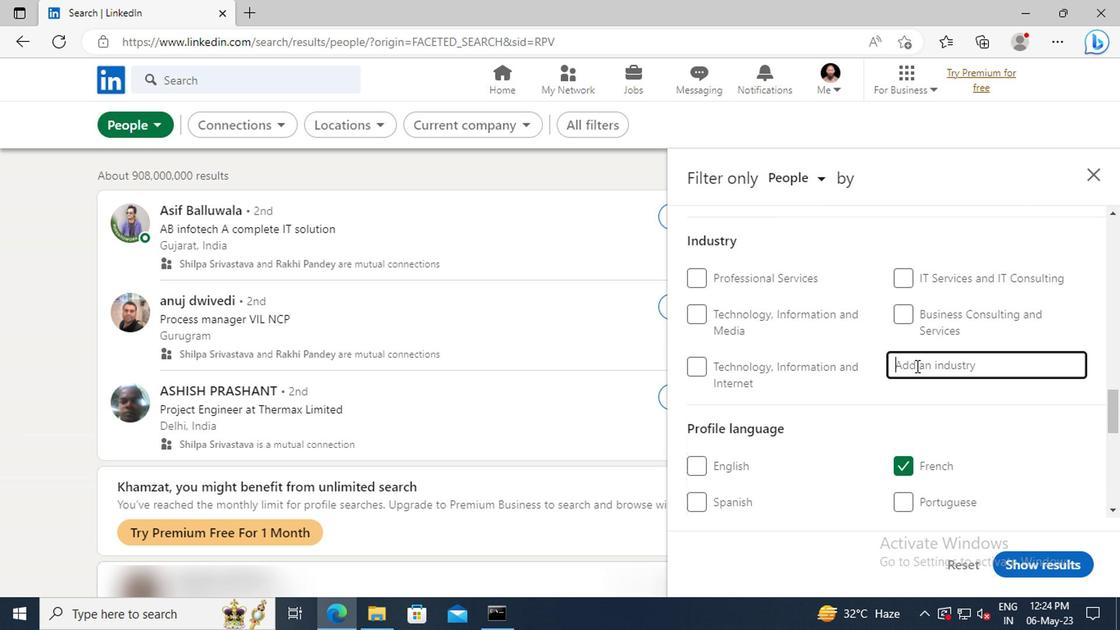 
Action: Key pressed <Key.shift>M
Screenshot: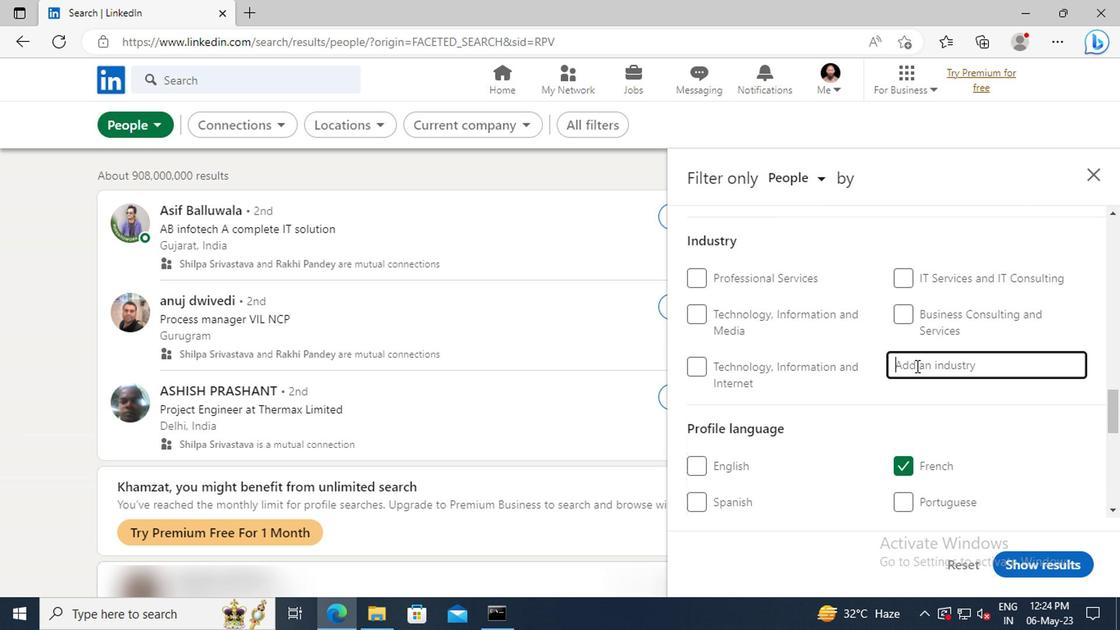 
Action: Mouse moved to (911, 366)
Screenshot: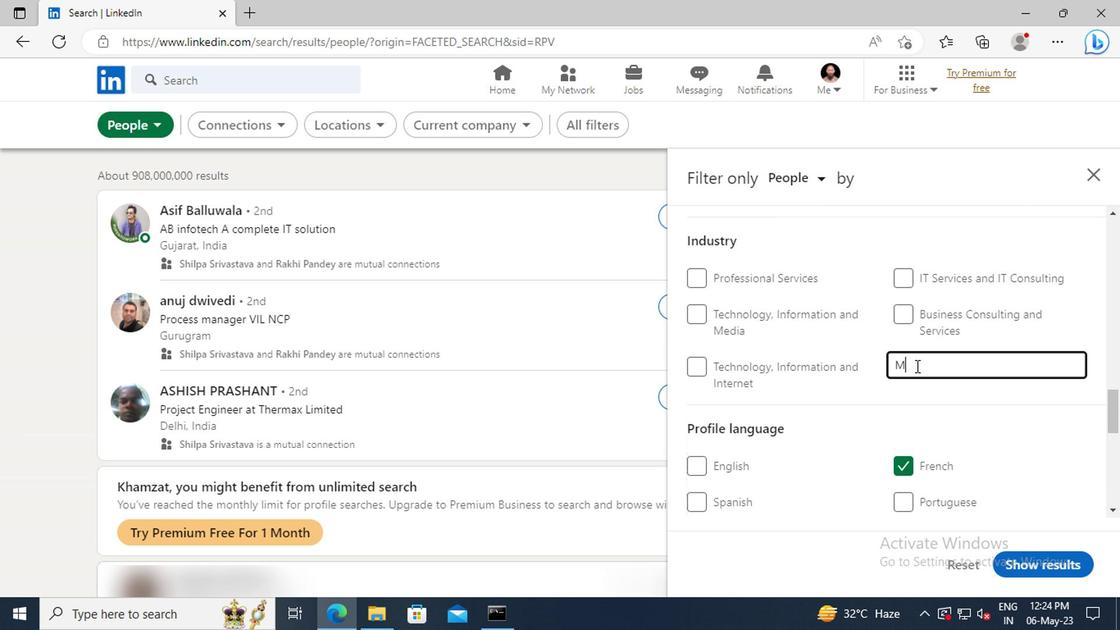 
Action: Key pressed EDICAL<Key.space>AND
Screenshot: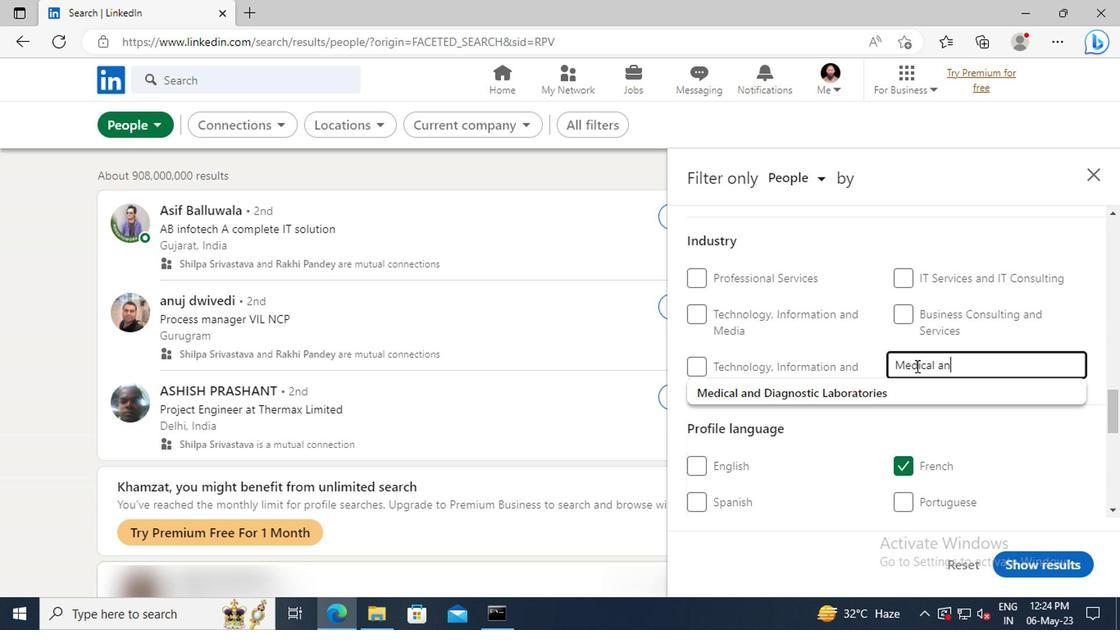 
Action: Mouse moved to (913, 389)
Screenshot: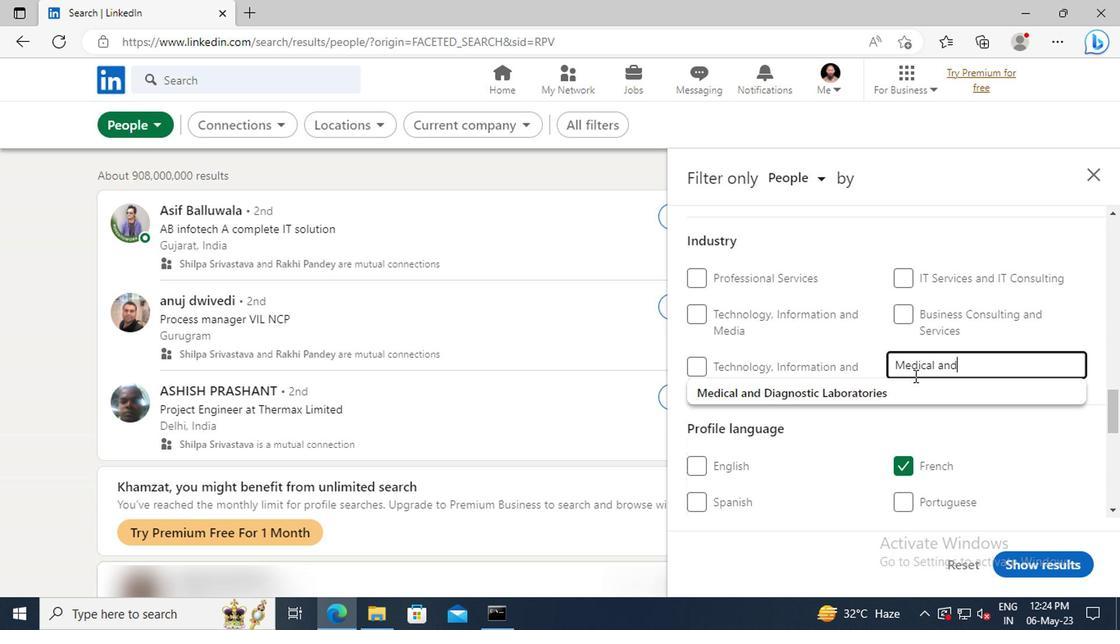 
Action: Mouse pressed left at (913, 389)
Screenshot: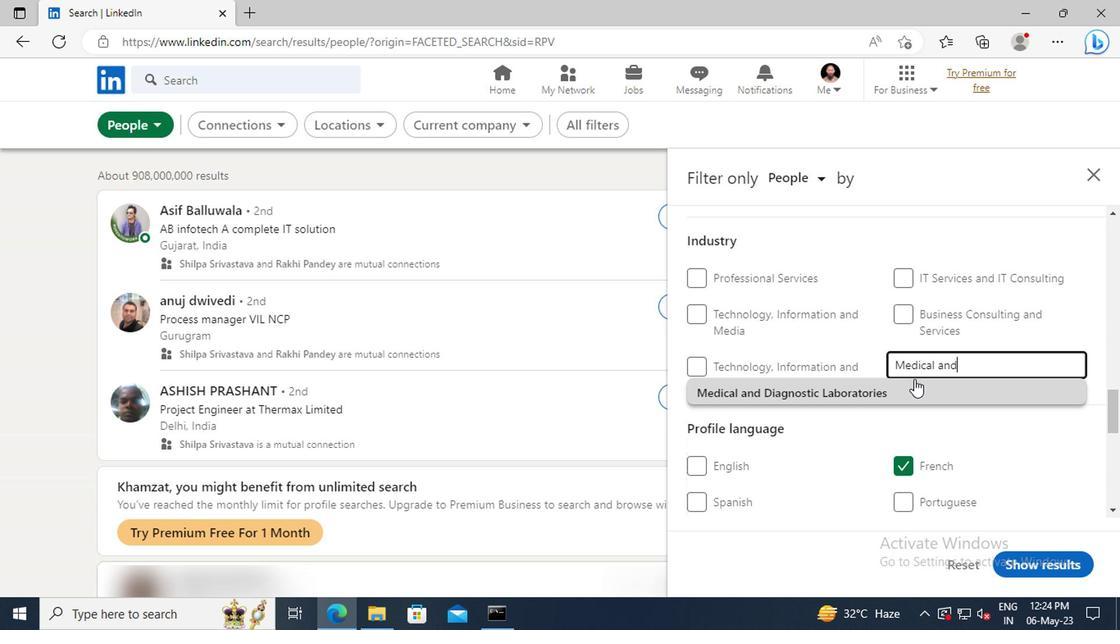 
Action: Mouse scrolled (913, 387) with delta (0, -1)
Screenshot: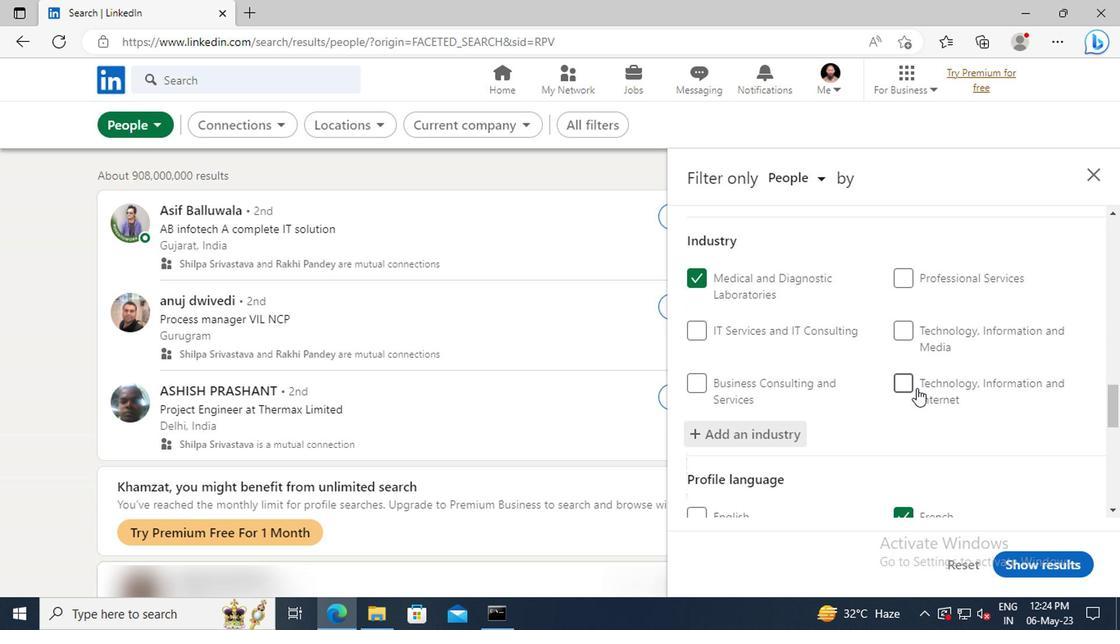 
Action: Mouse scrolled (913, 387) with delta (0, -1)
Screenshot: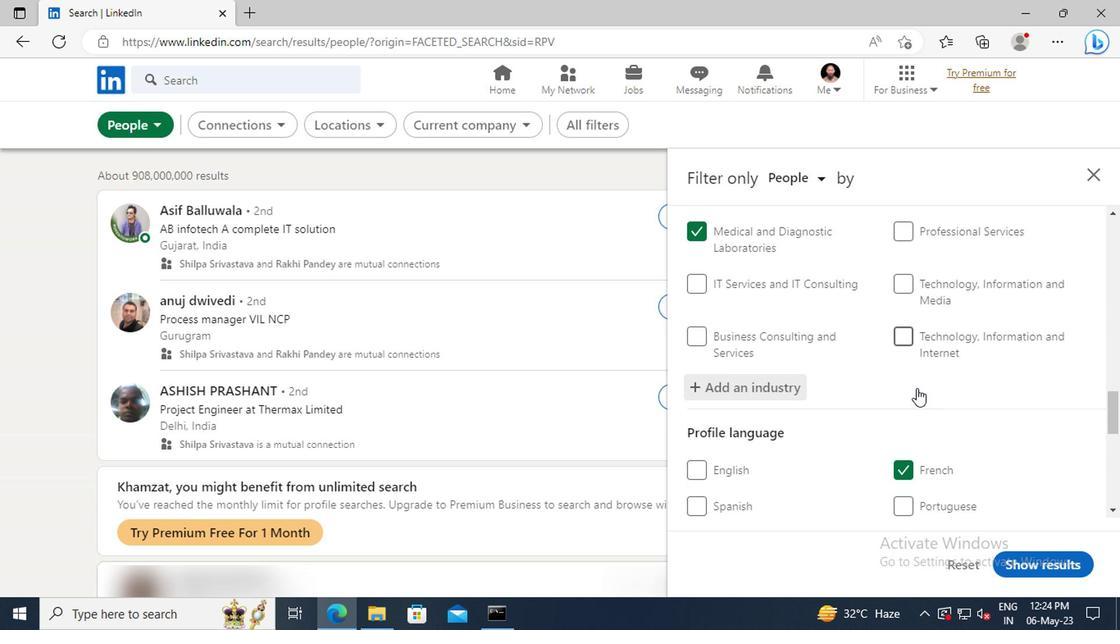 
Action: Mouse scrolled (913, 387) with delta (0, -1)
Screenshot: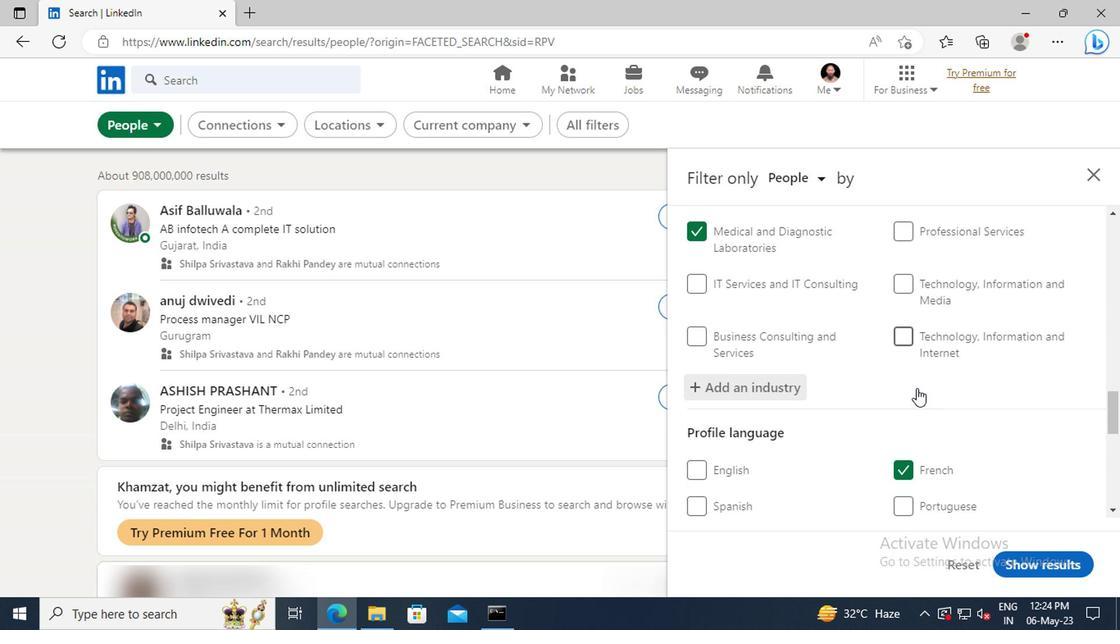 
Action: Mouse moved to (913, 387)
Screenshot: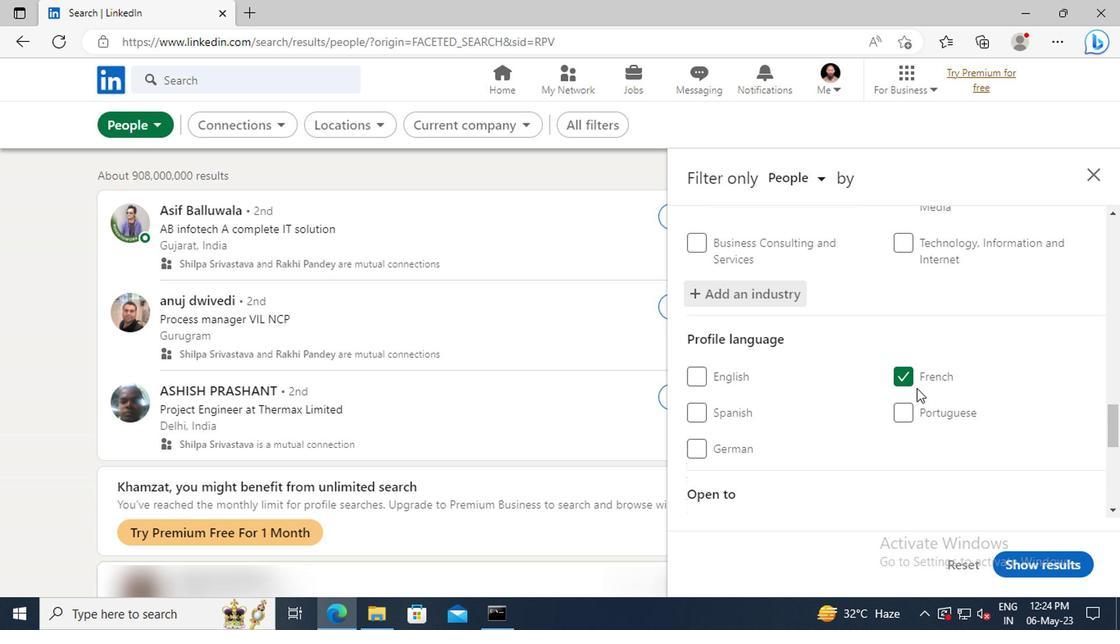 
Action: Mouse scrolled (913, 386) with delta (0, -1)
Screenshot: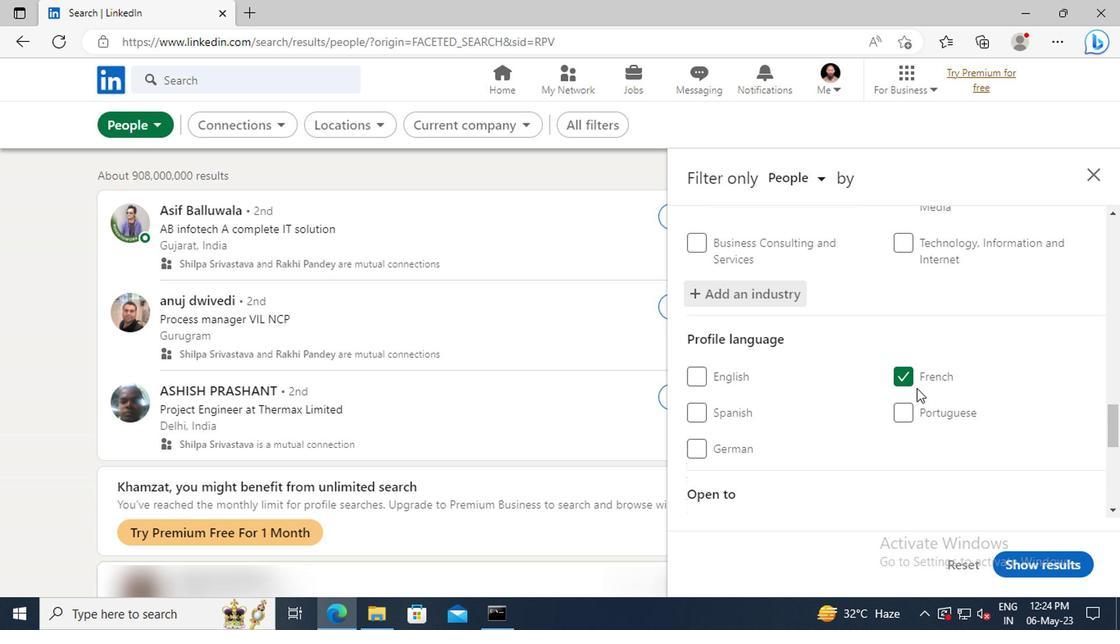 
Action: Mouse moved to (913, 386)
Screenshot: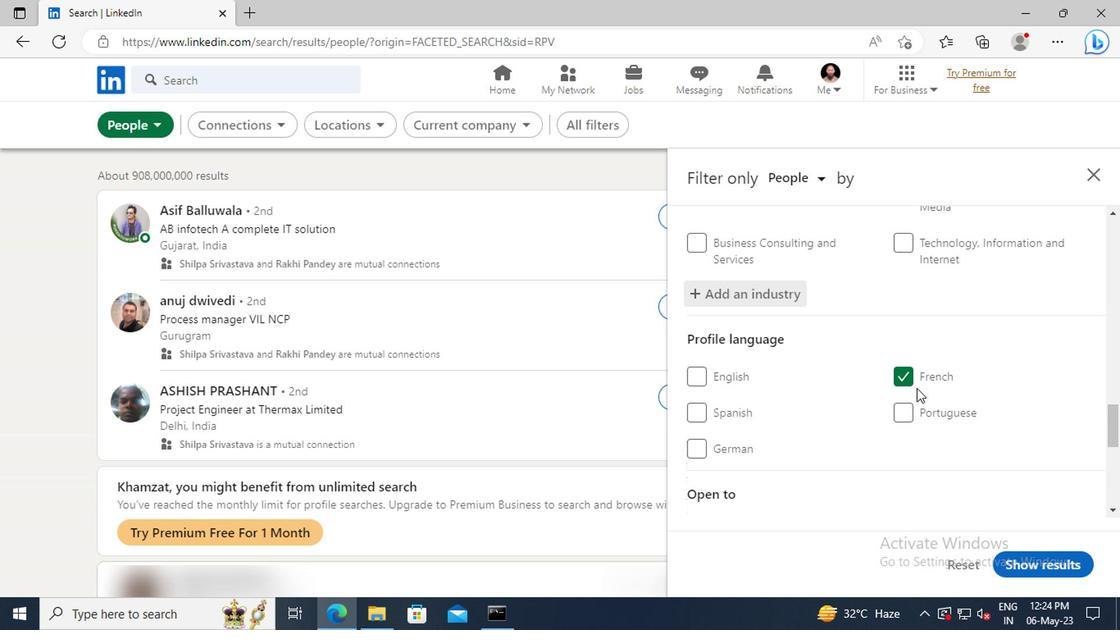
Action: Mouse scrolled (913, 385) with delta (0, 0)
Screenshot: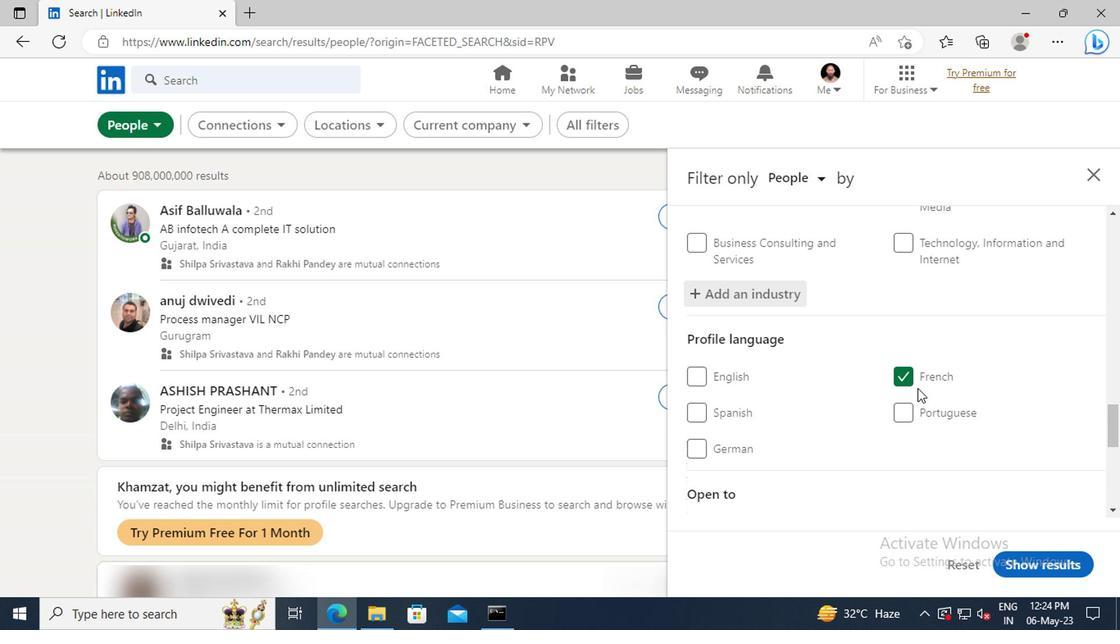 
Action: Mouse moved to (911, 375)
Screenshot: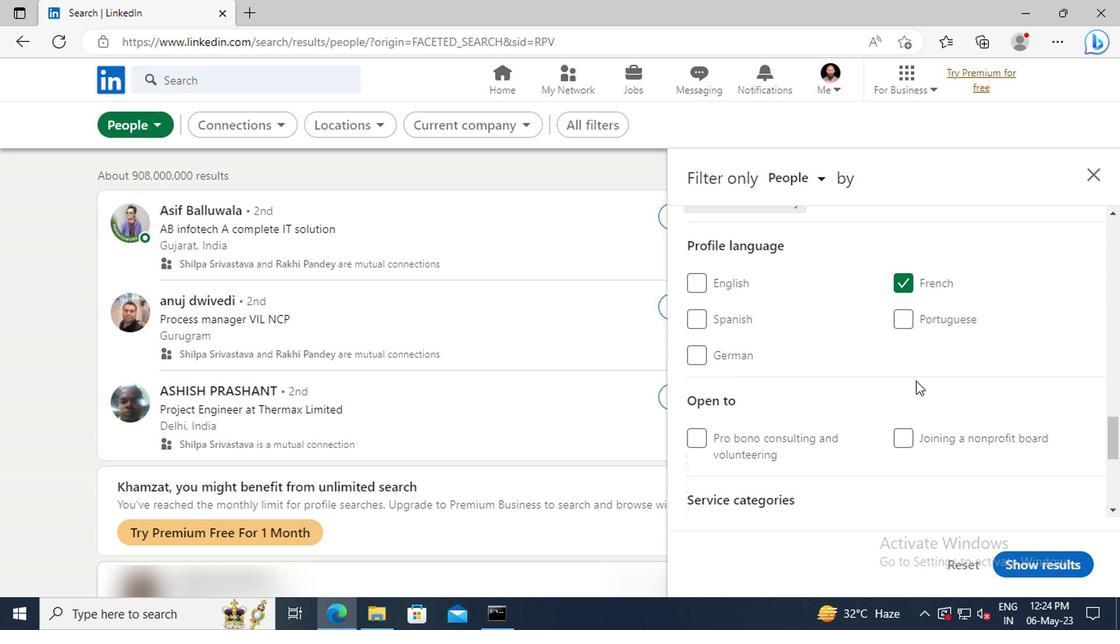 
Action: Mouse scrolled (911, 375) with delta (0, 0)
Screenshot: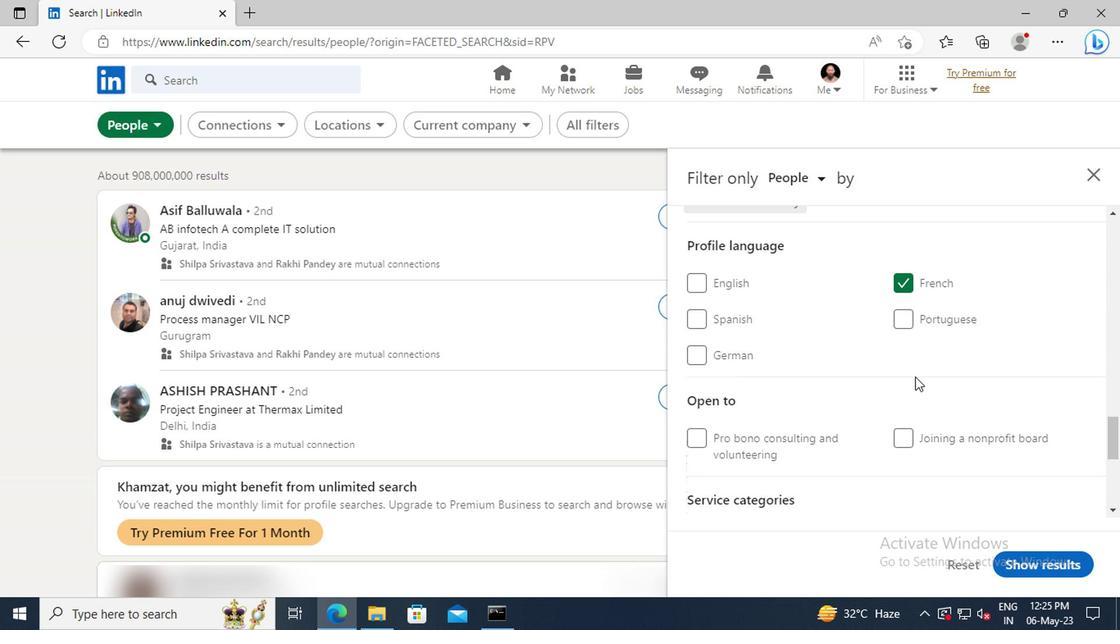 
Action: Mouse scrolled (911, 375) with delta (0, 0)
Screenshot: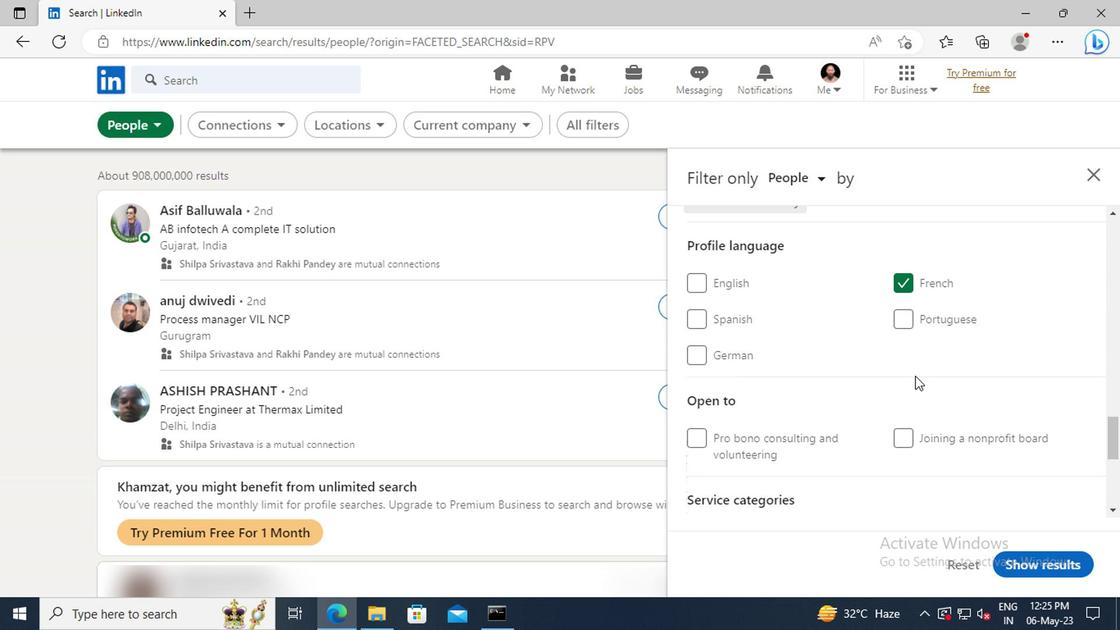 
Action: Mouse moved to (907, 363)
Screenshot: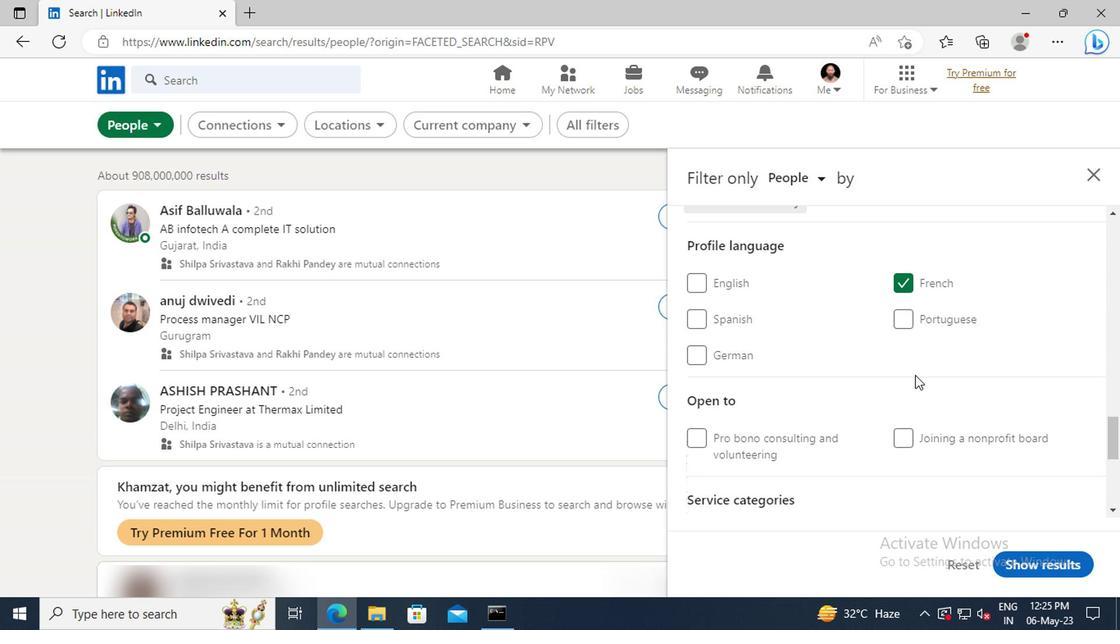 
Action: Mouse scrolled (907, 362) with delta (0, 0)
Screenshot: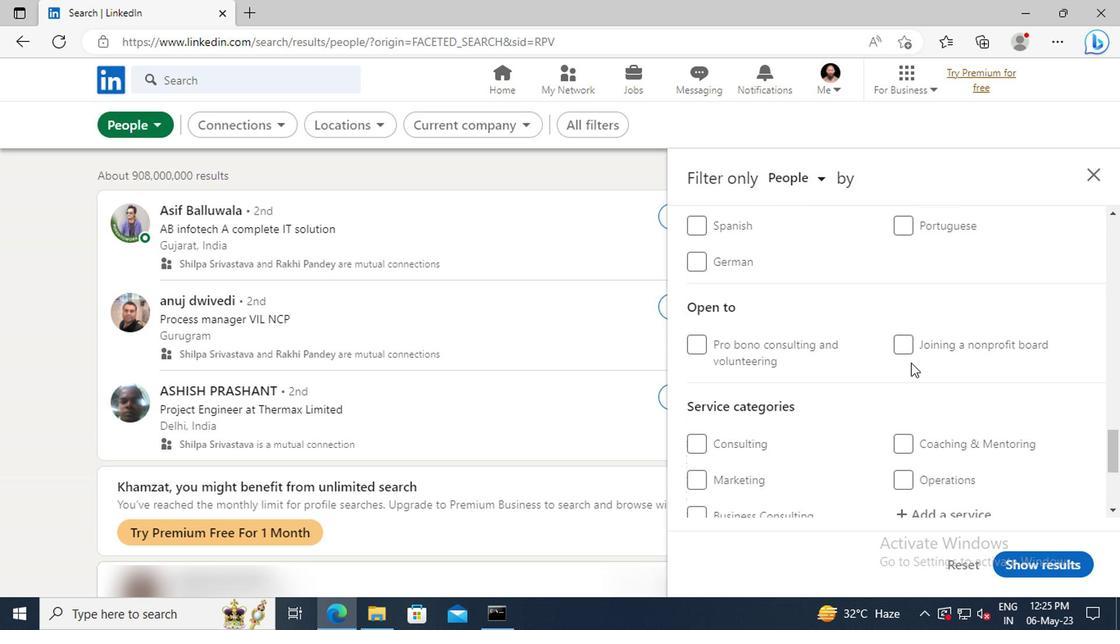 
Action: Mouse scrolled (907, 362) with delta (0, 0)
Screenshot: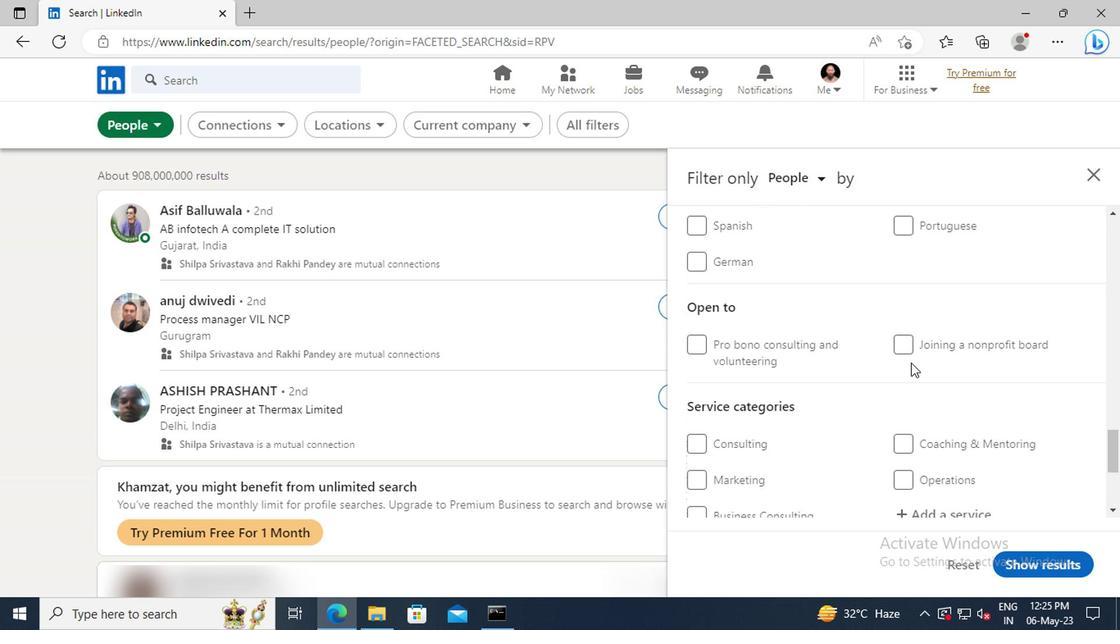
Action: Mouse scrolled (907, 362) with delta (0, 0)
Screenshot: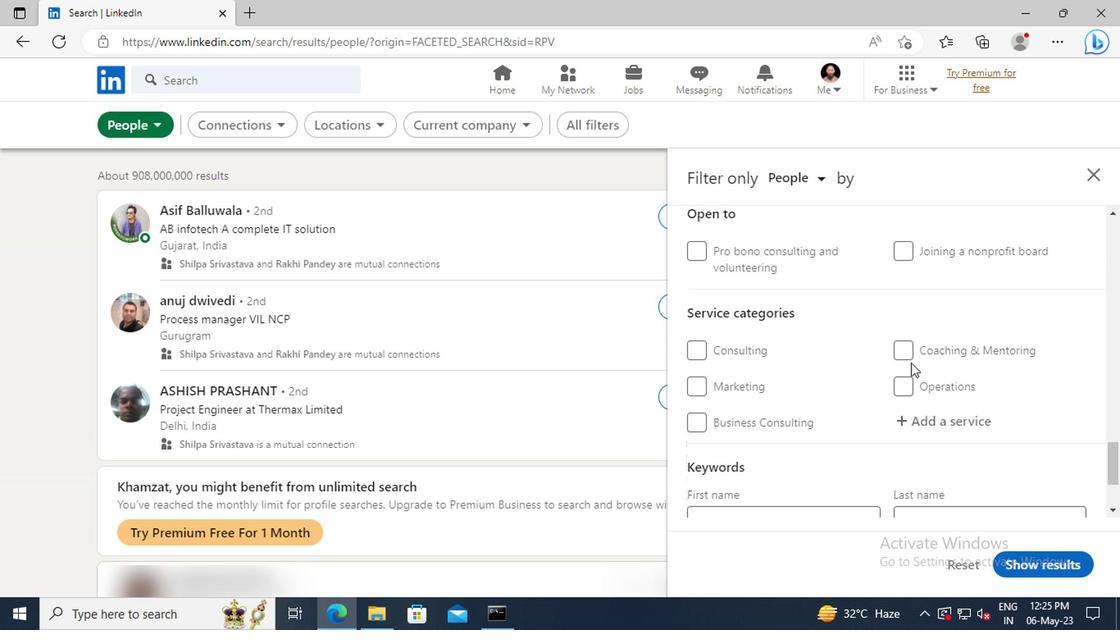 
Action: Mouse moved to (909, 371)
Screenshot: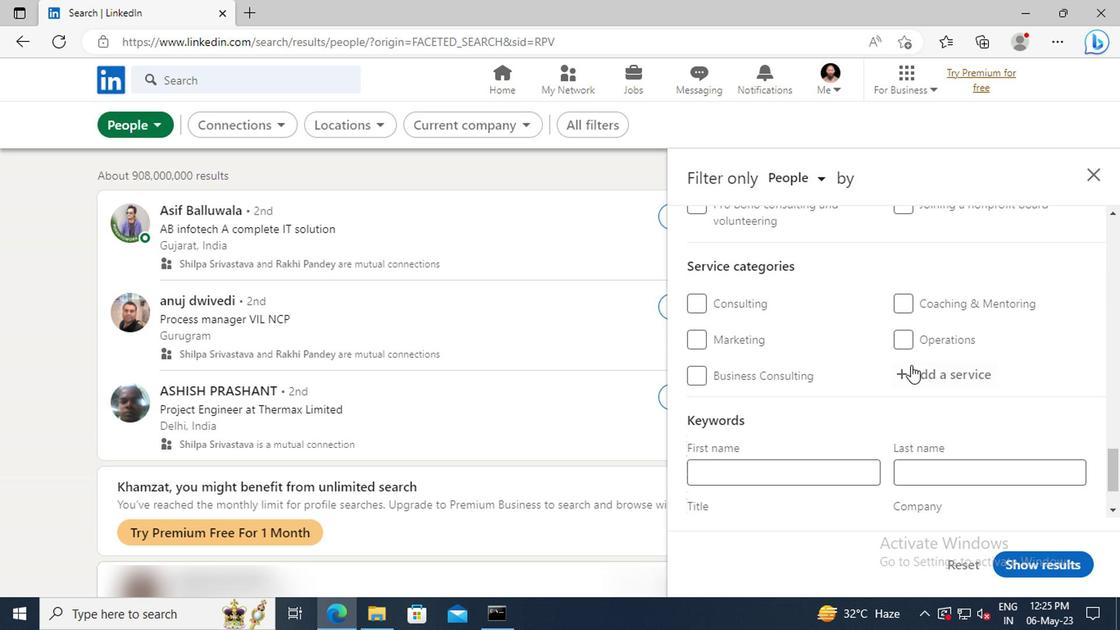 
Action: Mouse pressed left at (909, 371)
Screenshot: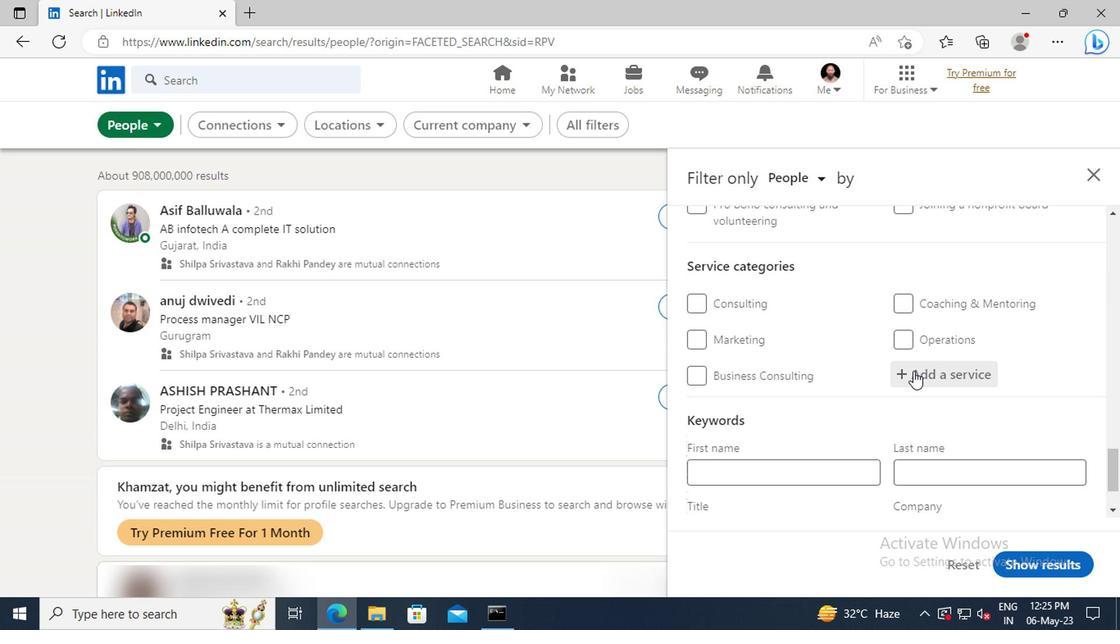 
Action: Key pressed <Key.shift>TAX<Key.space><Key.shift>L
Screenshot: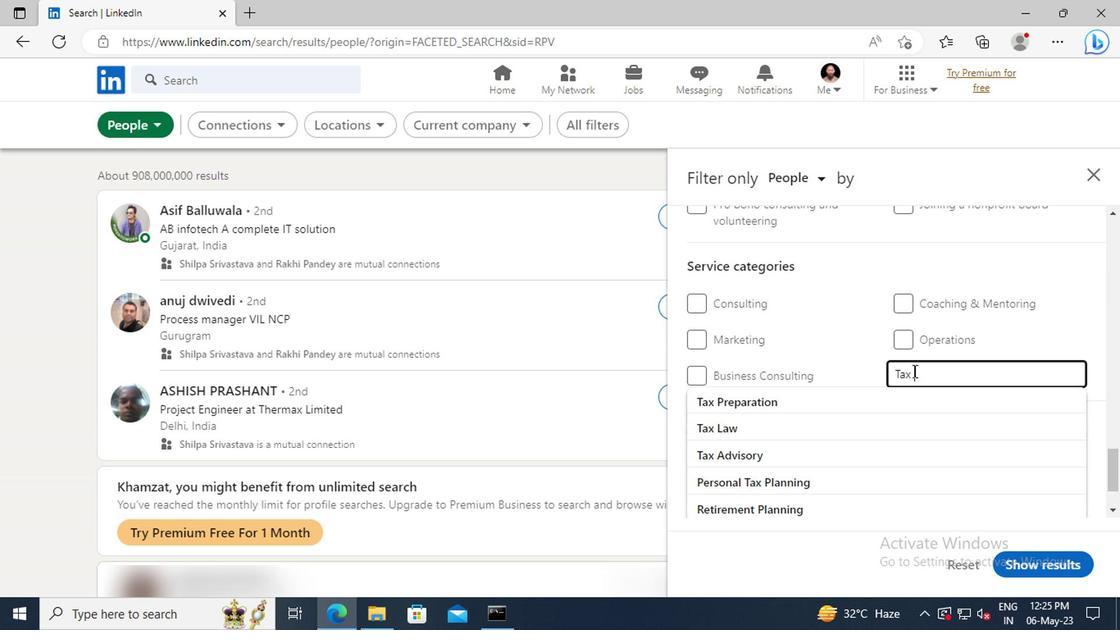 
Action: Mouse moved to (907, 397)
Screenshot: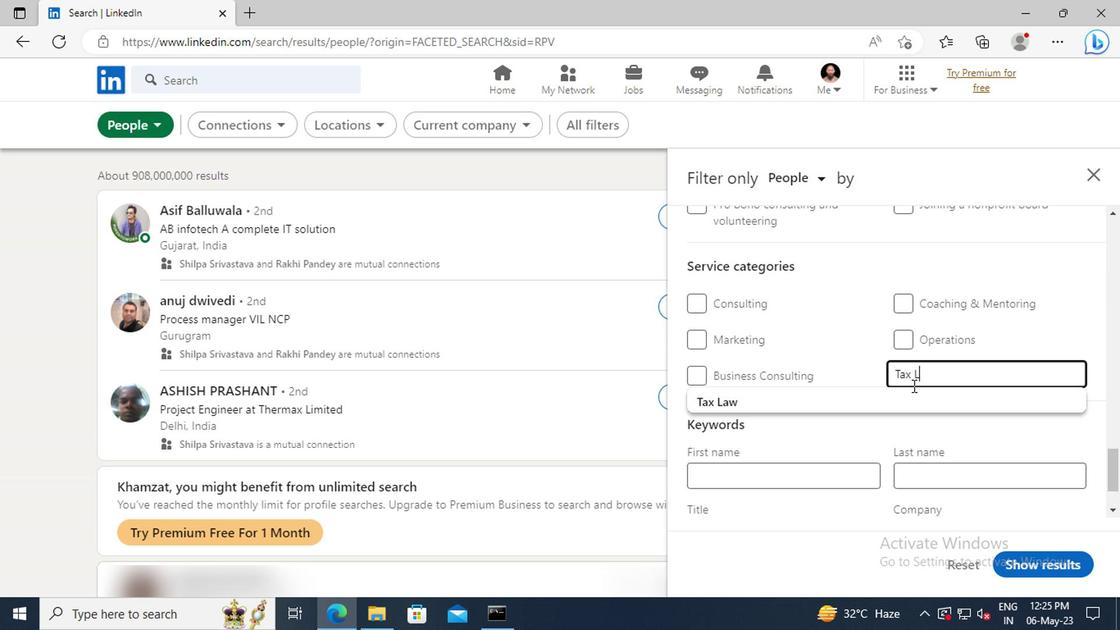 
Action: Mouse pressed left at (907, 397)
Screenshot: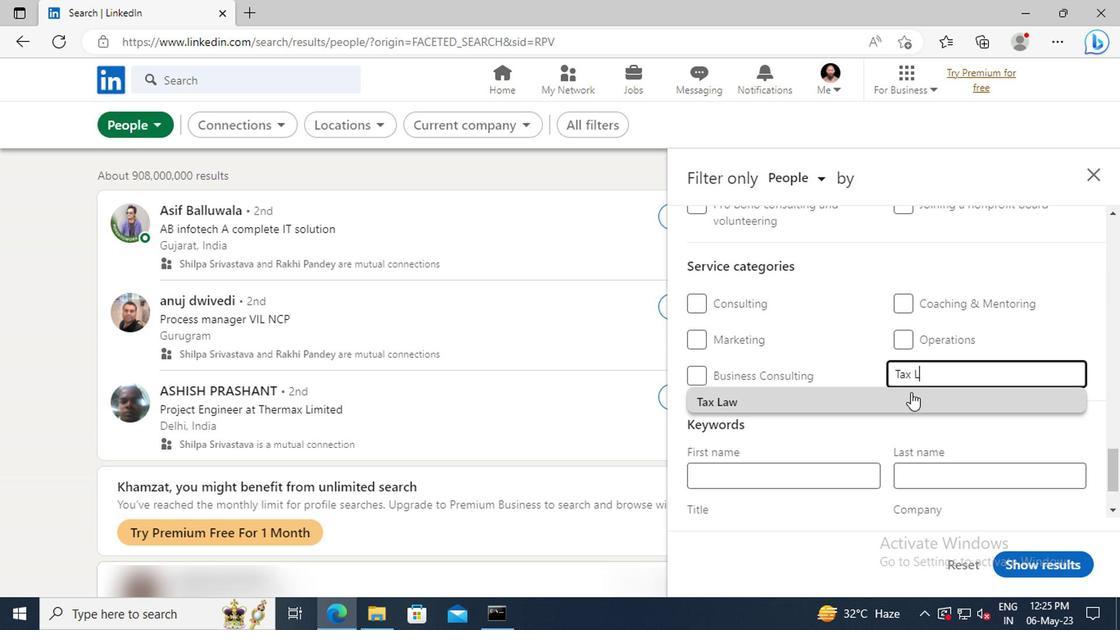 
Action: Mouse scrolled (907, 397) with delta (0, 0)
Screenshot: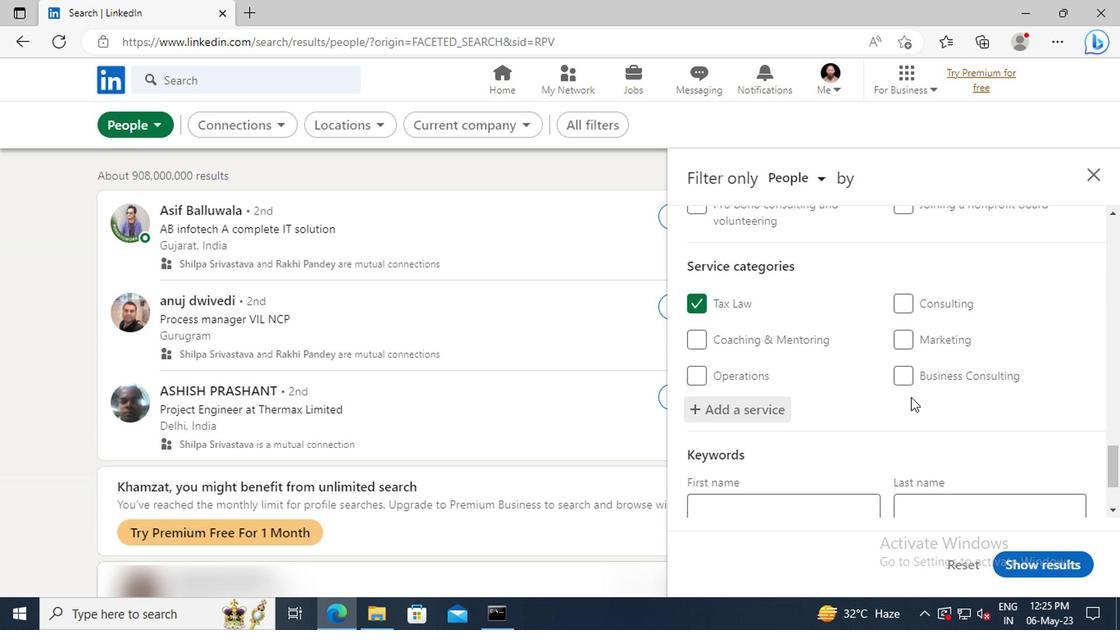
Action: Mouse scrolled (907, 397) with delta (0, 0)
Screenshot: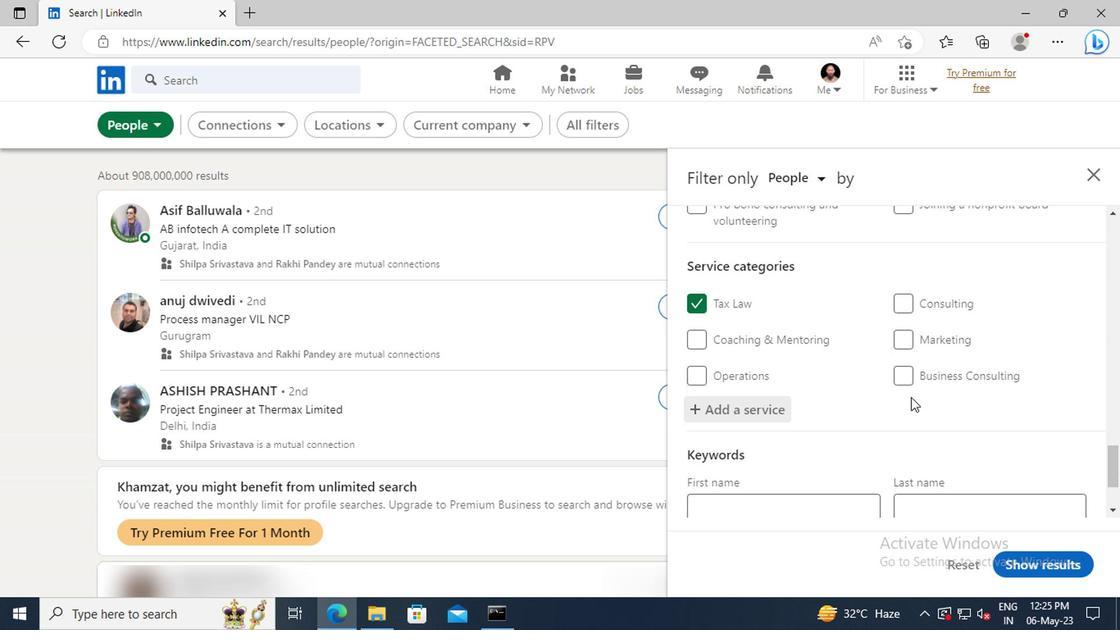 
Action: Mouse scrolled (907, 397) with delta (0, 0)
Screenshot: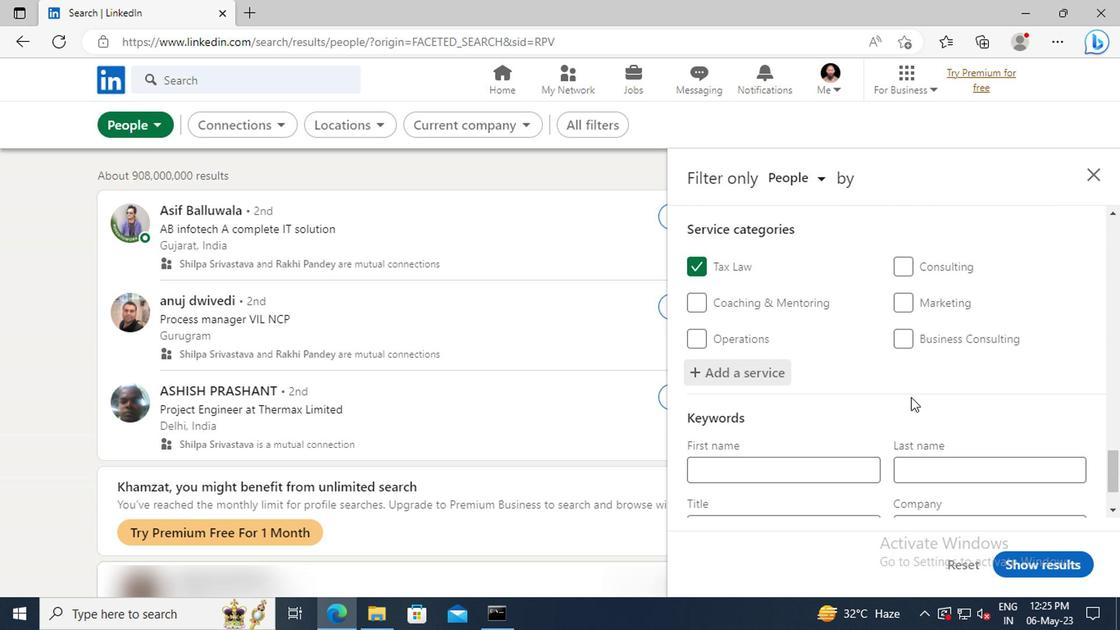 
Action: Mouse moved to (789, 446)
Screenshot: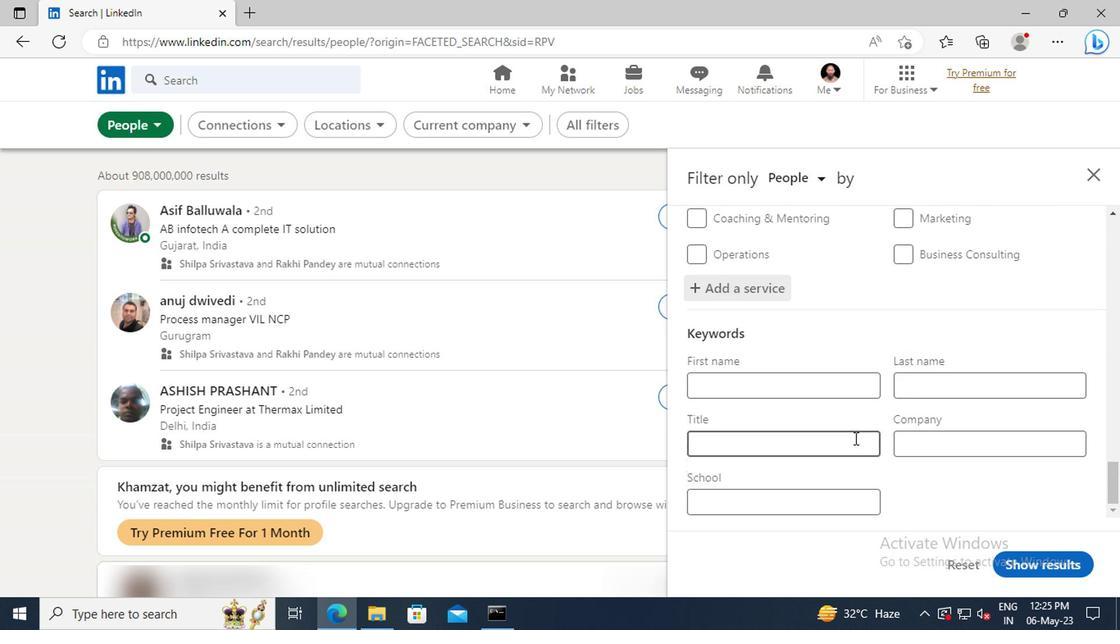 
Action: Mouse pressed left at (789, 446)
Screenshot: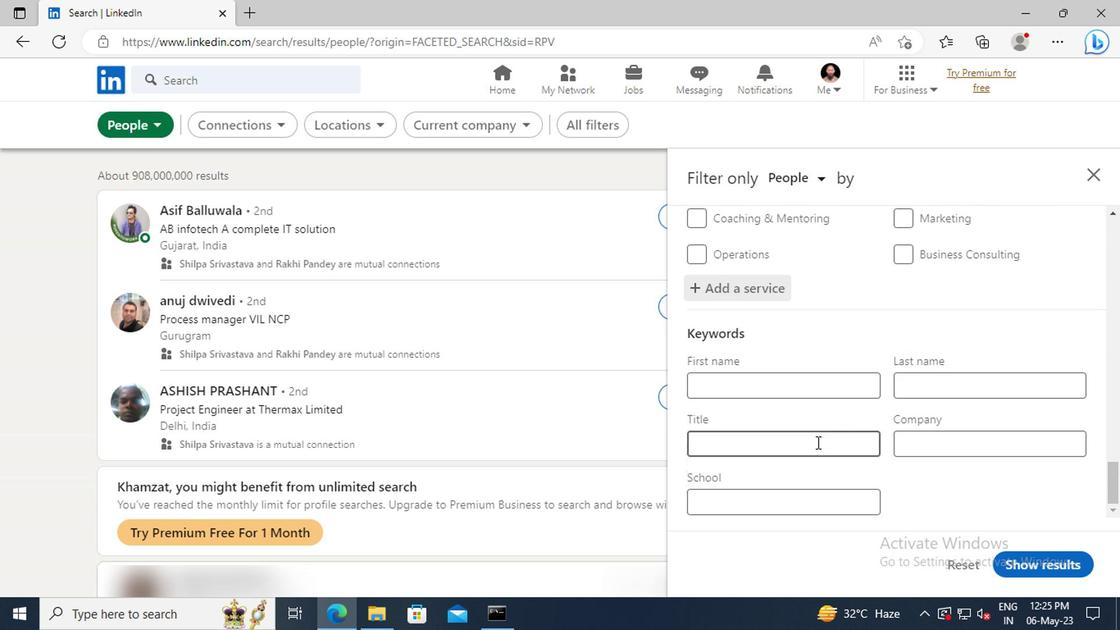 
Action: Key pressed <Key.shift>TAPER<Key.enter>
Screenshot: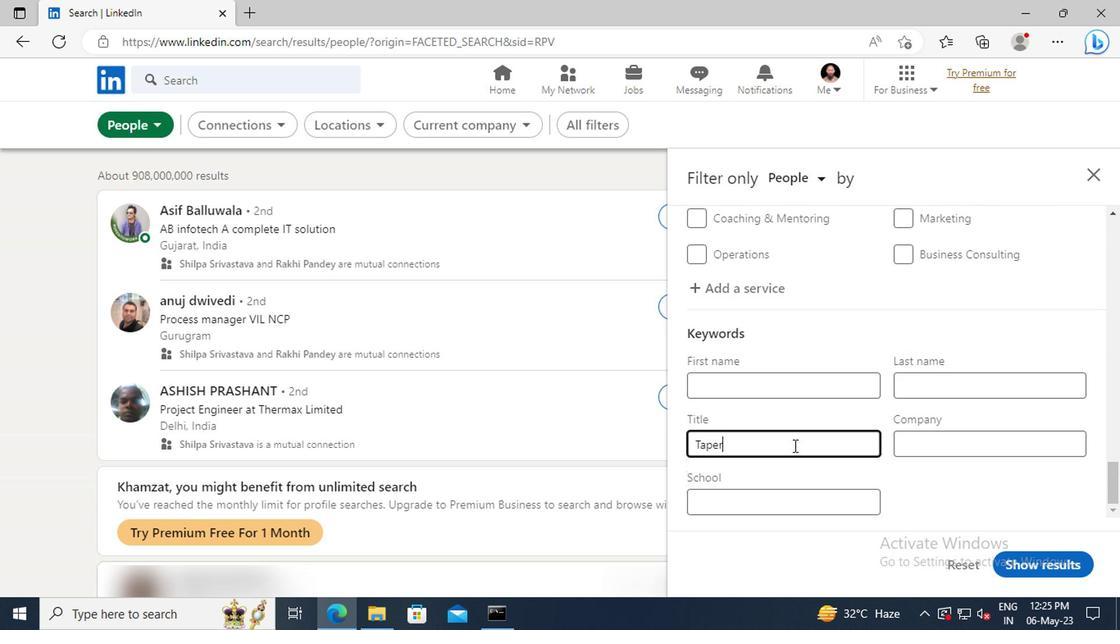 
Action: Mouse moved to (1012, 558)
Screenshot: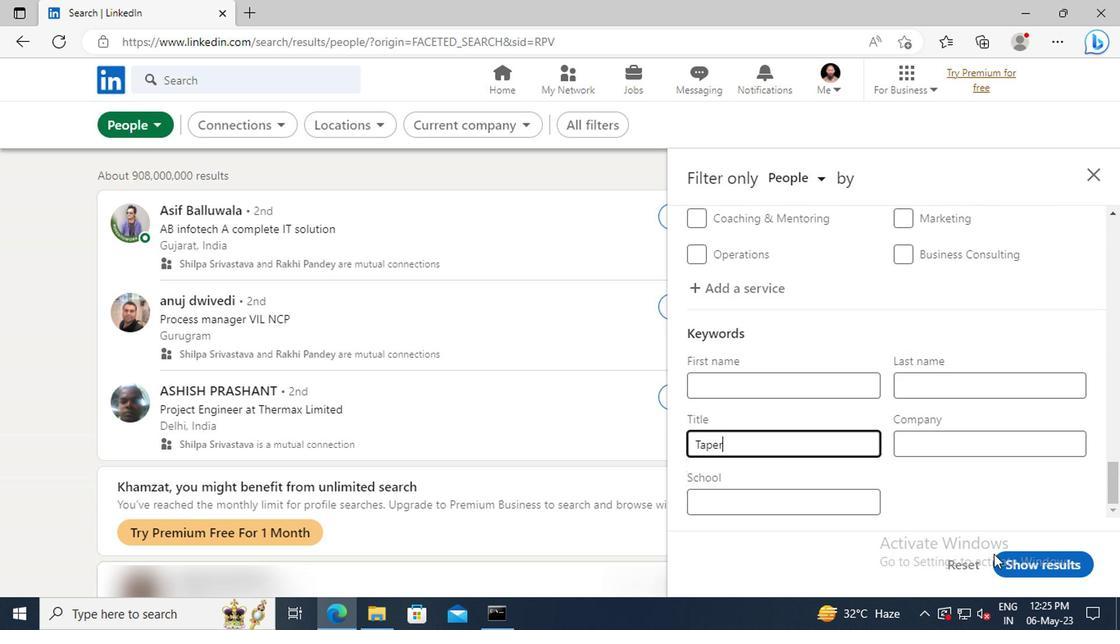
Action: Mouse pressed left at (1012, 558)
Screenshot: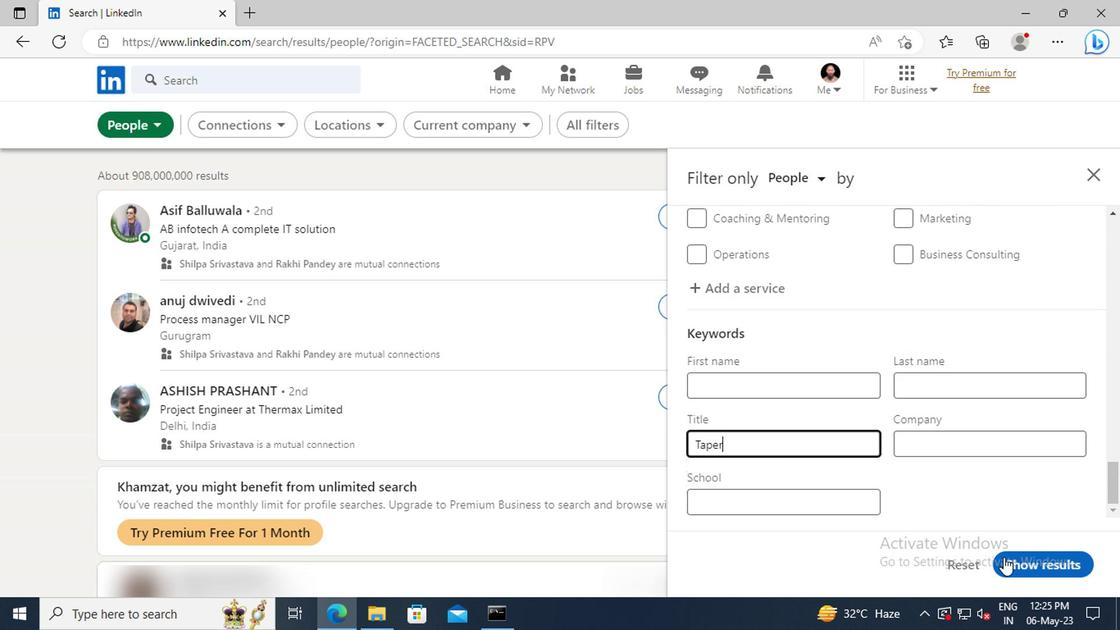 
